 Task: Look for space in Cartagena, Spain from 1st June, 2023 to 9th June, 2023 for 5 adults in price range Rs.6000 to Rs.12000. Place can be entire place with 3 bedrooms having 3 beds and 3 bathrooms. Property type can be house, flat, guest house. Booking option can be shelf check-in. Required host language is English.
Action: Mouse moved to (294, 163)
Screenshot: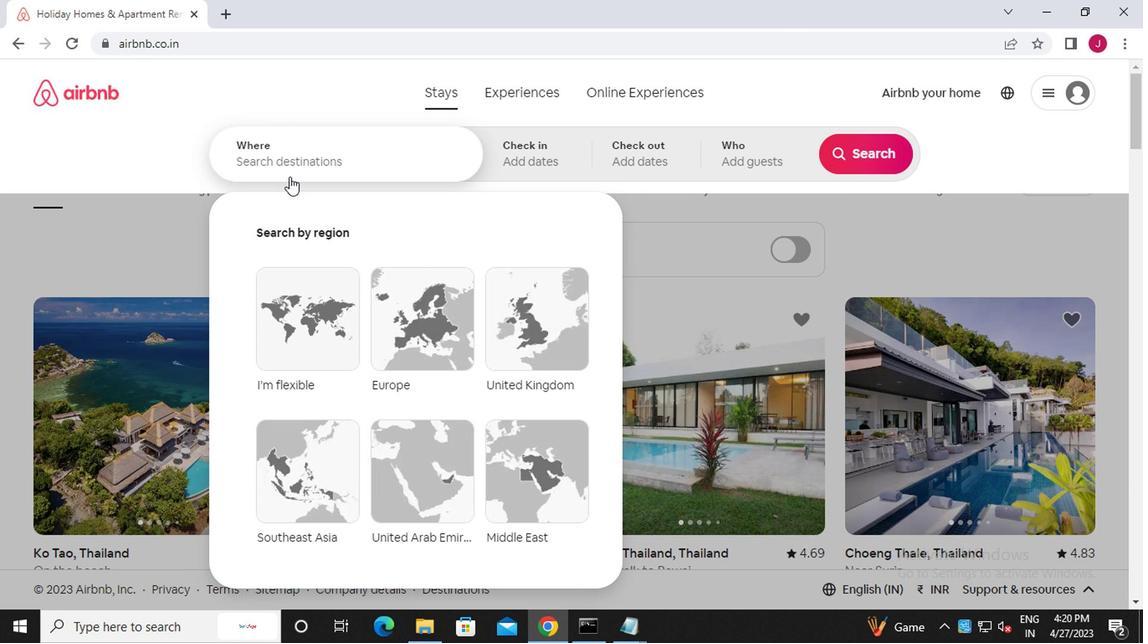 
Action: Mouse pressed left at (294, 163)
Screenshot: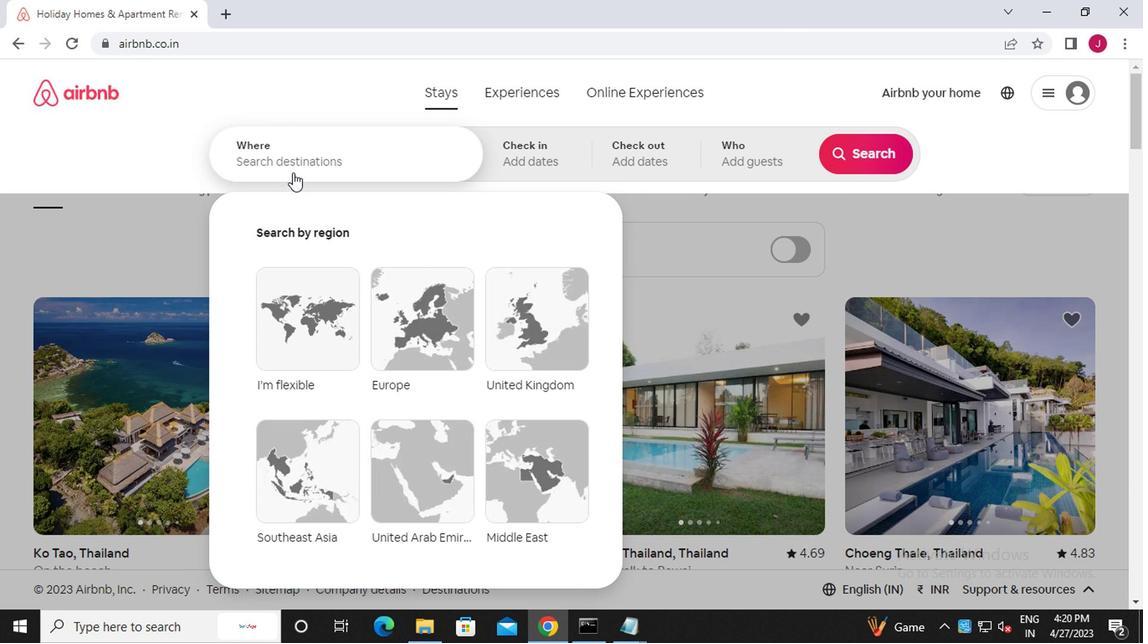 
Action: Mouse moved to (293, 163)
Screenshot: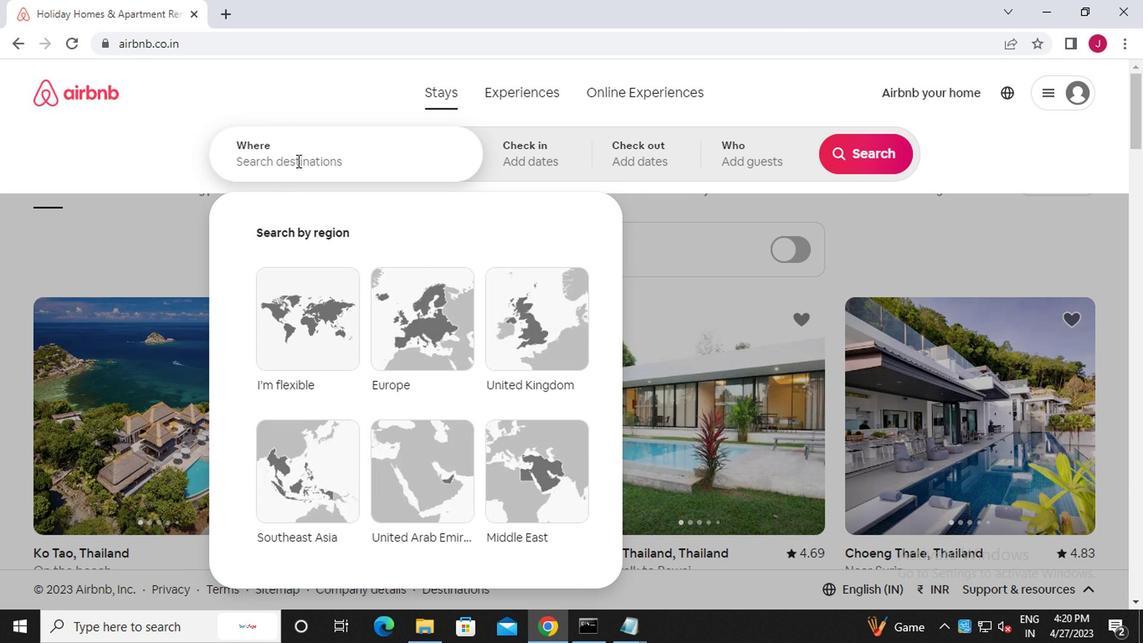 
Action: Key pressed c<Key.caps_lock>artagena
Screenshot: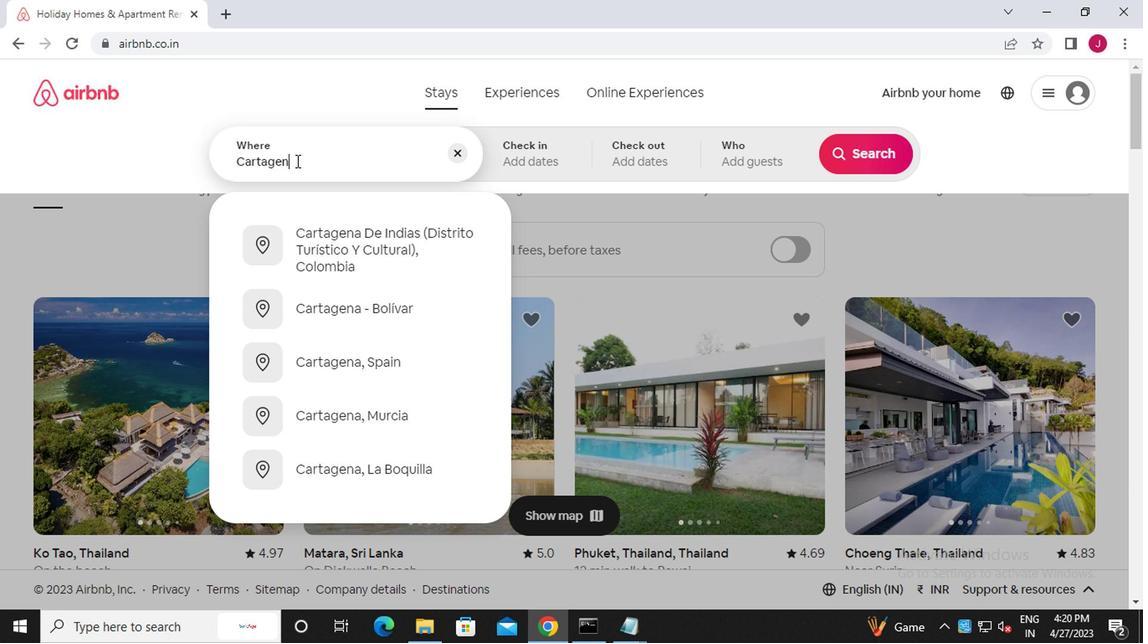 
Action: Mouse moved to (397, 358)
Screenshot: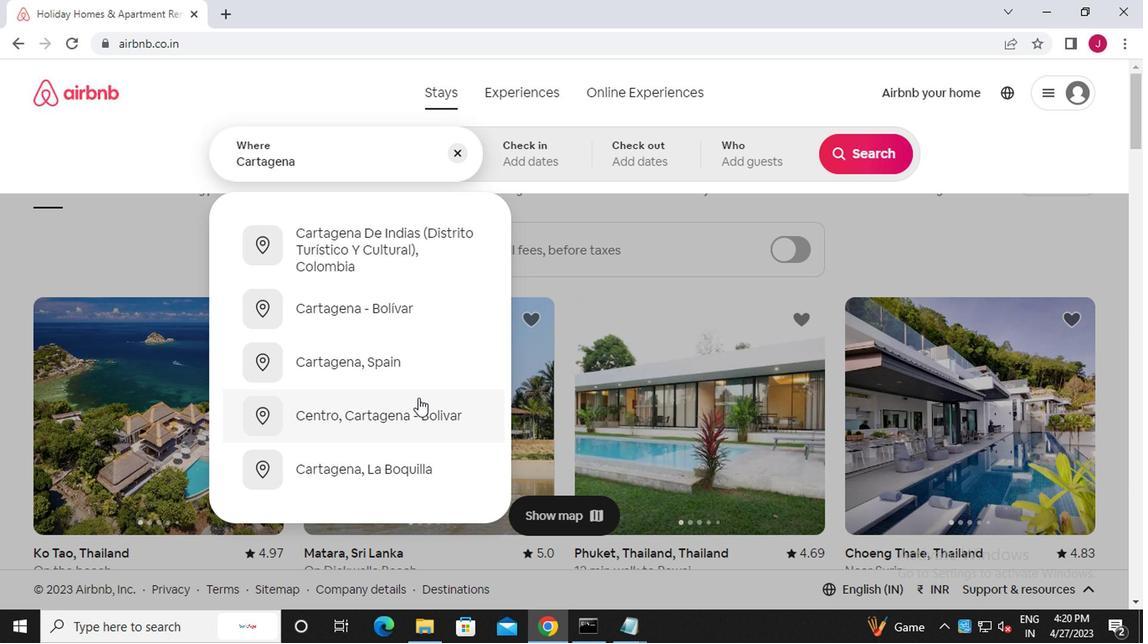 
Action: Mouse pressed left at (397, 358)
Screenshot: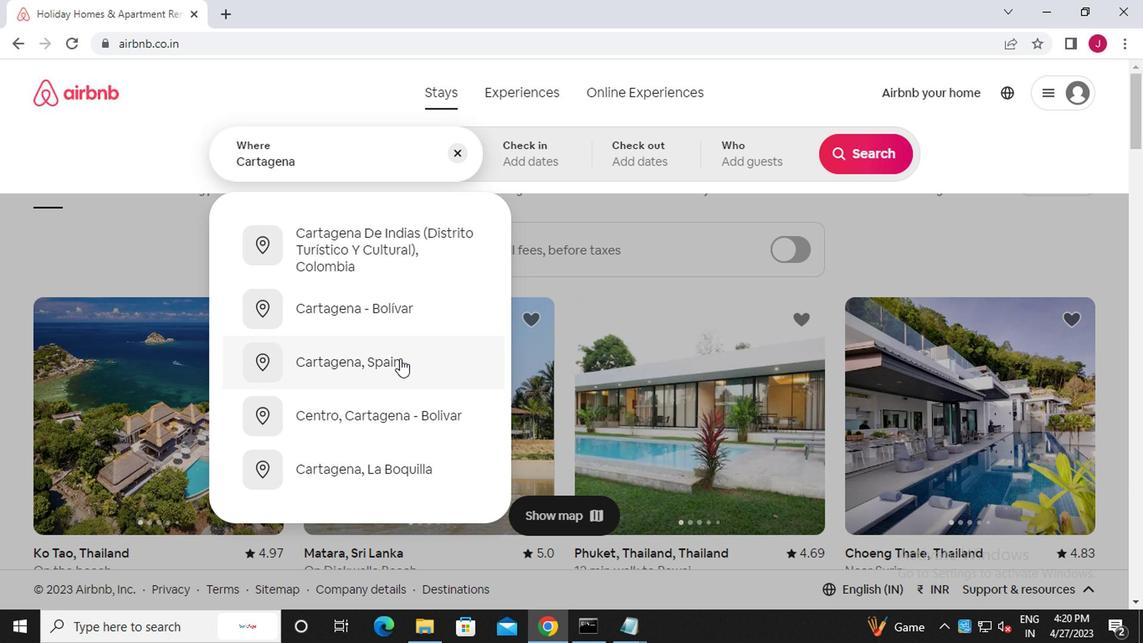 
Action: Mouse moved to (854, 292)
Screenshot: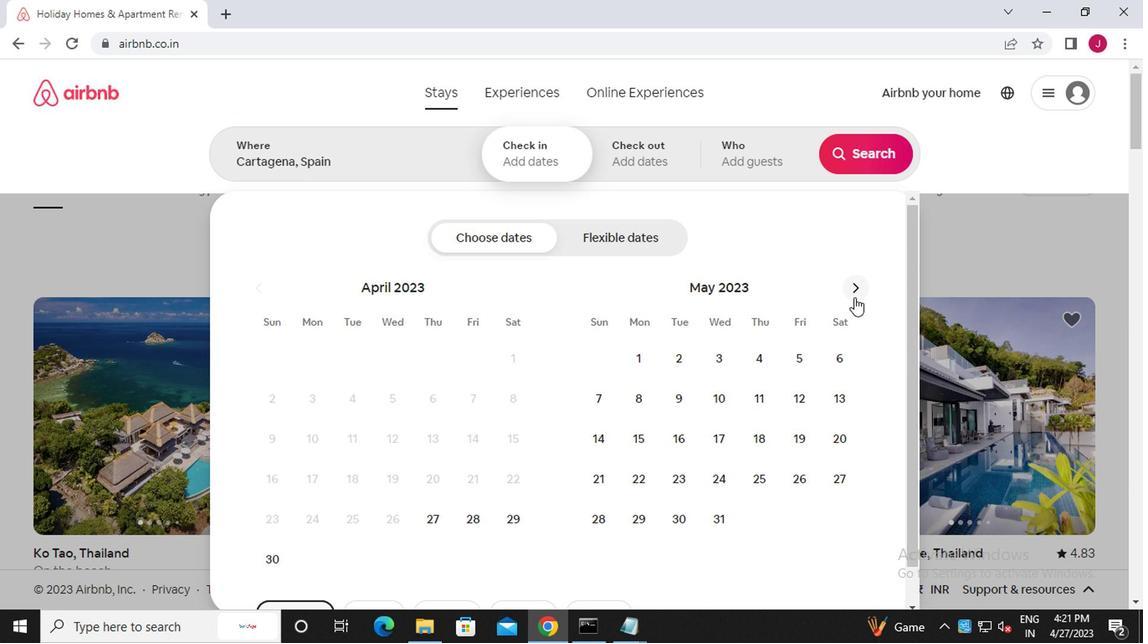 
Action: Mouse pressed left at (854, 292)
Screenshot: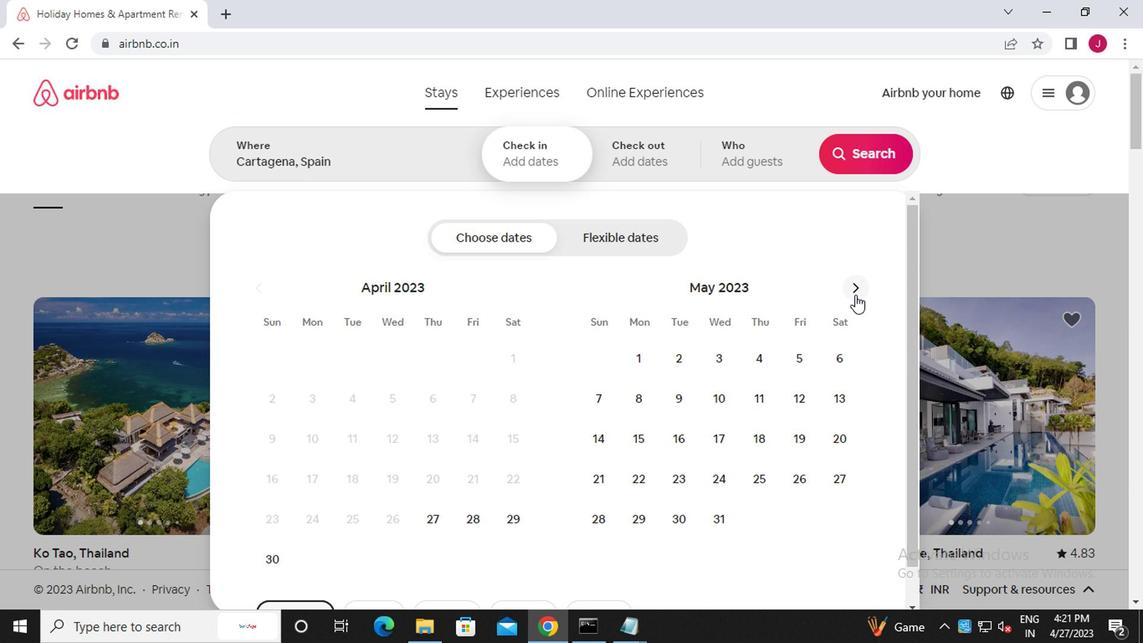 
Action: Mouse moved to (751, 358)
Screenshot: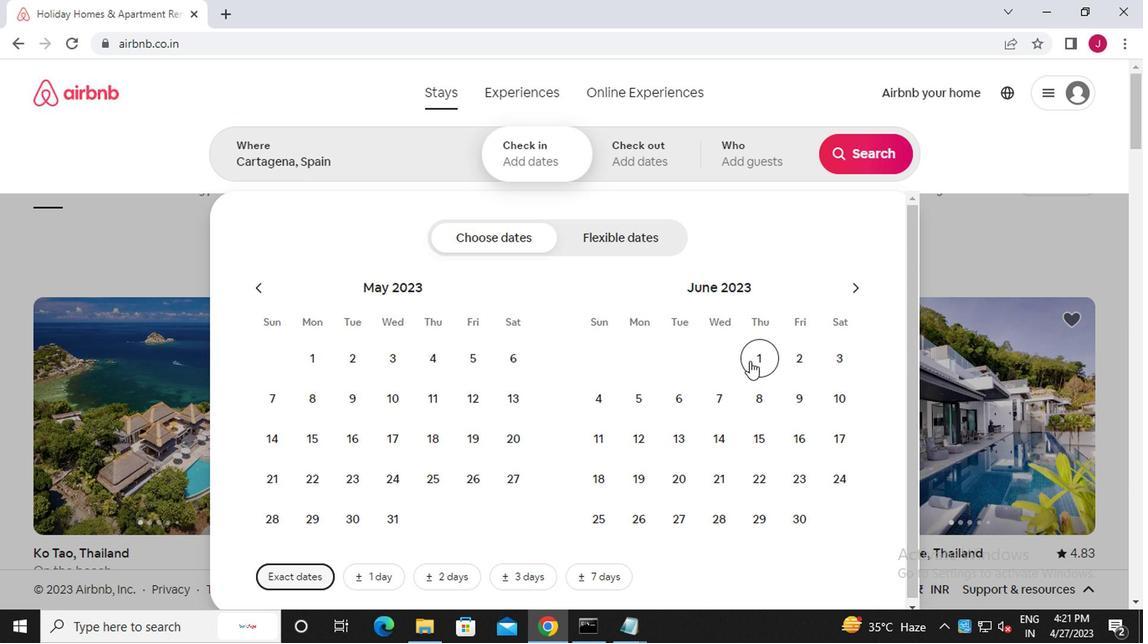 
Action: Mouse pressed left at (751, 358)
Screenshot: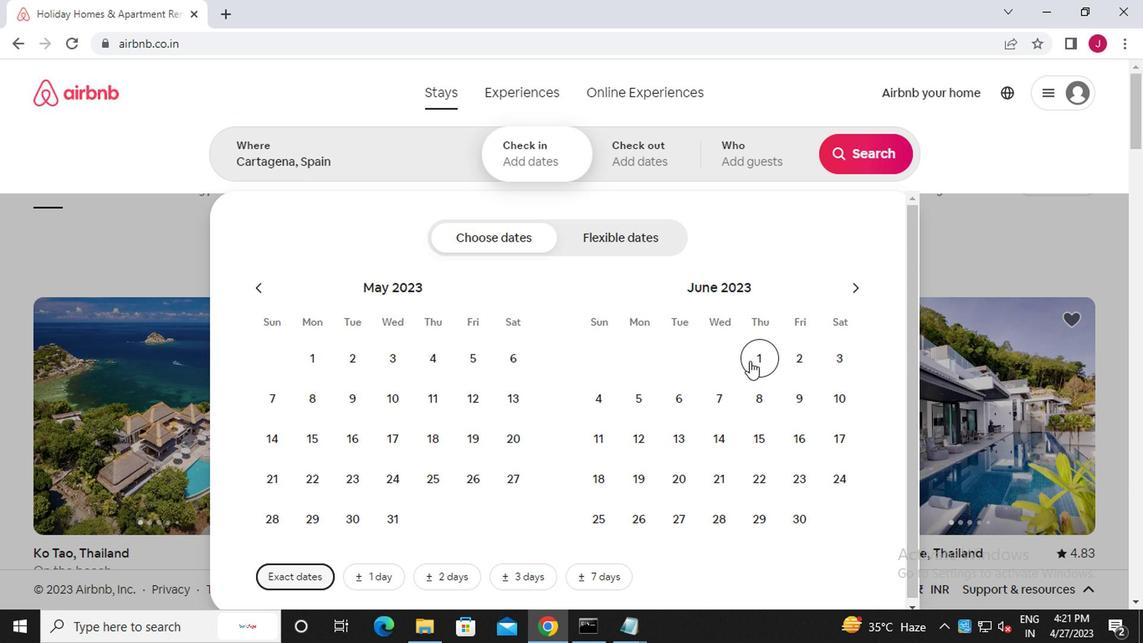 
Action: Mouse moved to (792, 399)
Screenshot: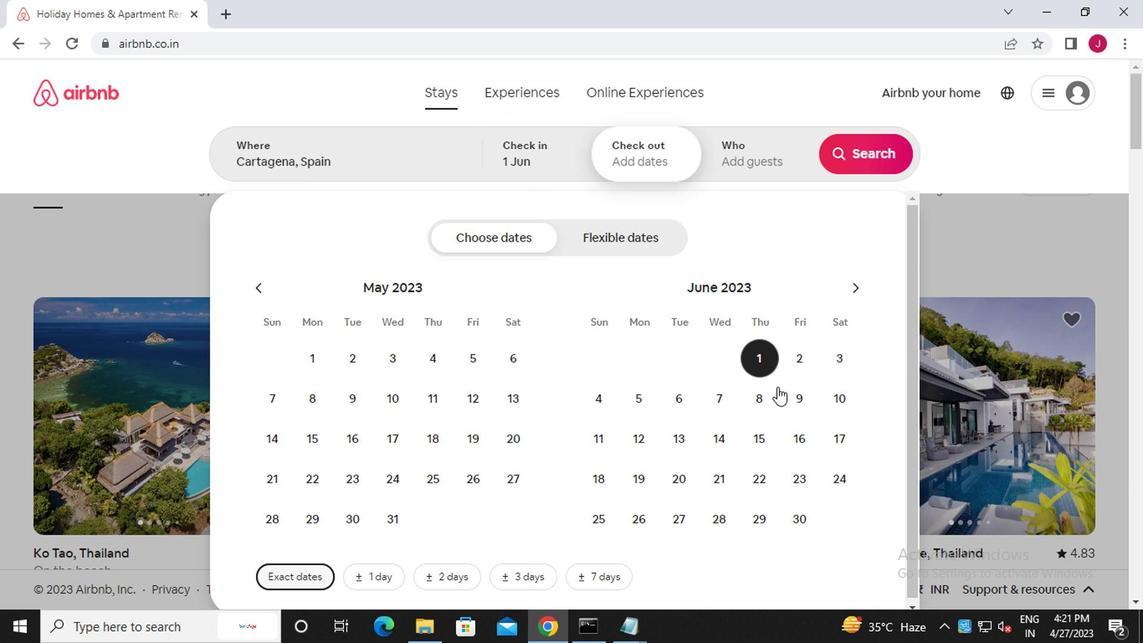 
Action: Mouse pressed left at (792, 399)
Screenshot: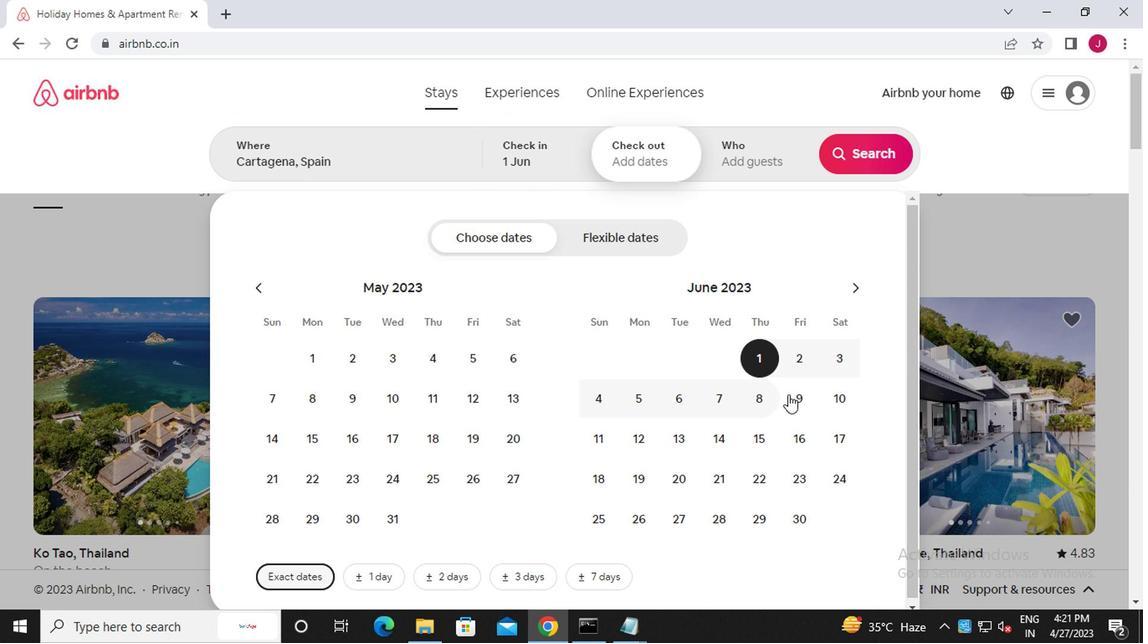 
Action: Mouse moved to (767, 162)
Screenshot: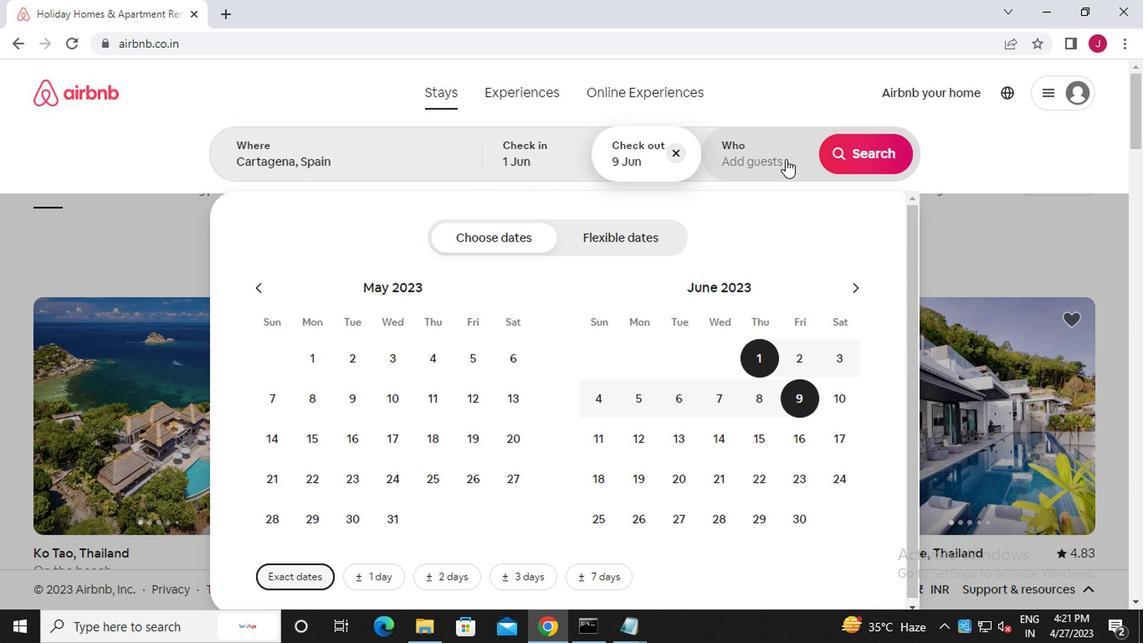 
Action: Mouse pressed left at (767, 162)
Screenshot: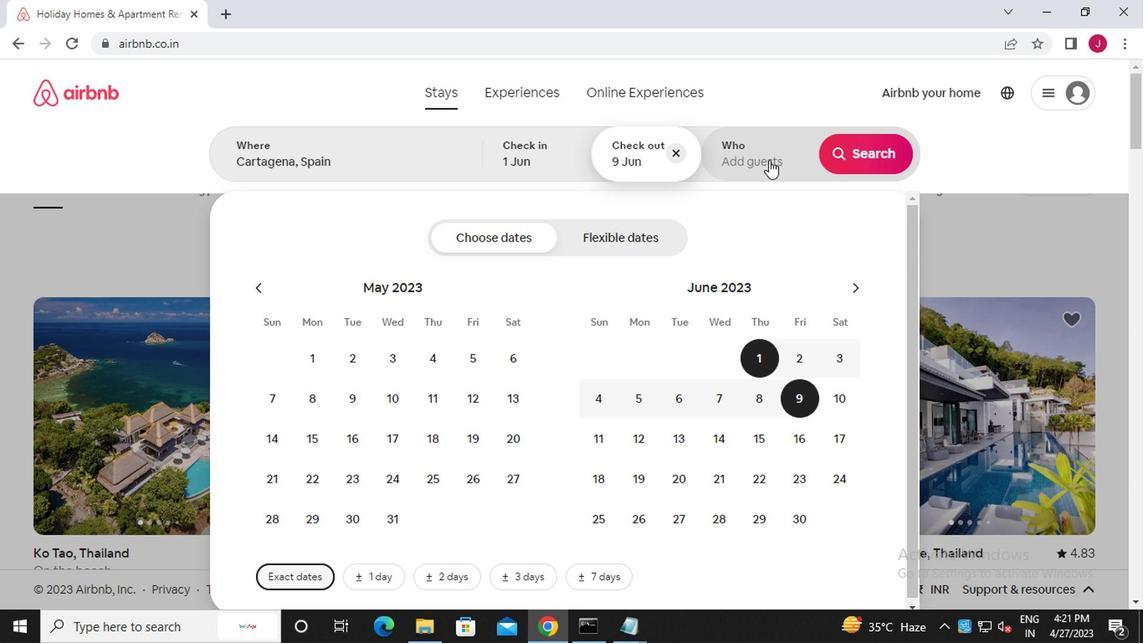 
Action: Mouse moved to (874, 249)
Screenshot: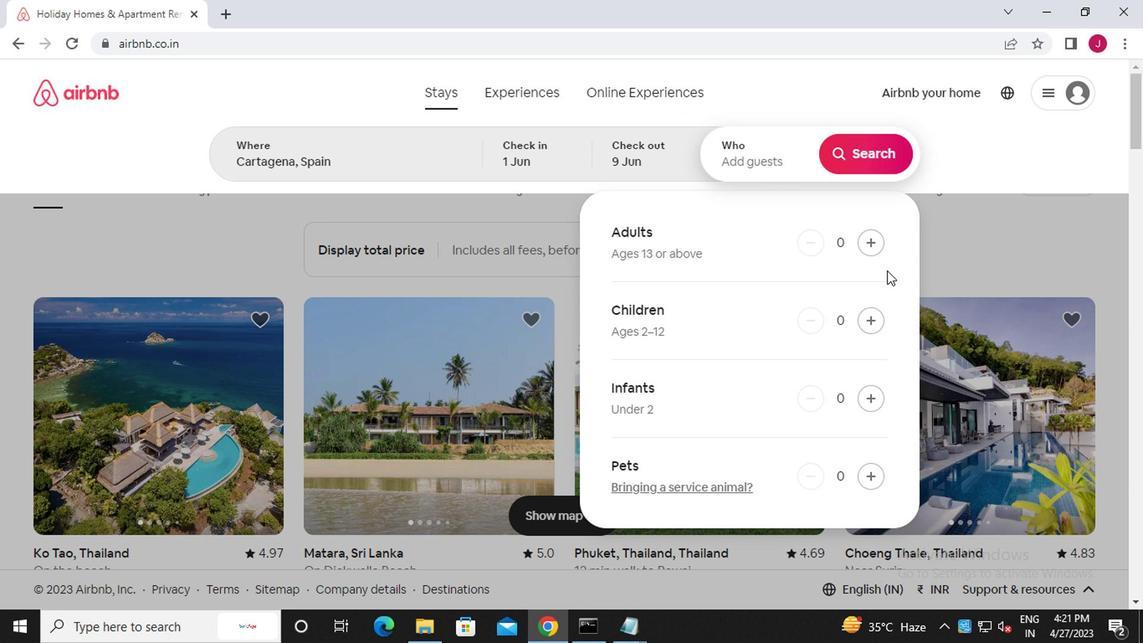 
Action: Mouse pressed left at (874, 249)
Screenshot: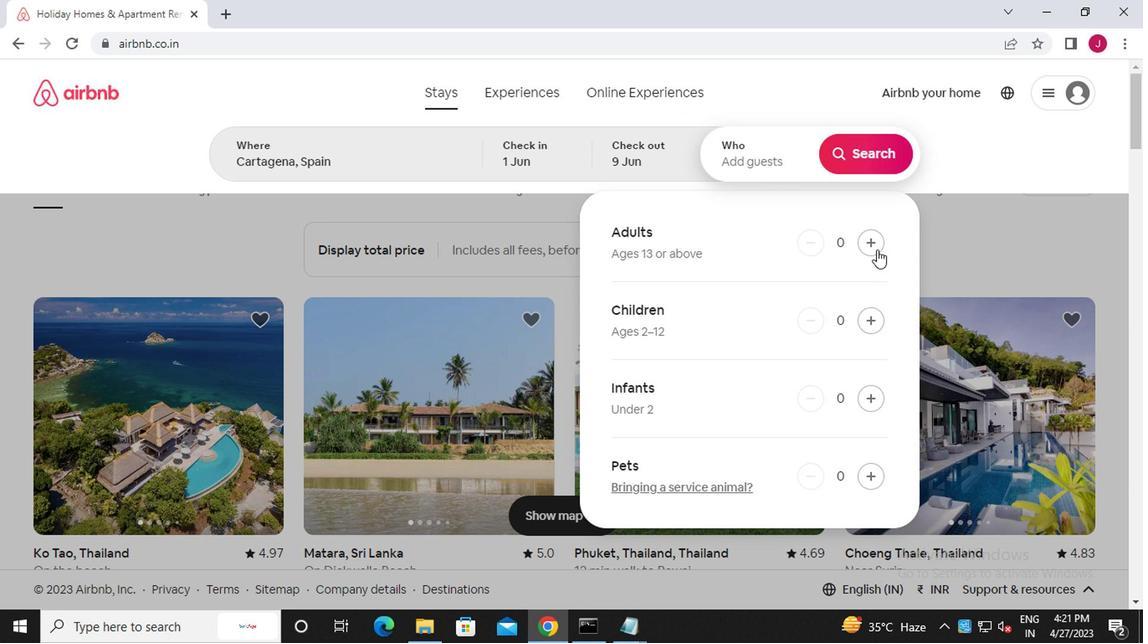 
Action: Mouse pressed left at (874, 249)
Screenshot: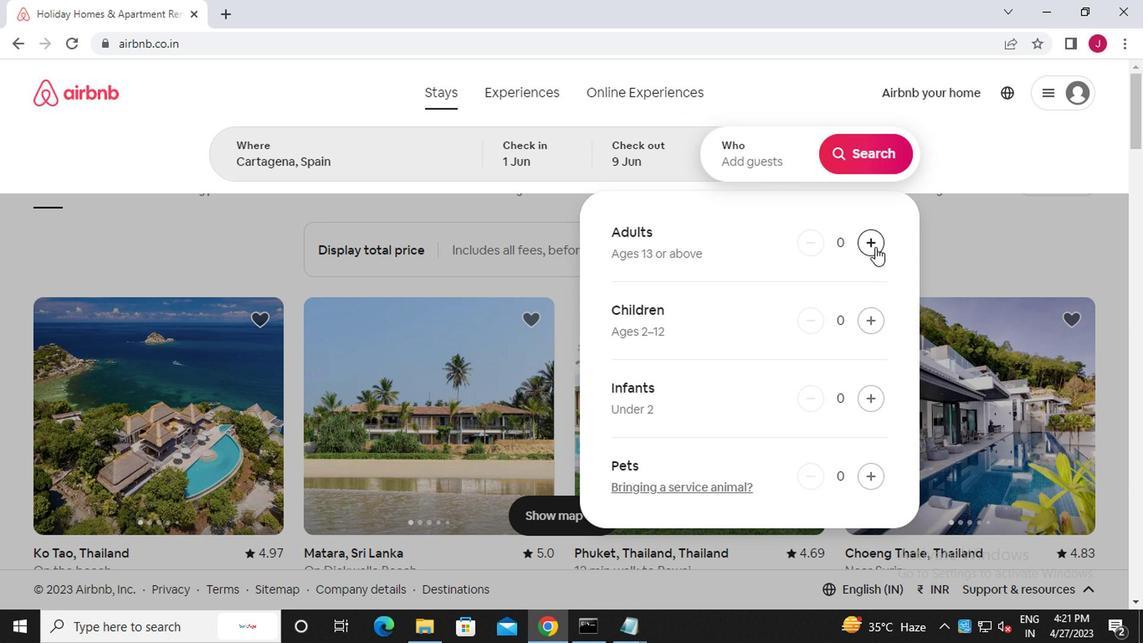 
Action: Mouse moved to (874, 249)
Screenshot: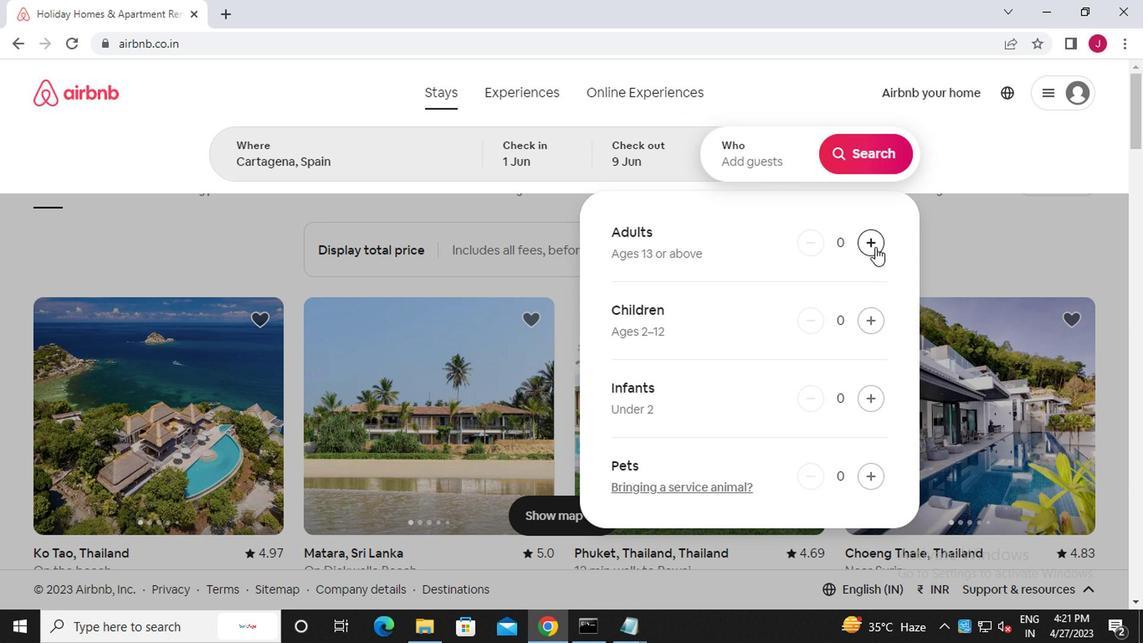 
Action: Mouse pressed left at (874, 249)
Screenshot: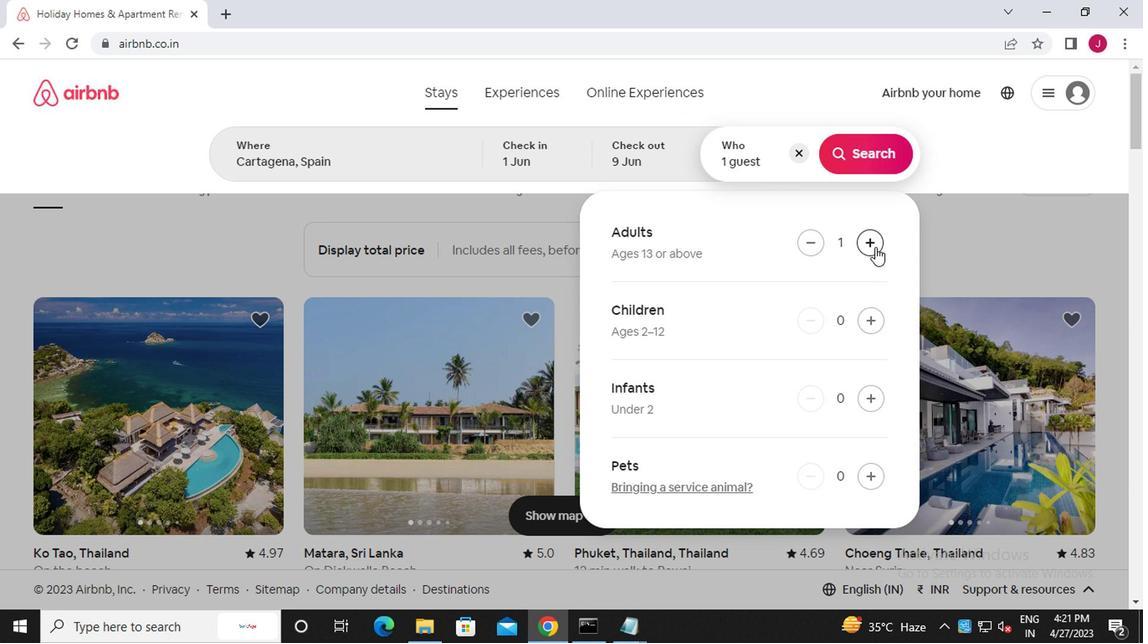 
Action: Mouse pressed left at (874, 249)
Screenshot: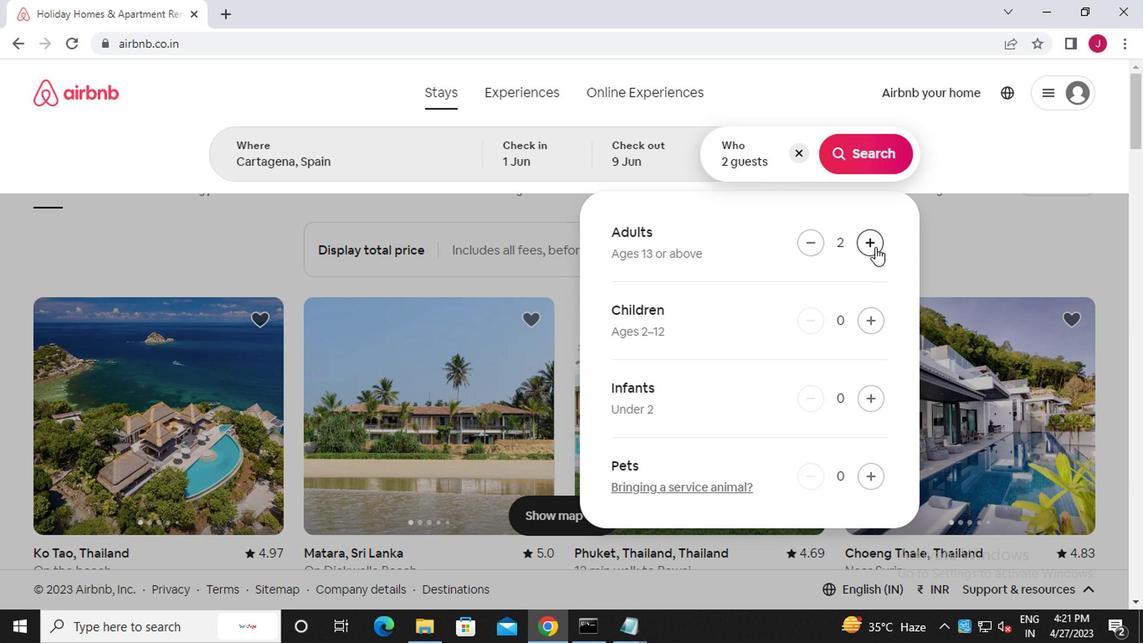 
Action: Mouse pressed left at (874, 249)
Screenshot: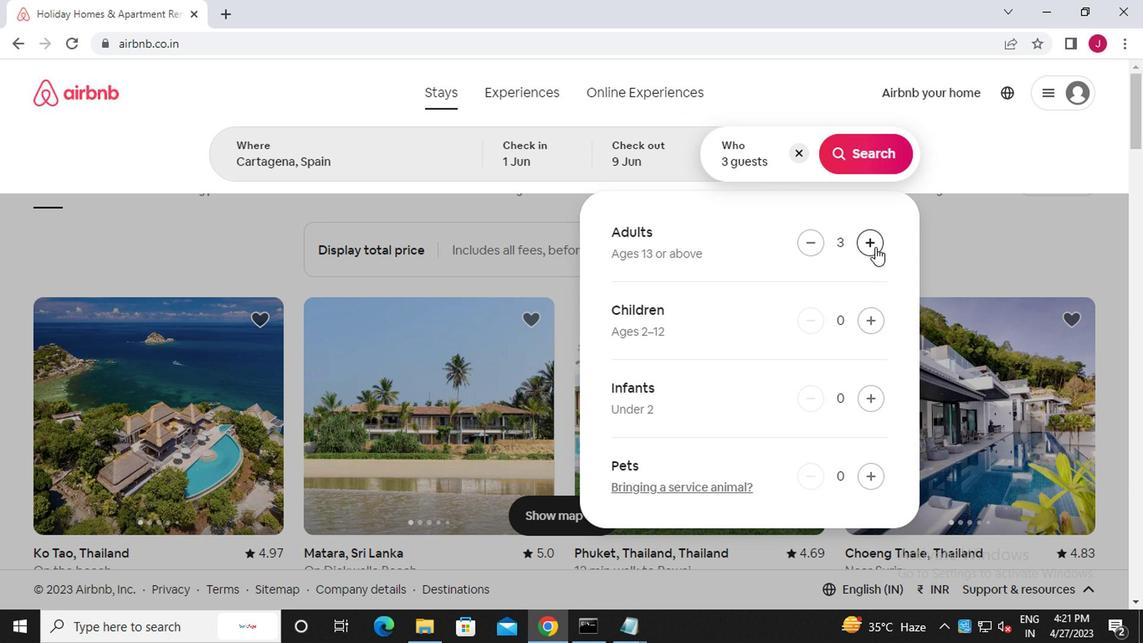 
Action: Mouse moved to (872, 160)
Screenshot: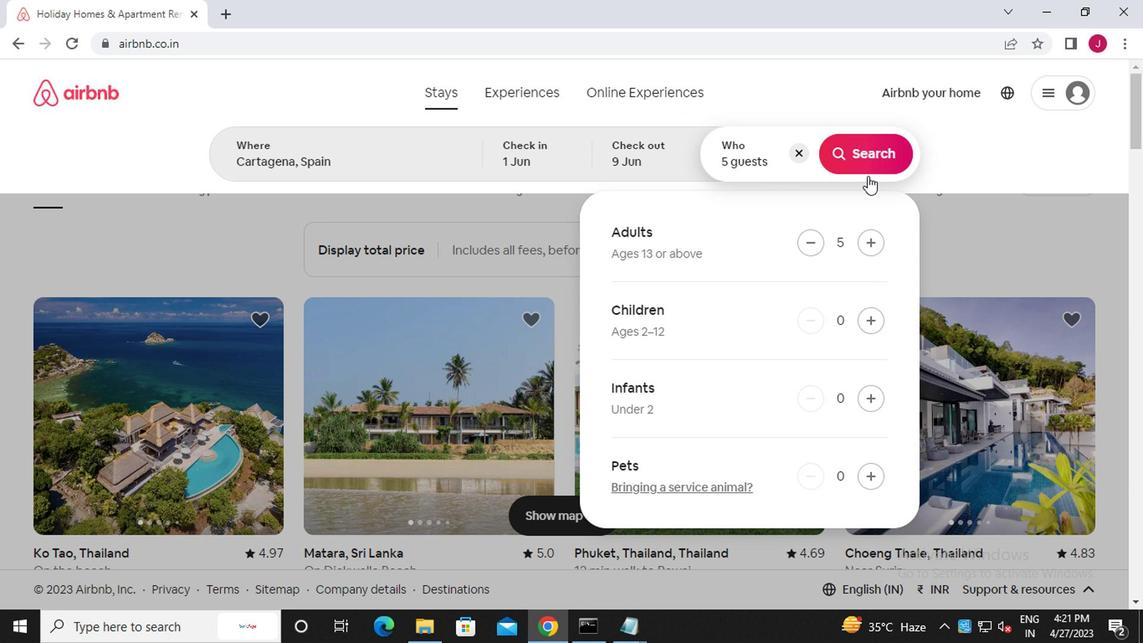 
Action: Mouse pressed left at (872, 160)
Screenshot: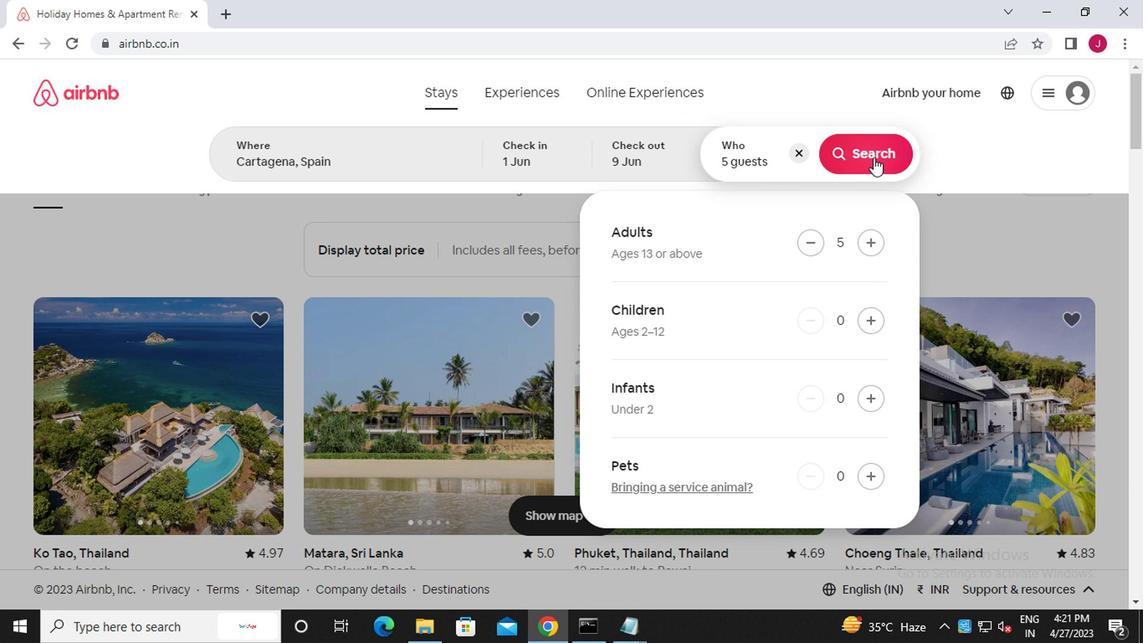 
Action: Mouse moved to (1070, 168)
Screenshot: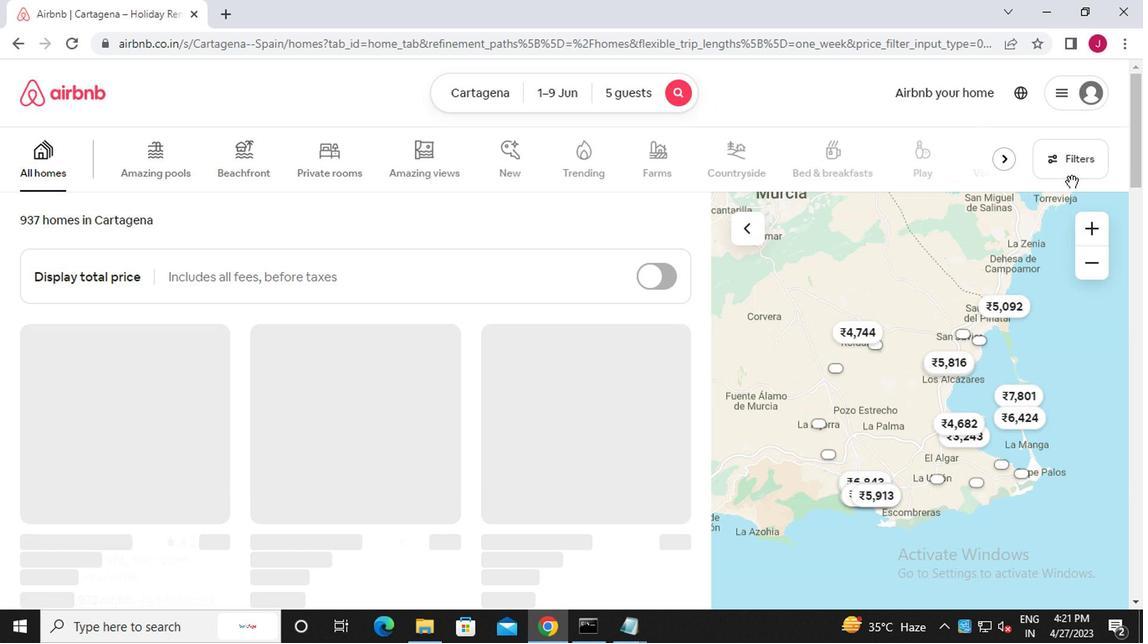 
Action: Mouse pressed left at (1070, 168)
Screenshot: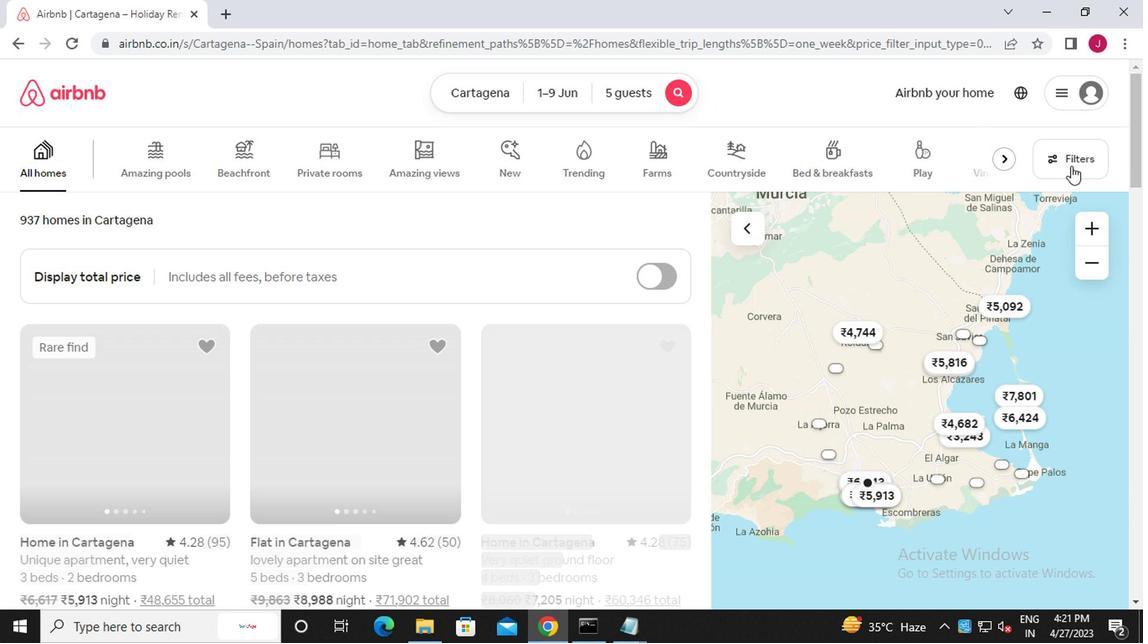 
Action: Mouse moved to (372, 372)
Screenshot: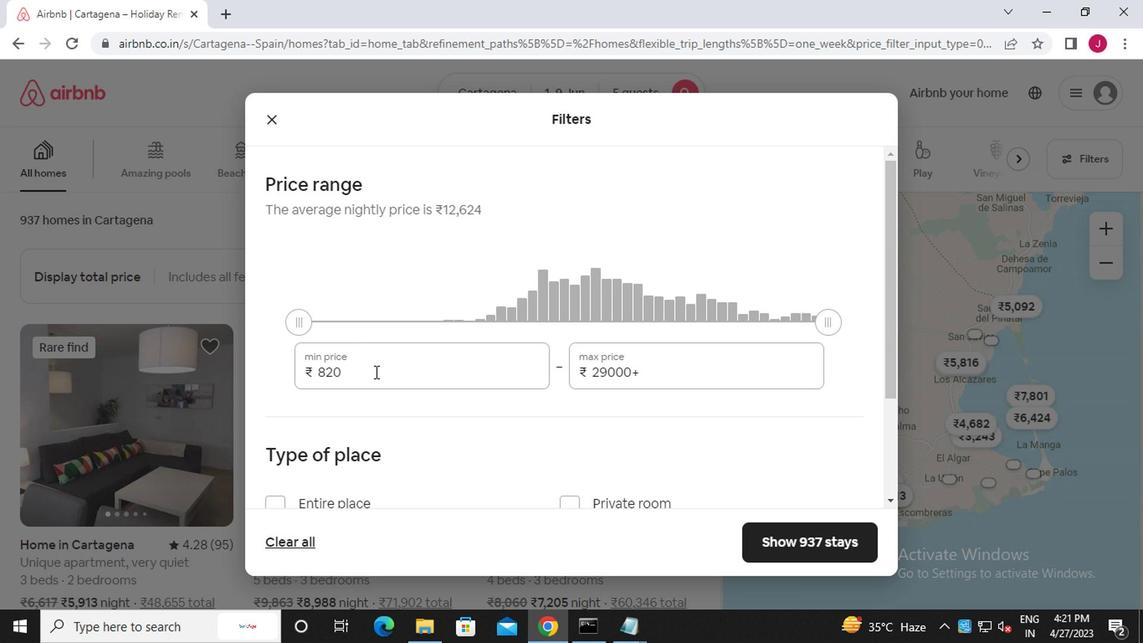 
Action: Mouse pressed left at (372, 372)
Screenshot: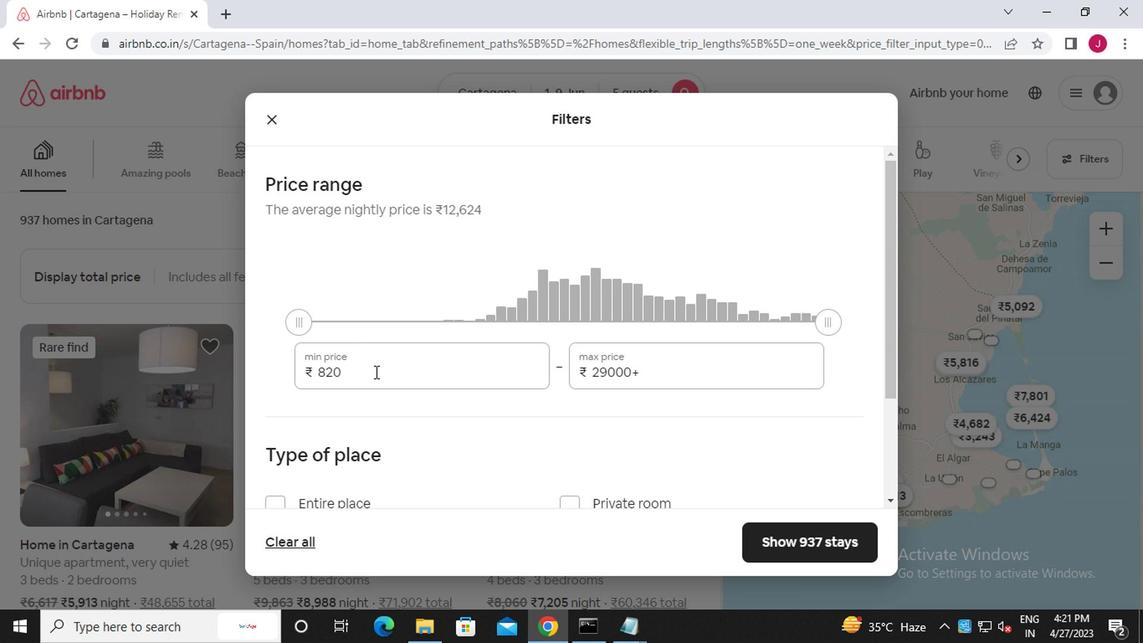 
Action: Mouse moved to (368, 366)
Screenshot: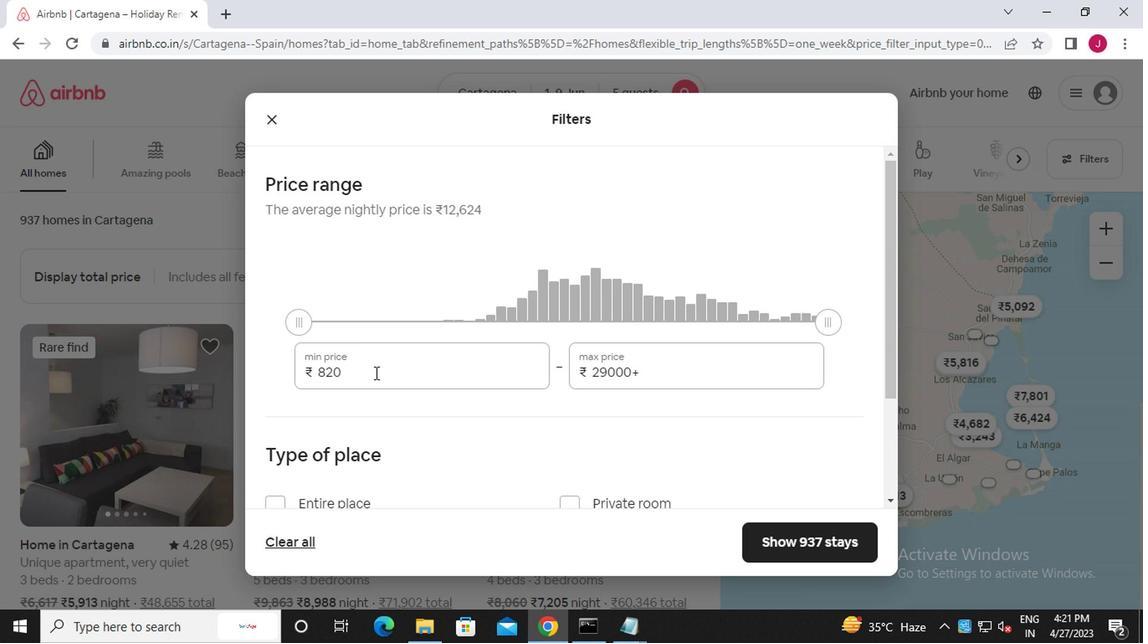 
Action: Key pressed <Key.backspace><Key.backspace><Key.backspace><<102>><<96>><<96>><<96>>
Screenshot: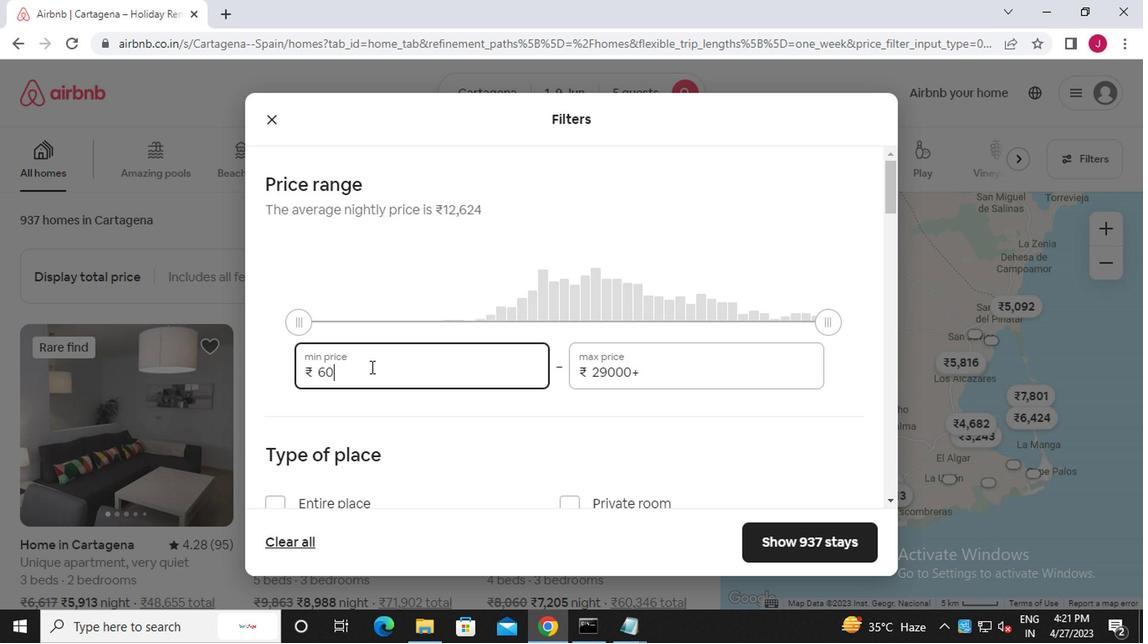 
Action: Mouse moved to (688, 369)
Screenshot: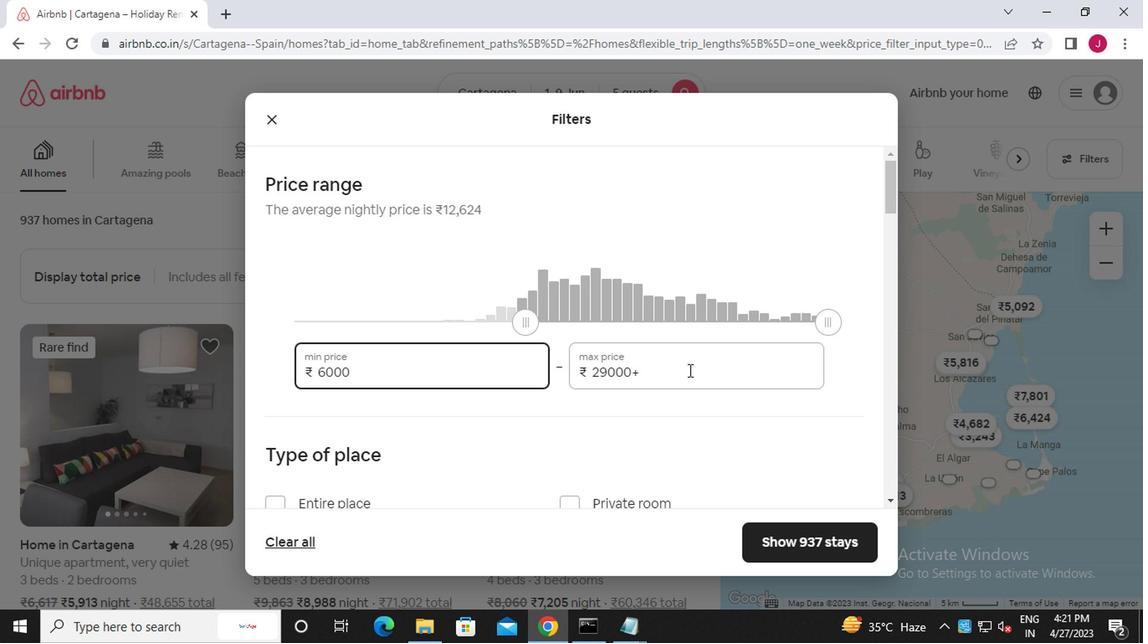 
Action: Mouse pressed left at (688, 369)
Screenshot: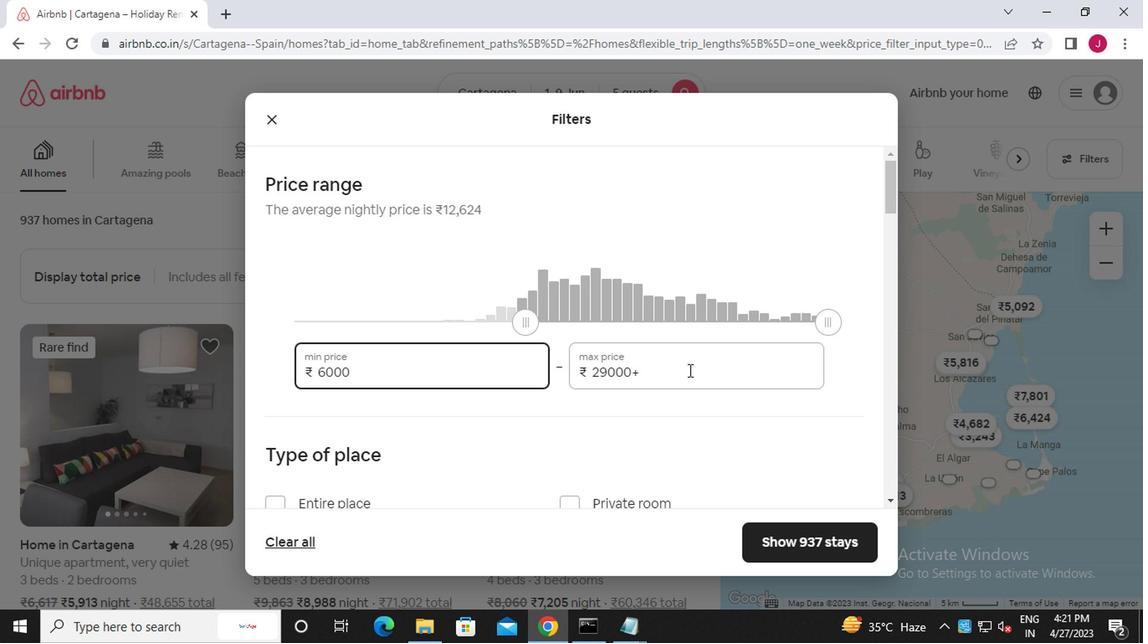 
Action: Mouse moved to (686, 367)
Screenshot: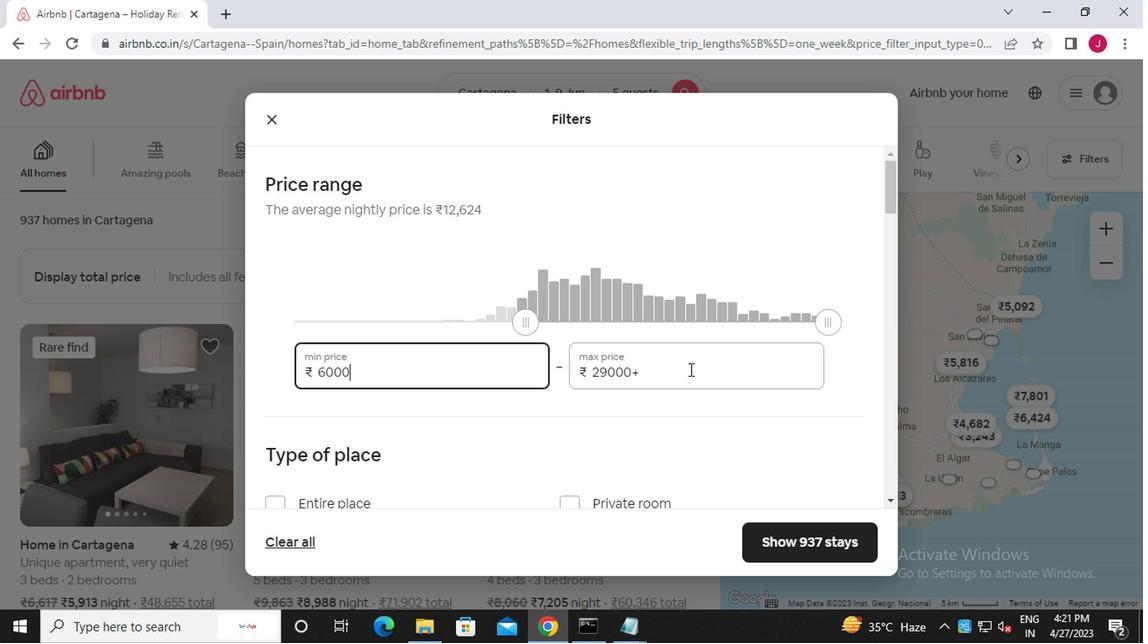 
Action: Key pressed <Key.backspace><Key.backspace><Key.backspace><Key.backspace><Key.backspace><Key.backspace><Key.backspace><Key.backspace><Key.backspace><Key.backspace><<97>><<98>><<96>><<96>><<96>>
Screenshot: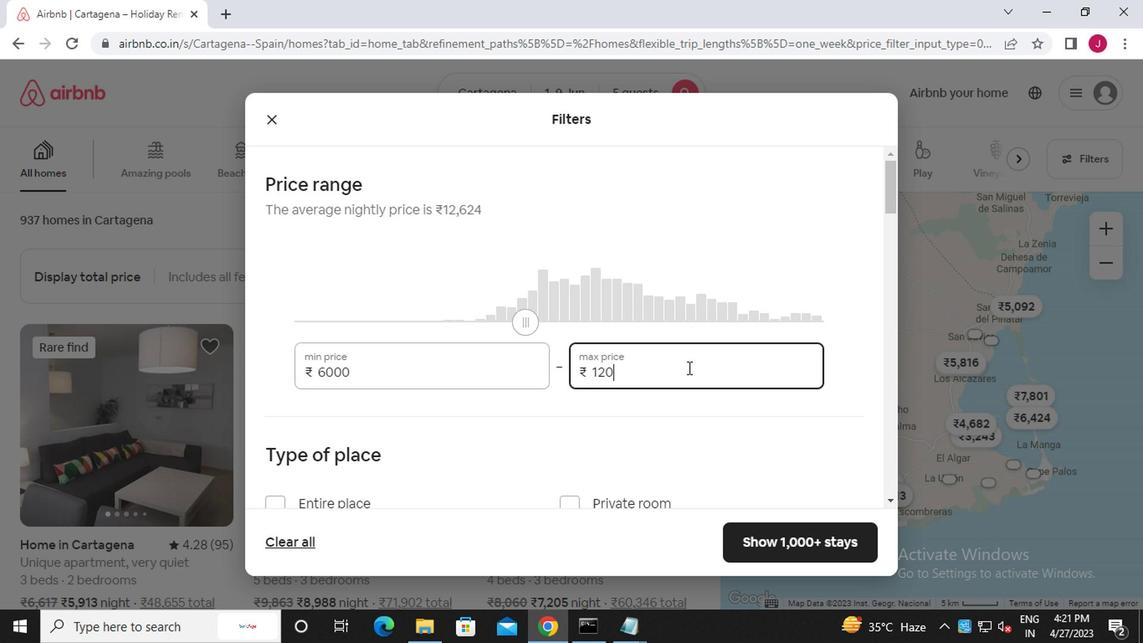 
Action: Mouse scrolled (686, 366) with delta (0, 0)
Screenshot: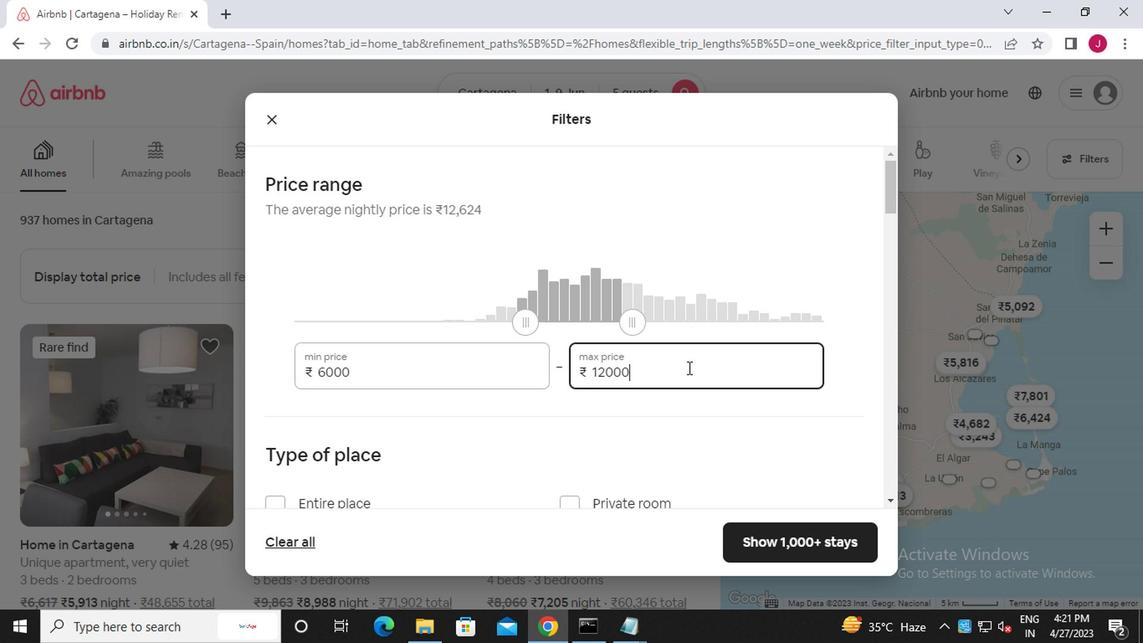 
Action: Mouse scrolled (686, 366) with delta (0, 0)
Screenshot: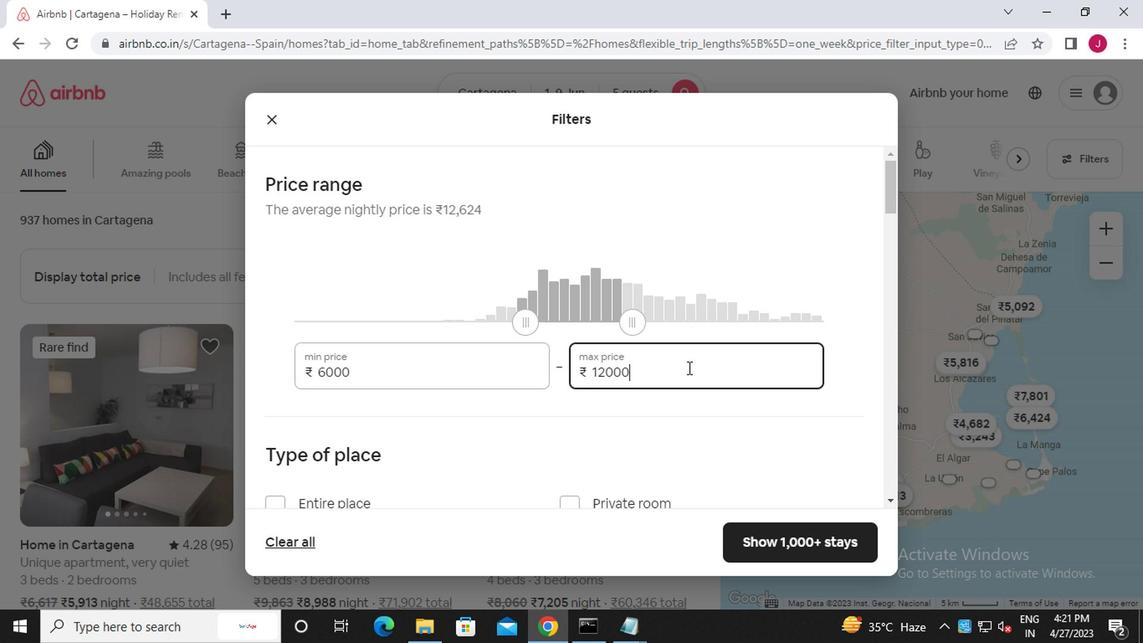 
Action: Mouse moved to (274, 343)
Screenshot: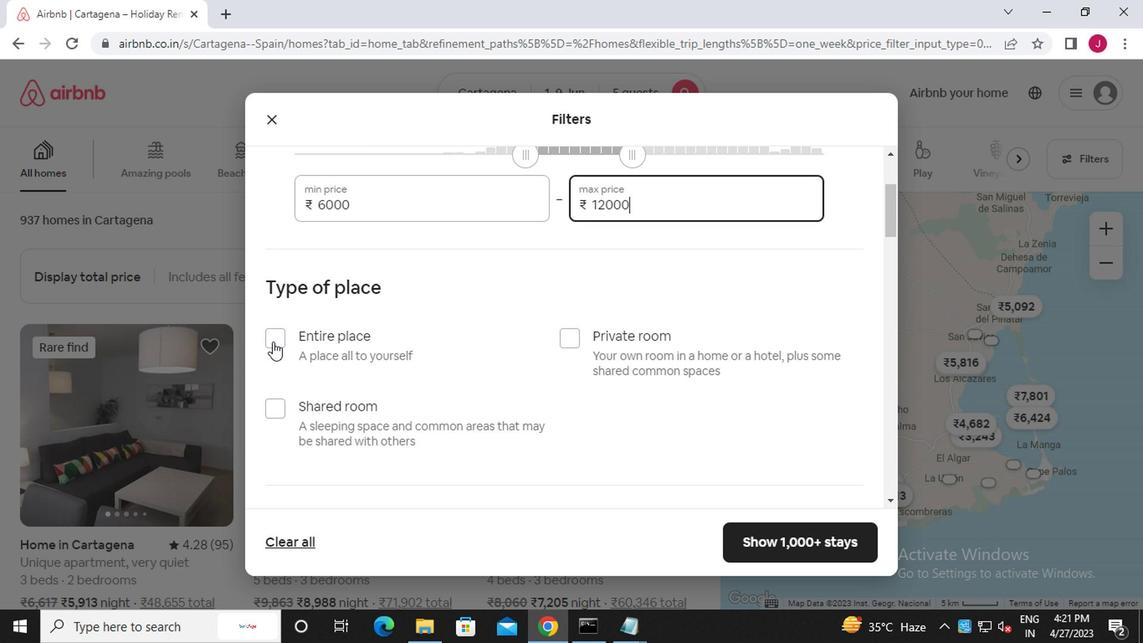
Action: Mouse pressed left at (274, 343)
Screenshot: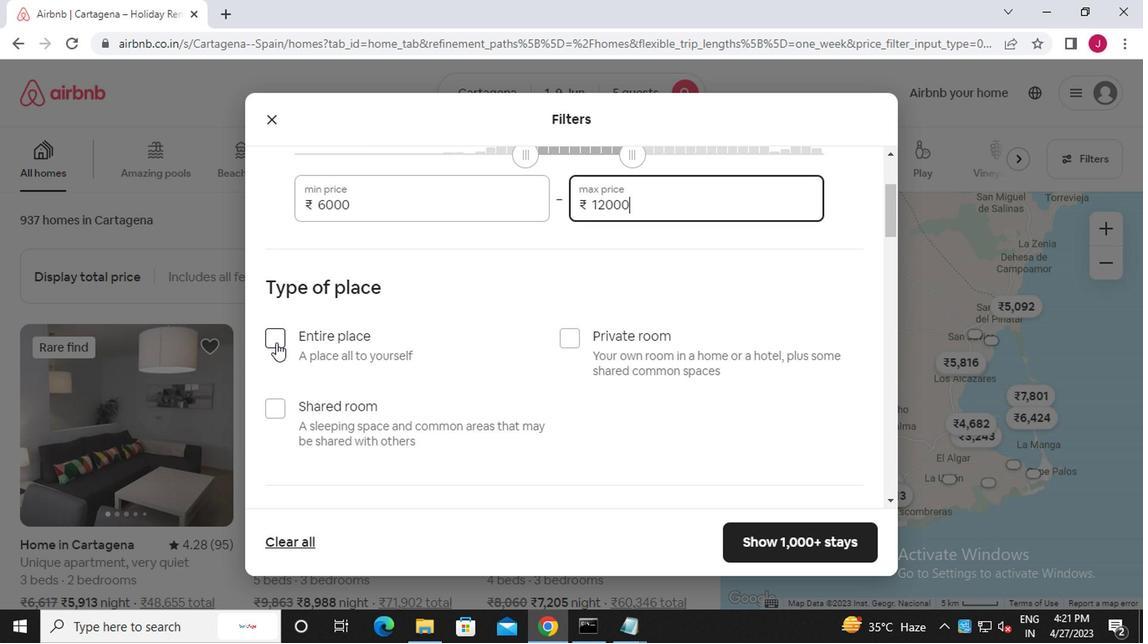 
Action: Mouse moved to (344, 361)
Screenshot: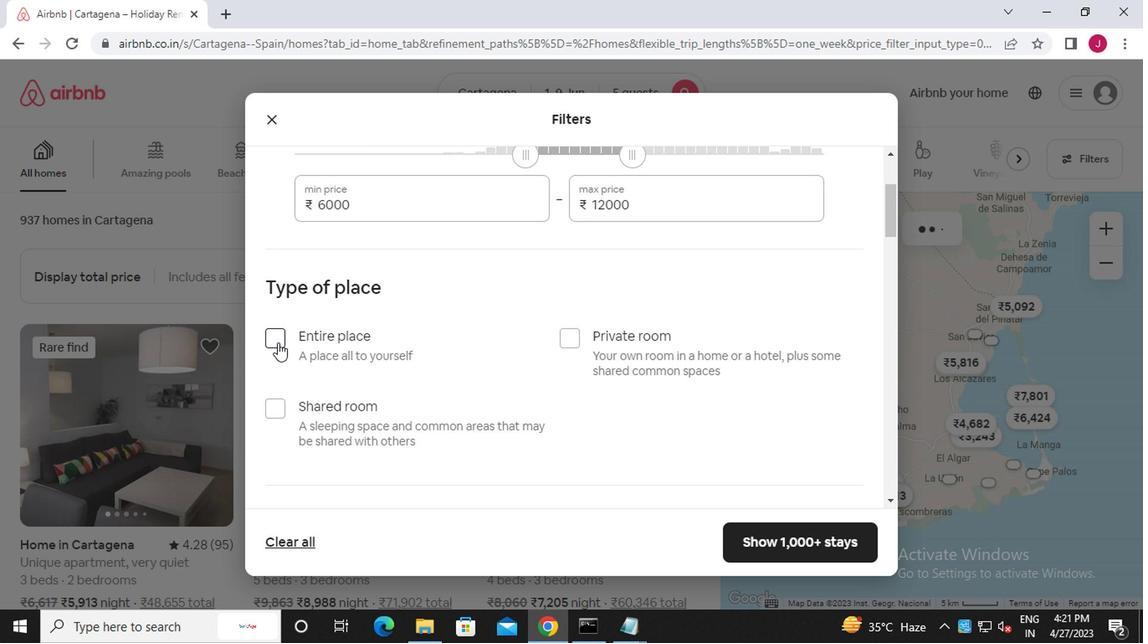 
Action: Mouse scrolled (344, 360) with delta (0, 0)
Screenshot: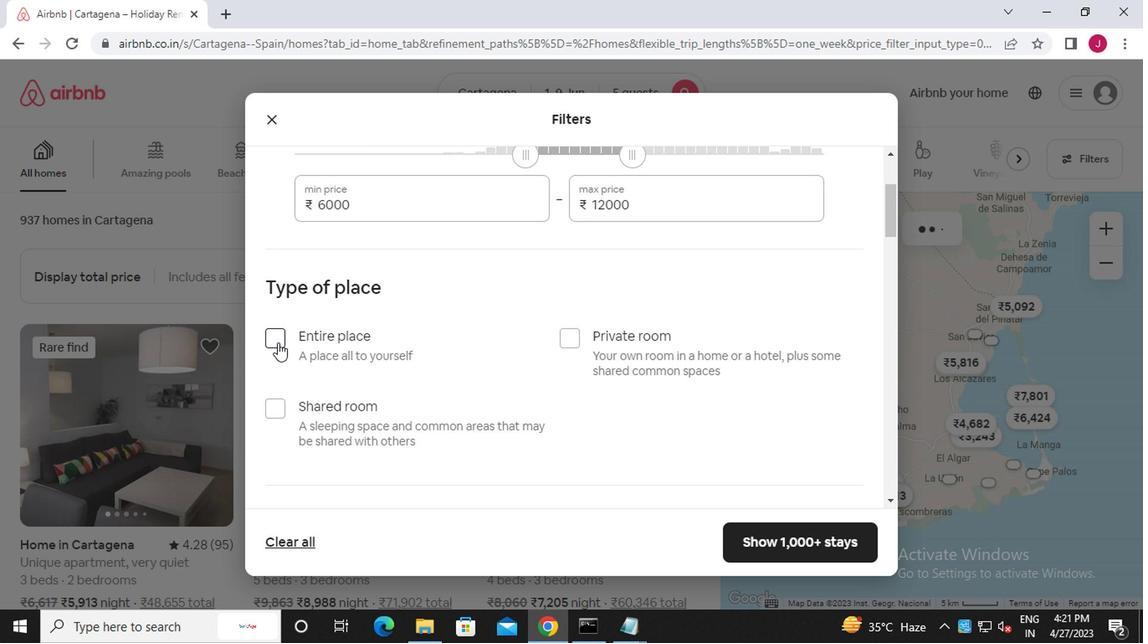 
Action: Mouse moved to (347, 362)
Screenshot: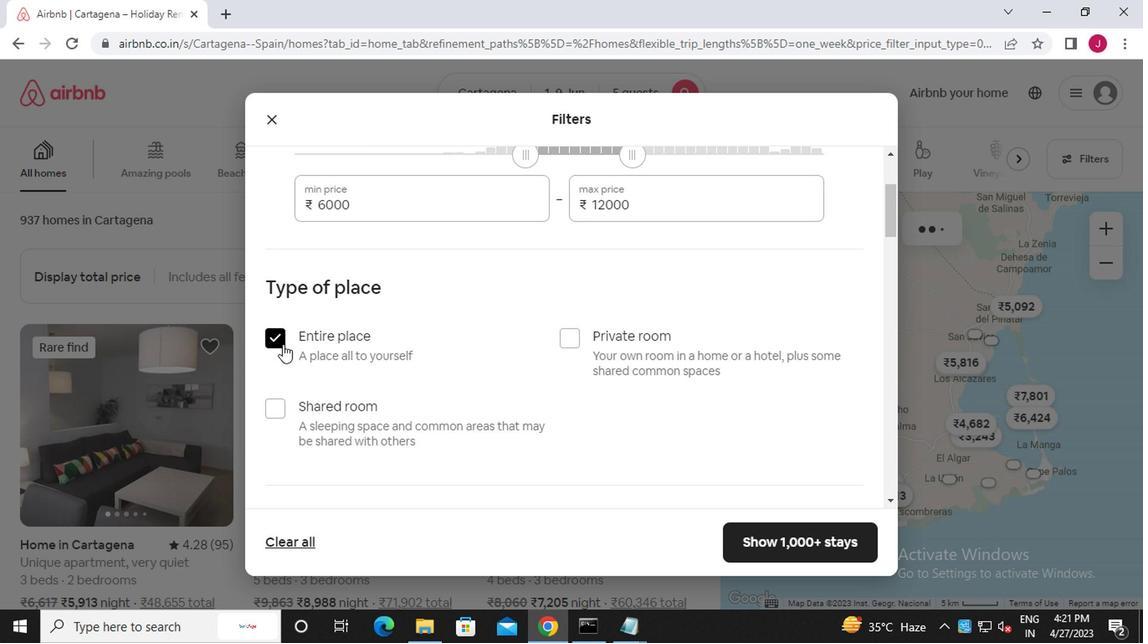 
Action: Mouse scrolled (347, 361) with delta (0, -1)
Screenshot: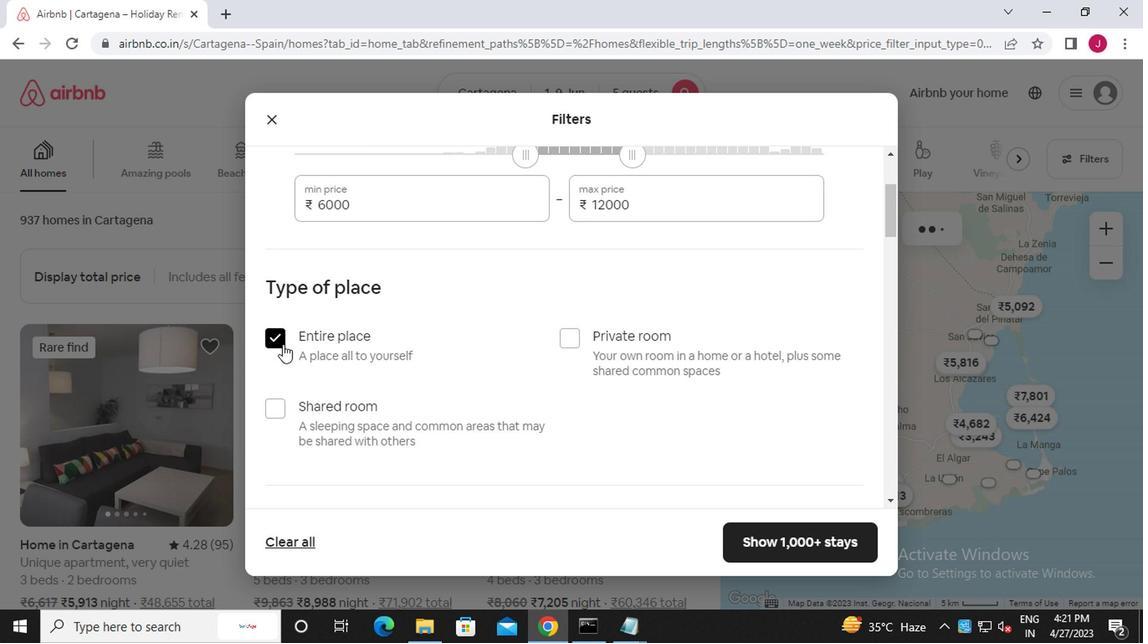 
Action: Mouse scrolled (347, 361) with delta (0, -1)
Screenshot: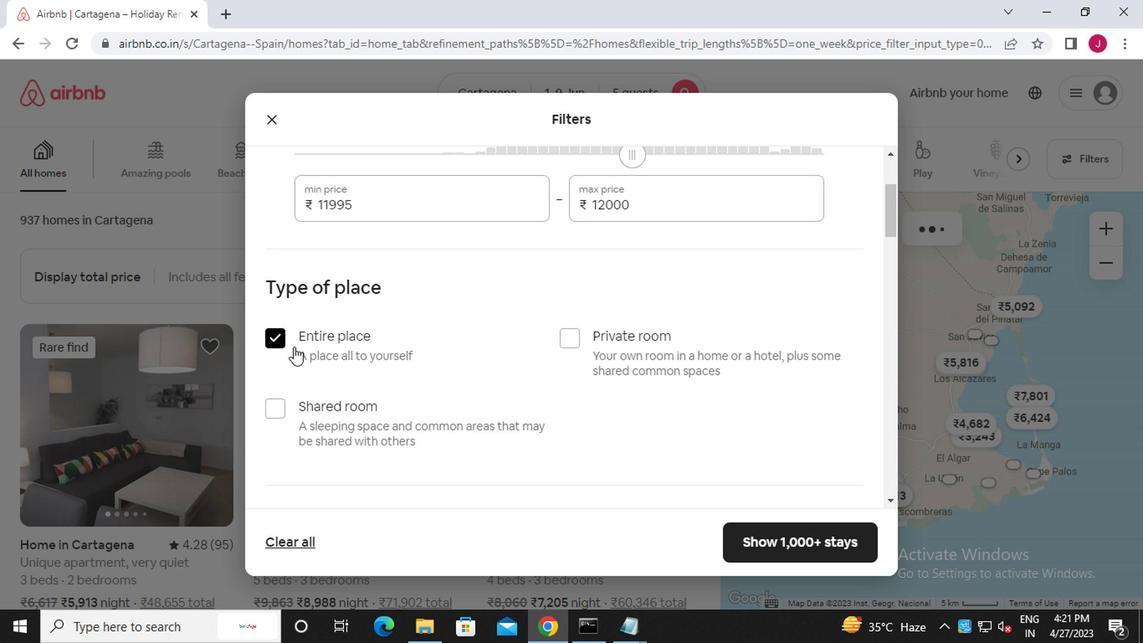 
Action: Mouse moved to (481, 367)
Screenshot: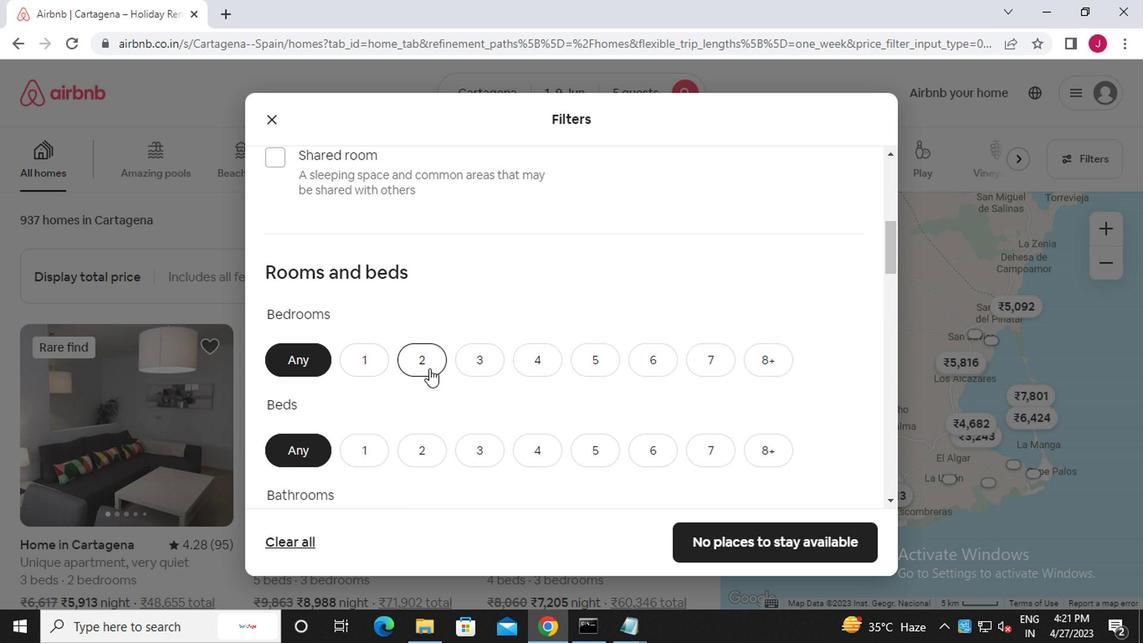 
Action: Mouse scrolled (481, 366) with delta (0, 0)
Screenshot: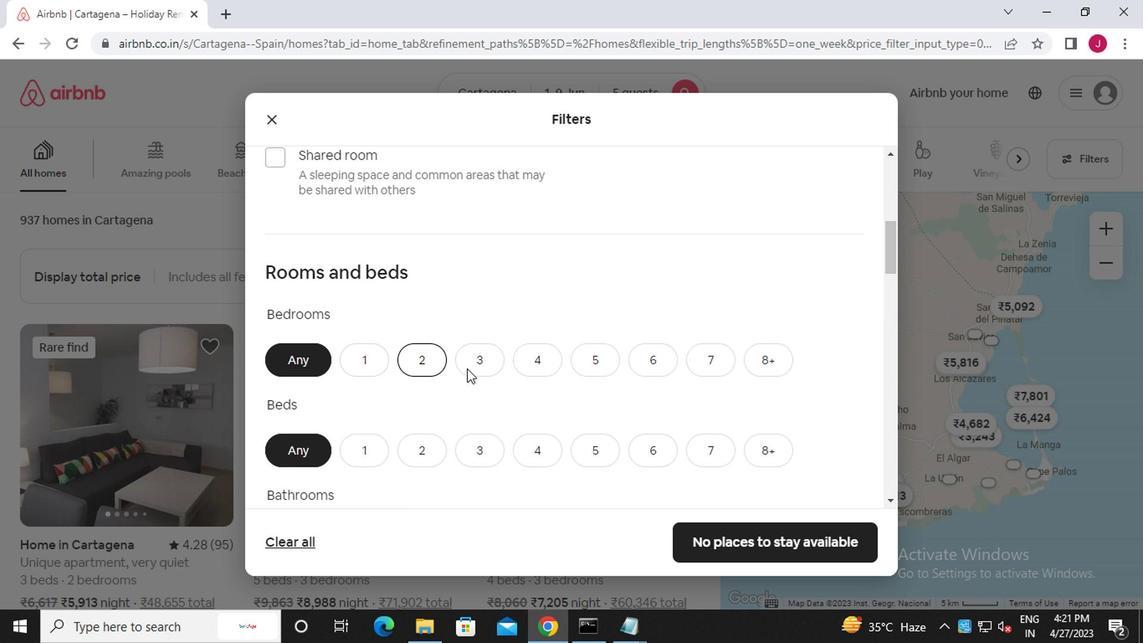 
Action: Mouse scrolled (481, 366) with delta (0, 0)
Screenshot: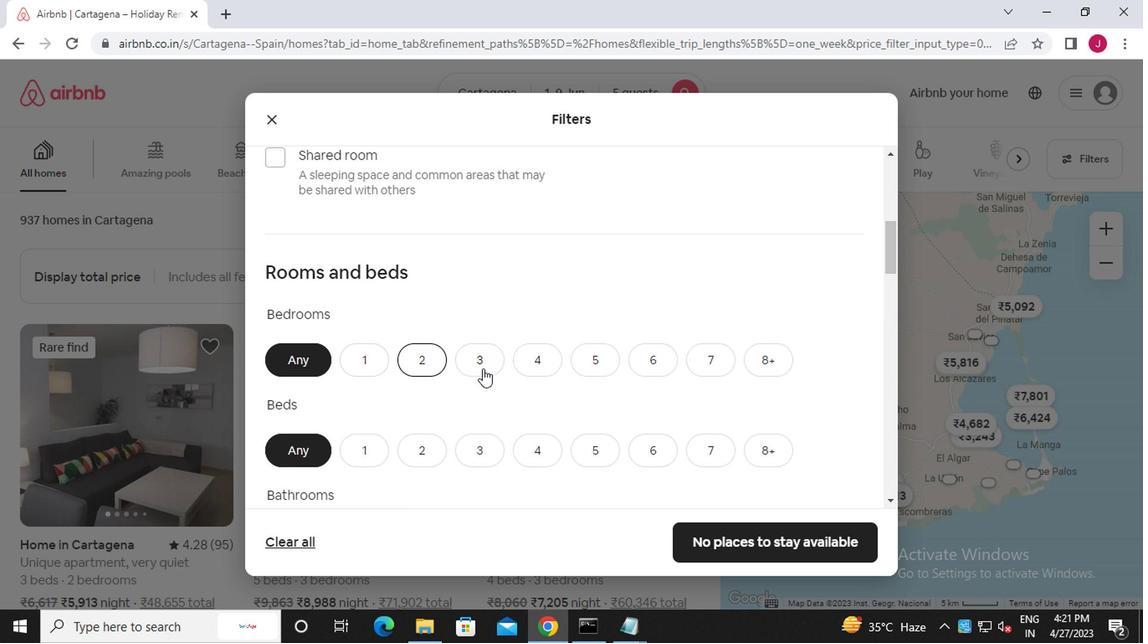 
Action: Mouse moved to (475, 187)
Screenshot: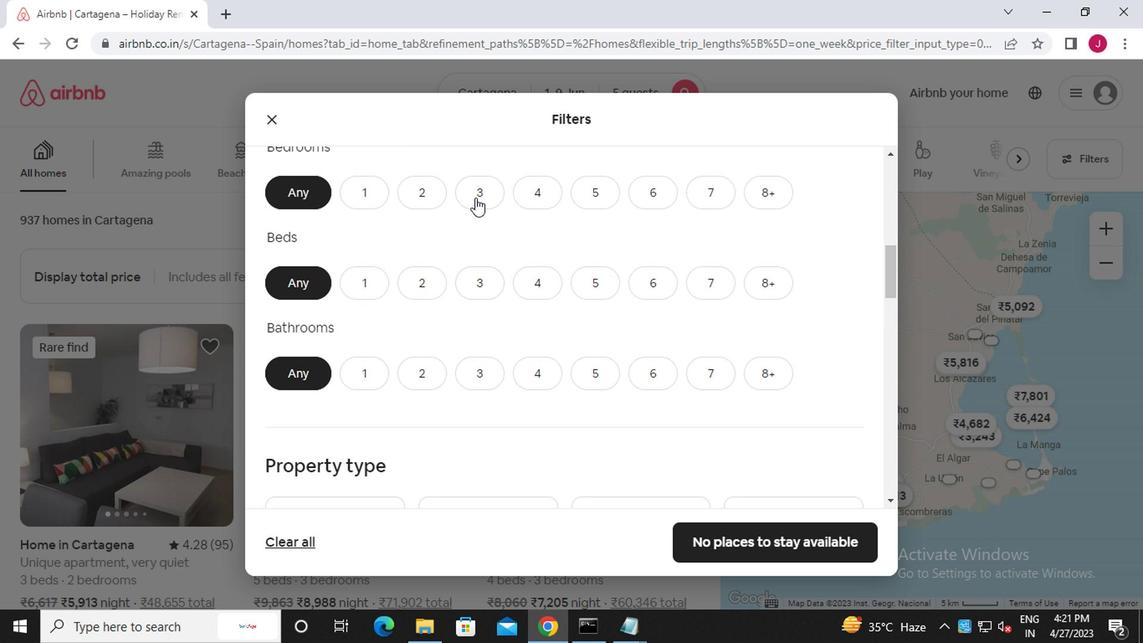 
Action: Mouse pressed left at (475, 187)
Screenshot: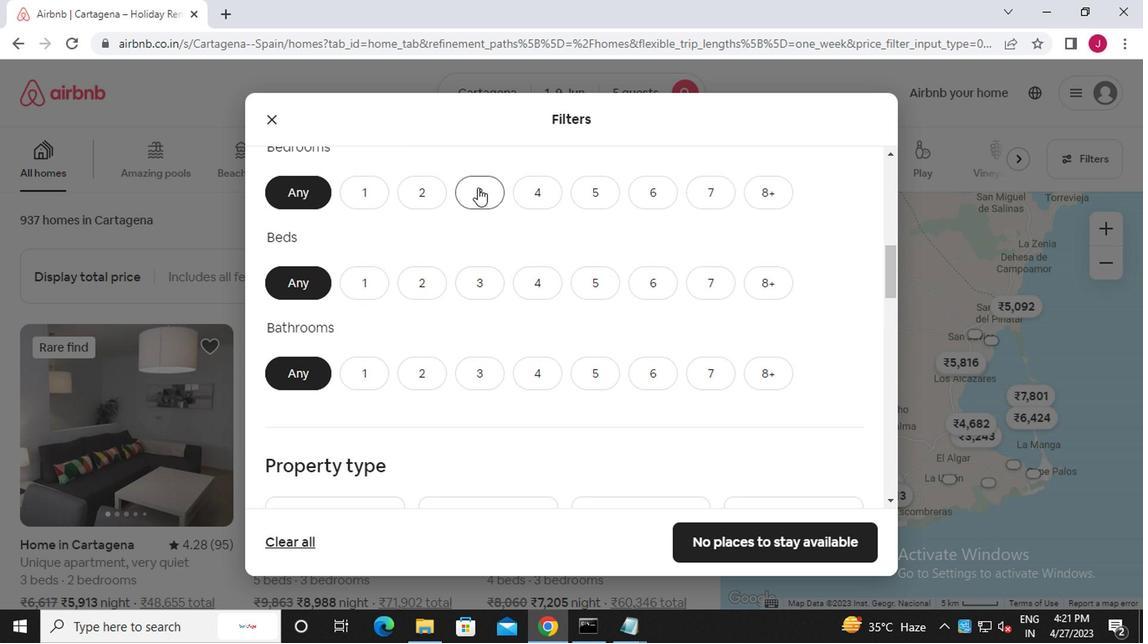 
Action: Mouse moved to (481, 288)
Screenshot: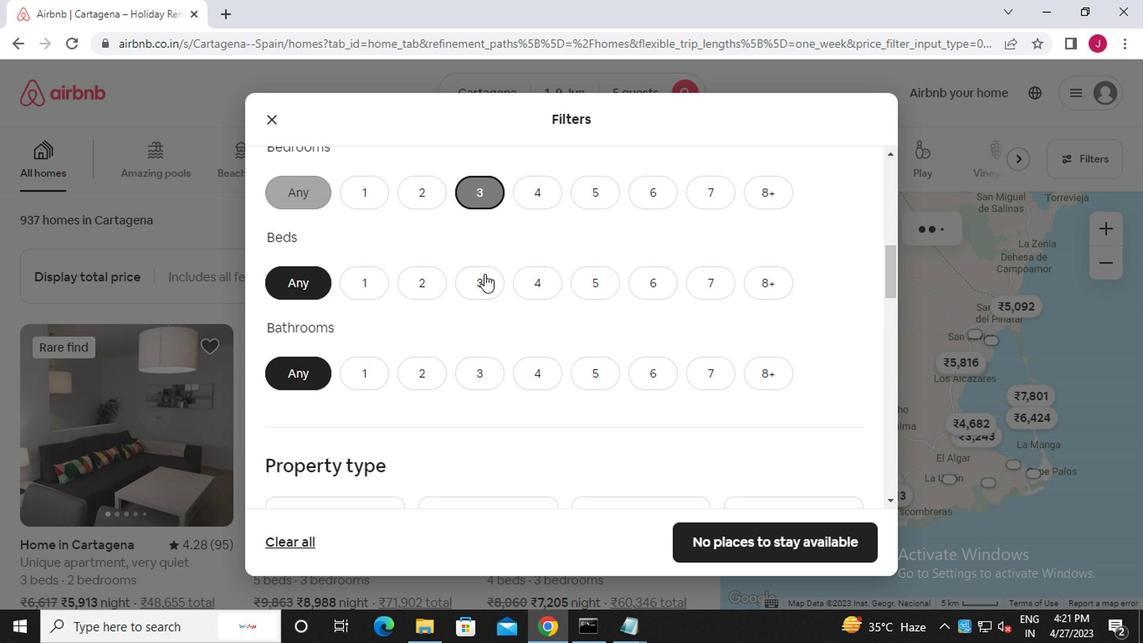 
Action: Mouse pressed left at (481, 288)
Screenshot: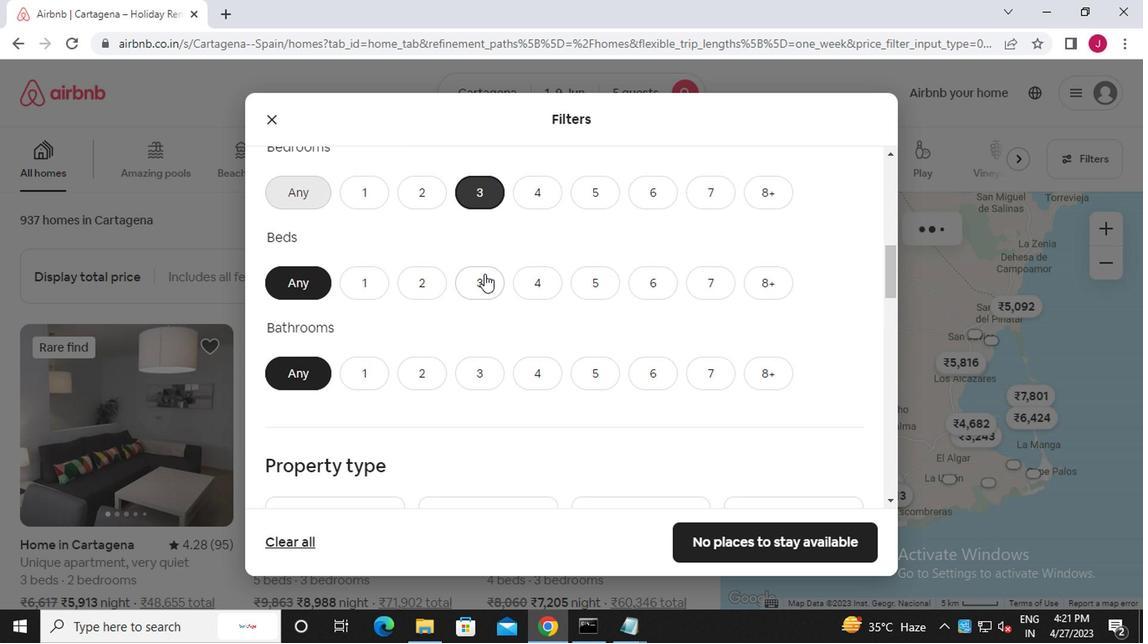 
Action: Mouse moved to (473, 372)
Screenshot: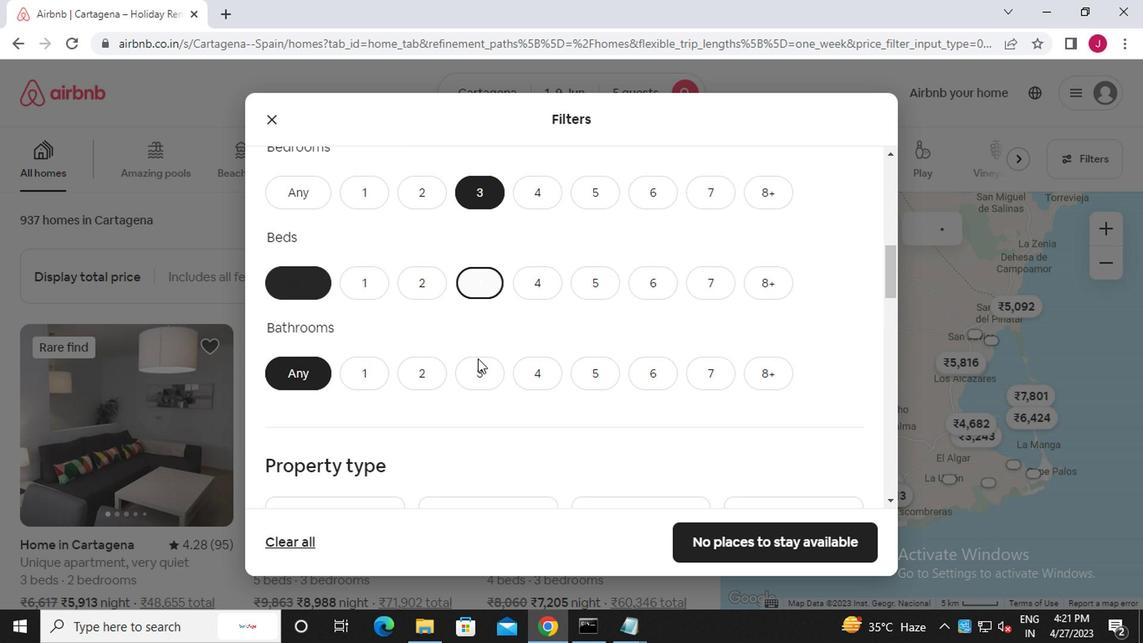 
Action: Mouse pressed left at (473, 372)
Screenshot: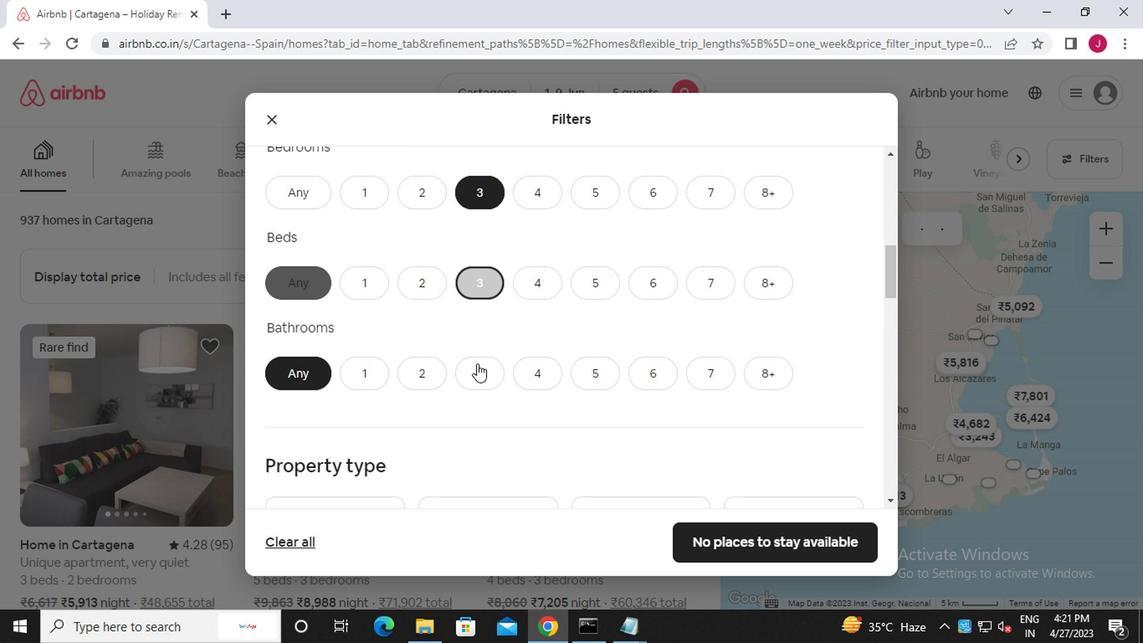 
Action: Mouse scrolled (473, 371) with delta (0, 0)
Screenshot: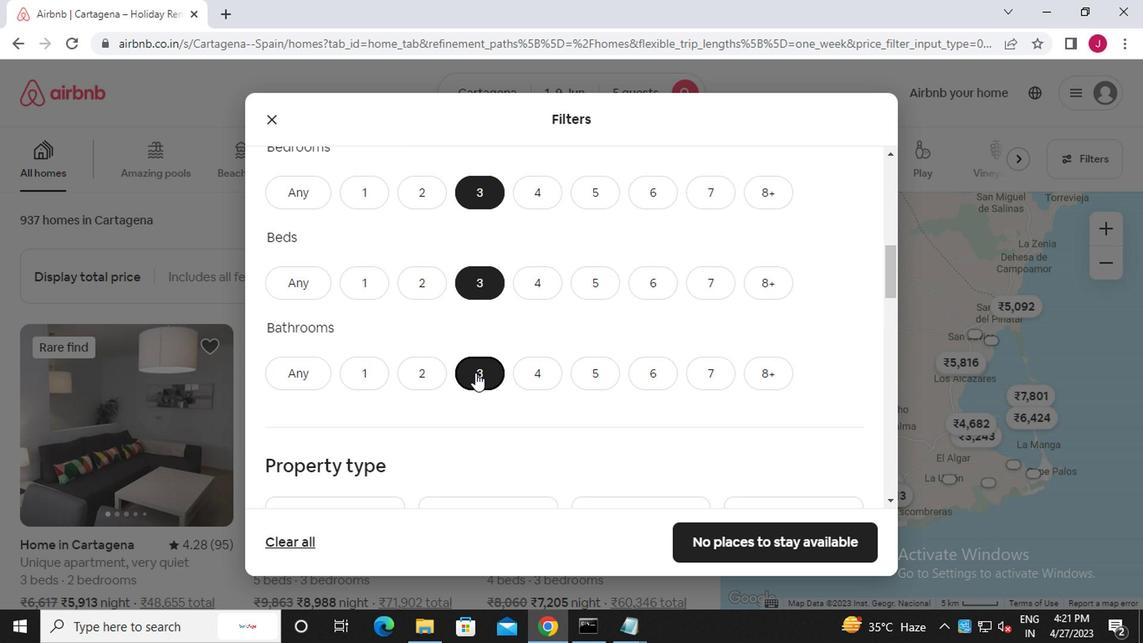 
Action: Mouse scrolled (473, 371) with delta (0, 0)
Screenshot: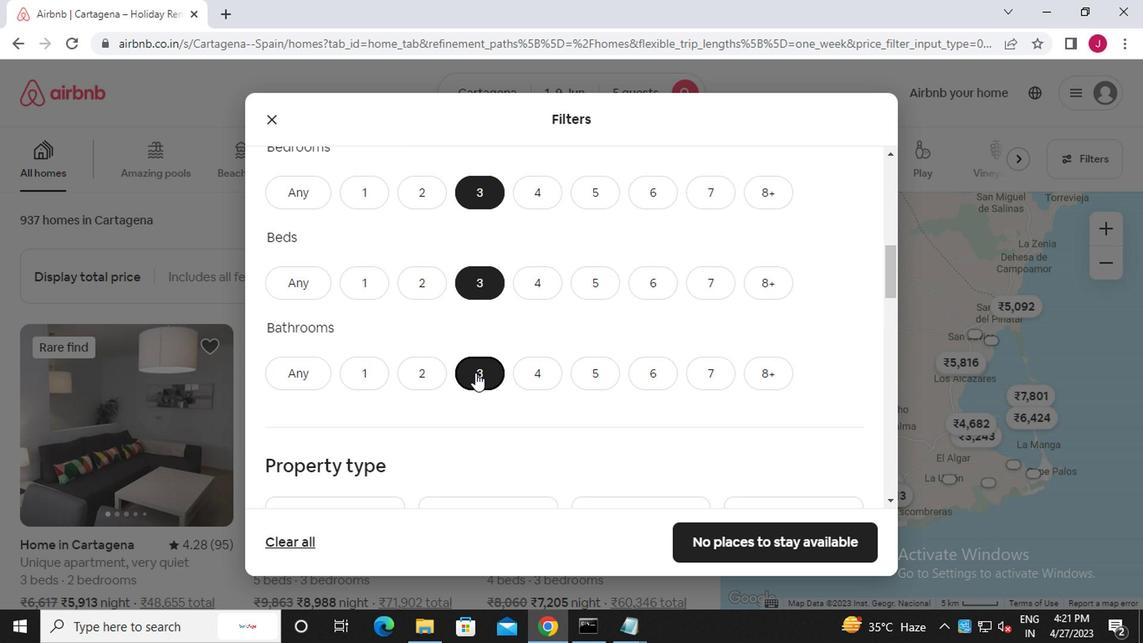 
Action: Mouse moved to (473, 374)
Screenshot: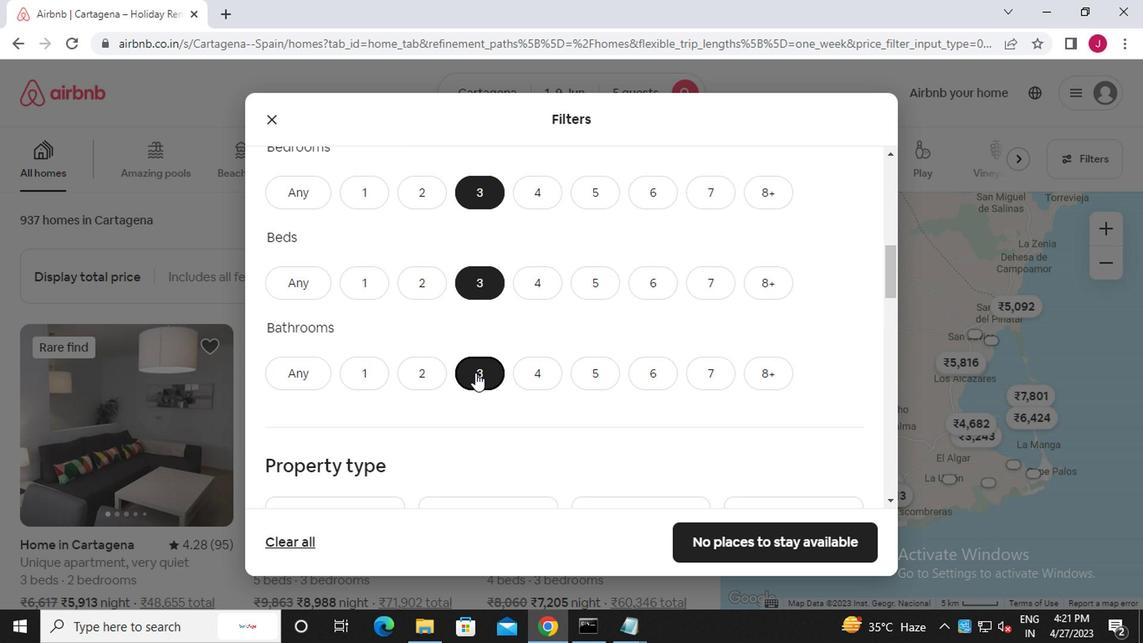
Action: Mouse scrolled (473, 373) with delta (0, 0)
Screenshot: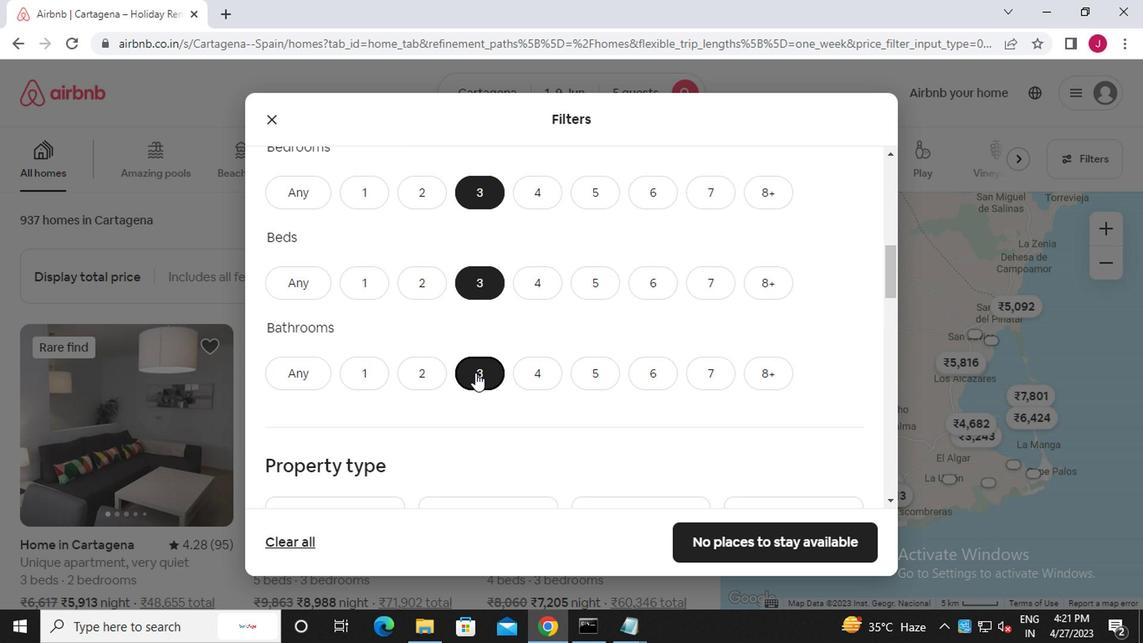 
Action: Mouse moved to (339, 318)
Screenshot: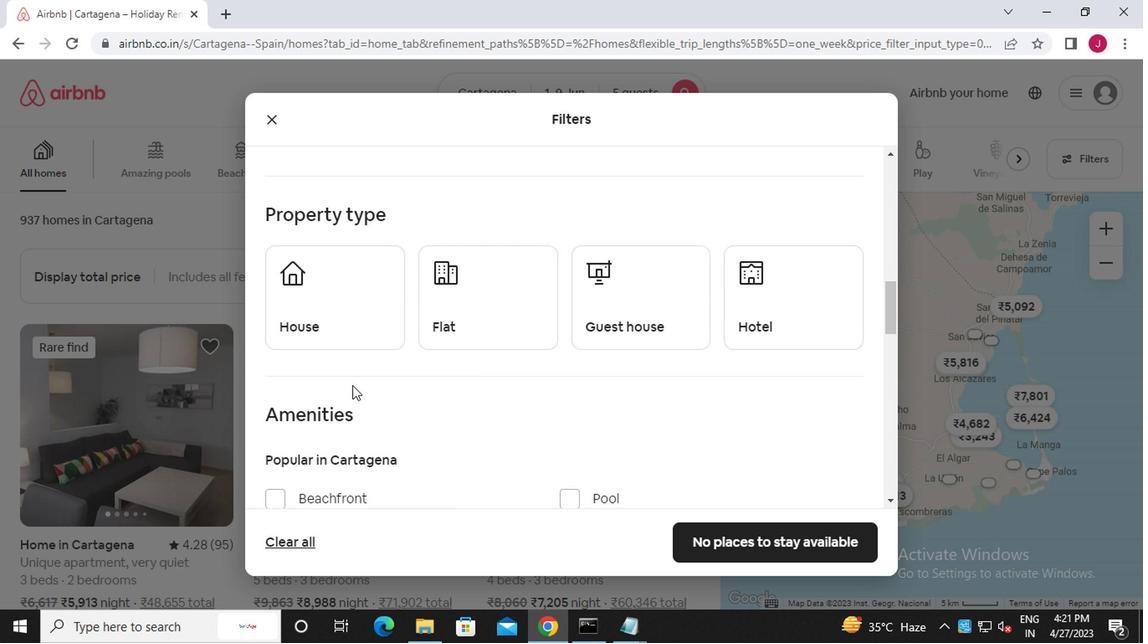 
Action: Mouse pressed left at (339, 318)
Screenshot: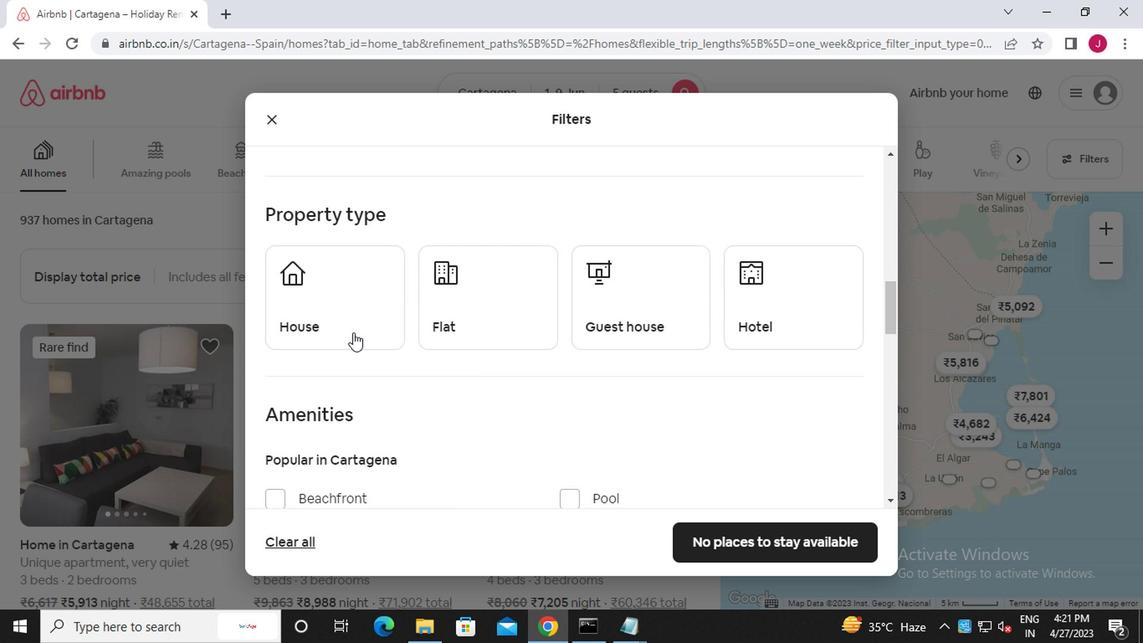 
Action: Mouse moved to (425, 316)
Screenshot: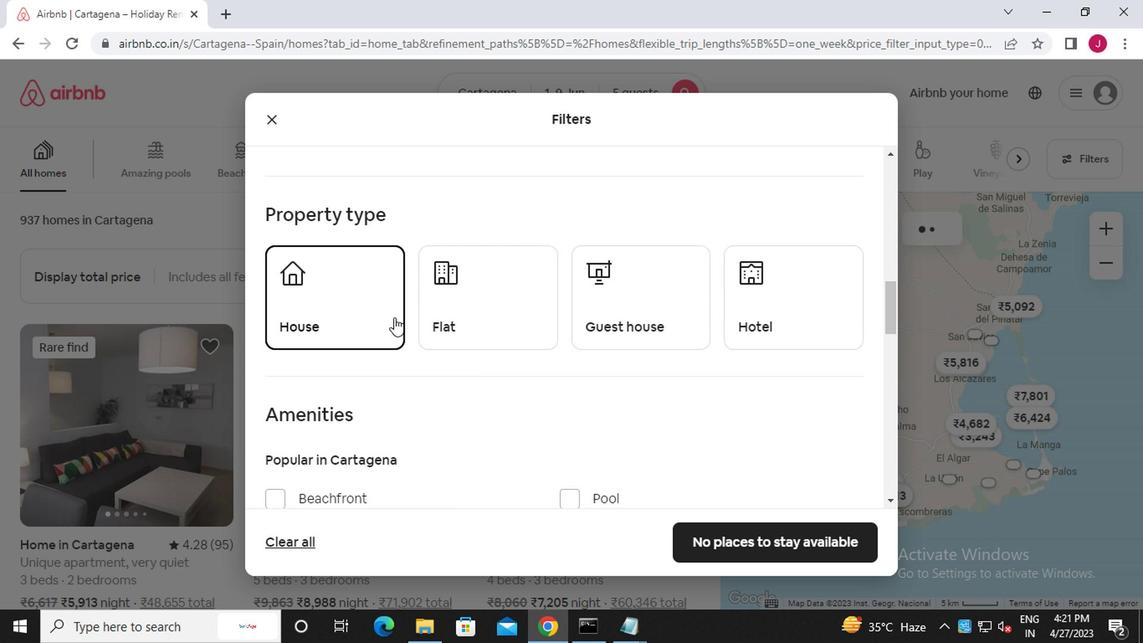 
Action: Mouse pressed left at (425, 316)
Screenshot: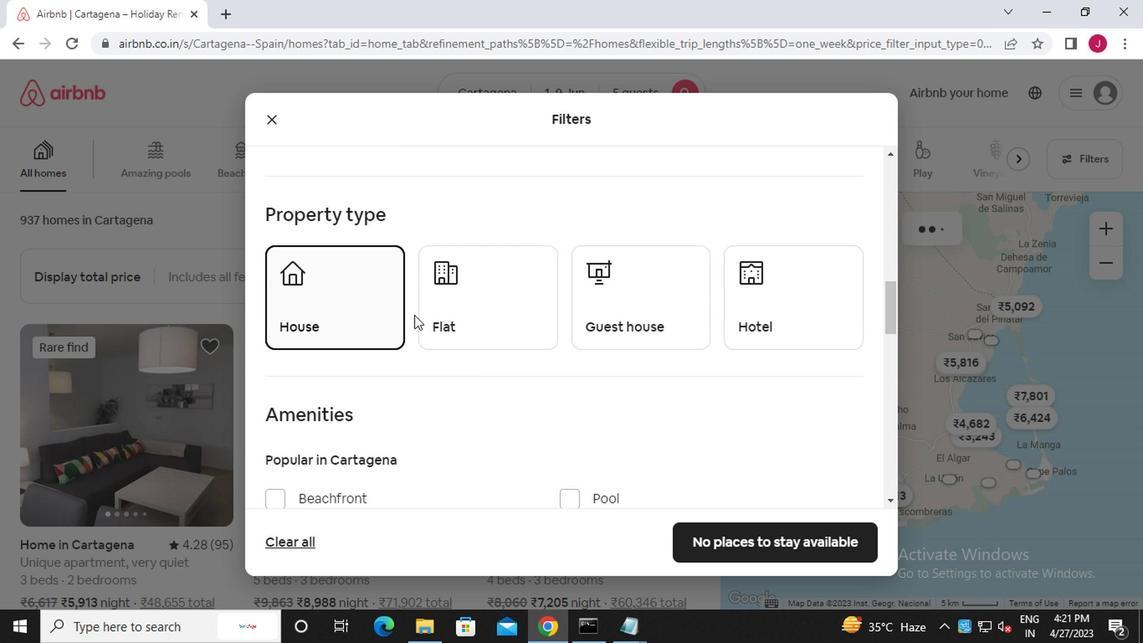 
Action: Mouse moved to (644, 329)
Screenshot: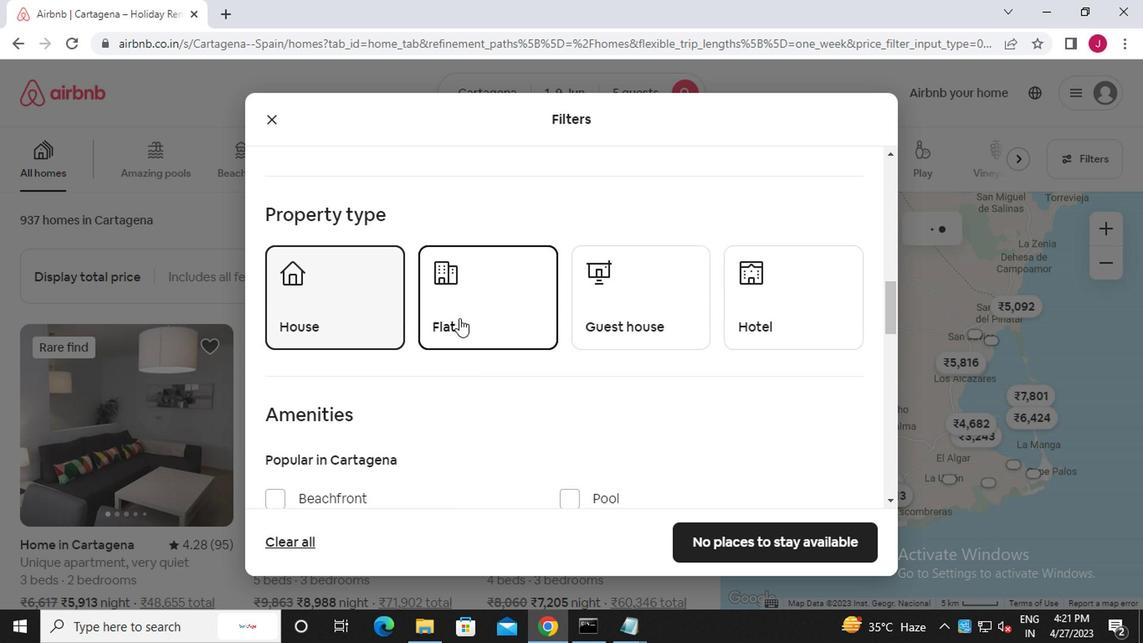 
Action: Mouse pressed left at (644, 329)
Screenshot: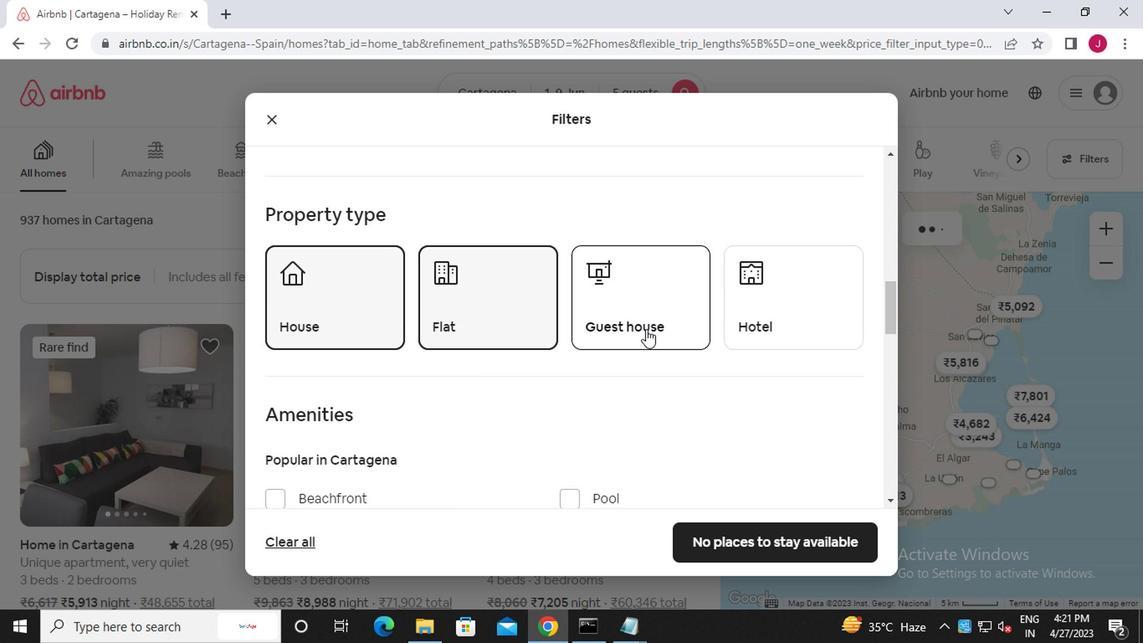 
Action: Mouse moved to (643, 324)
Screenshot: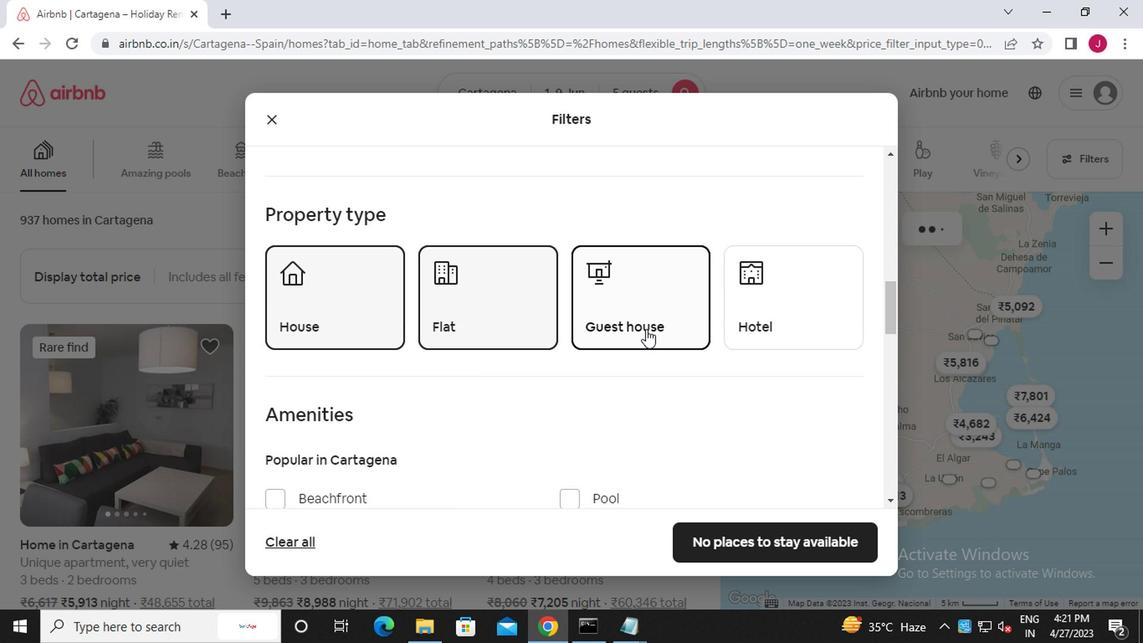 
Action: Mouse scrolled (643, 324) with delta (0, 0)
Screenshot: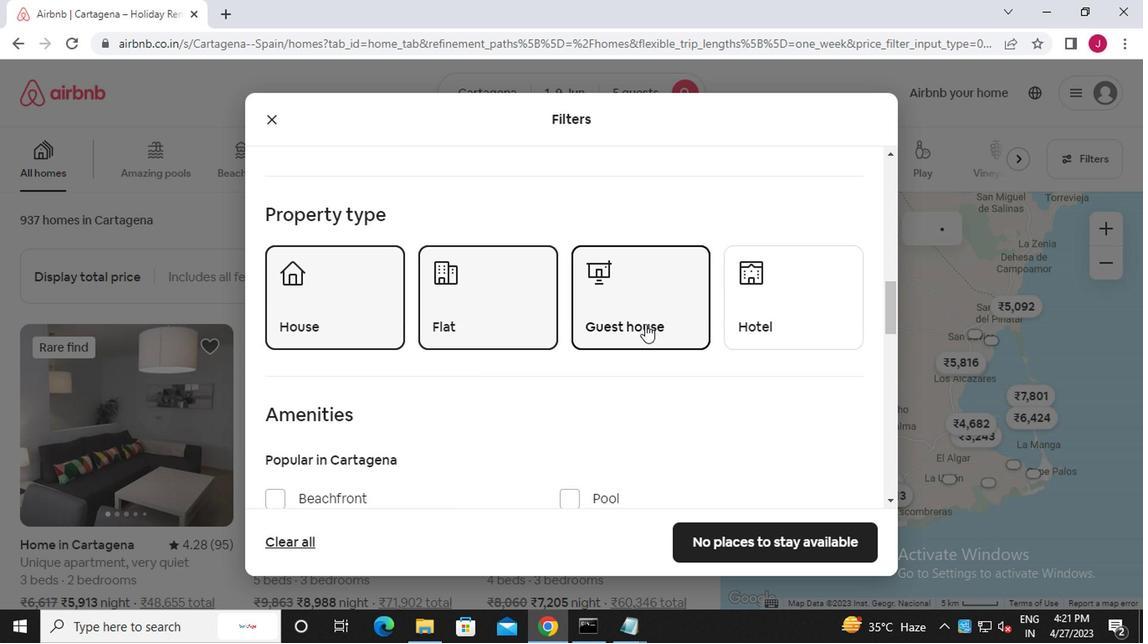 
Action: Mouse scrolled (643, 324) with delta (0, 0)
Screenshot: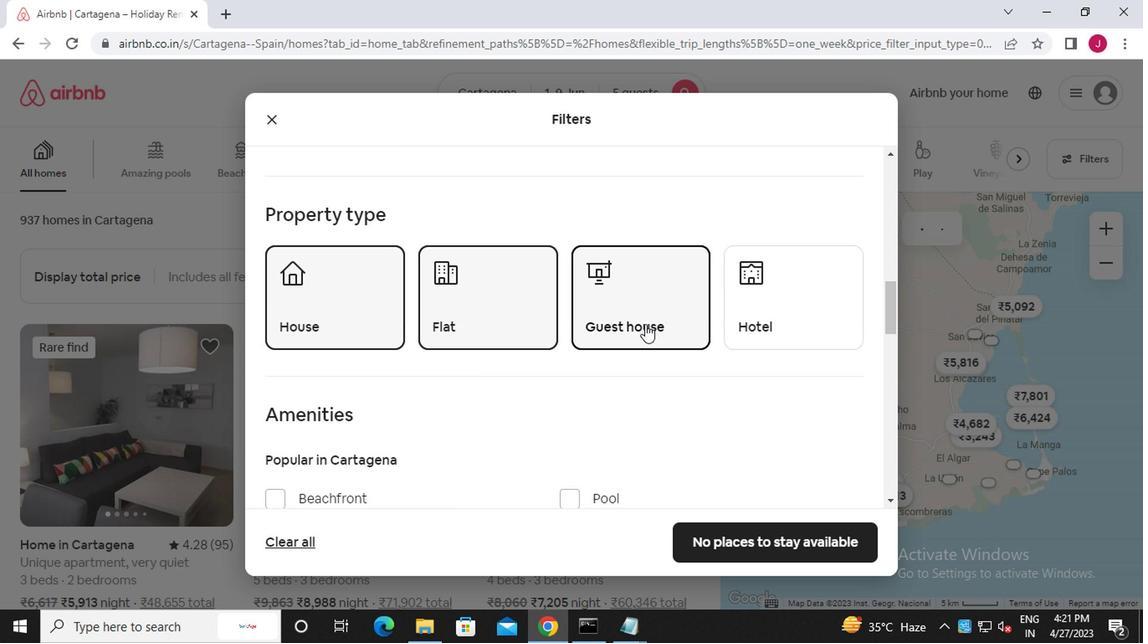 
Action: Mouse scrolled (643, 324) with delta (0, 0)
Screenshot: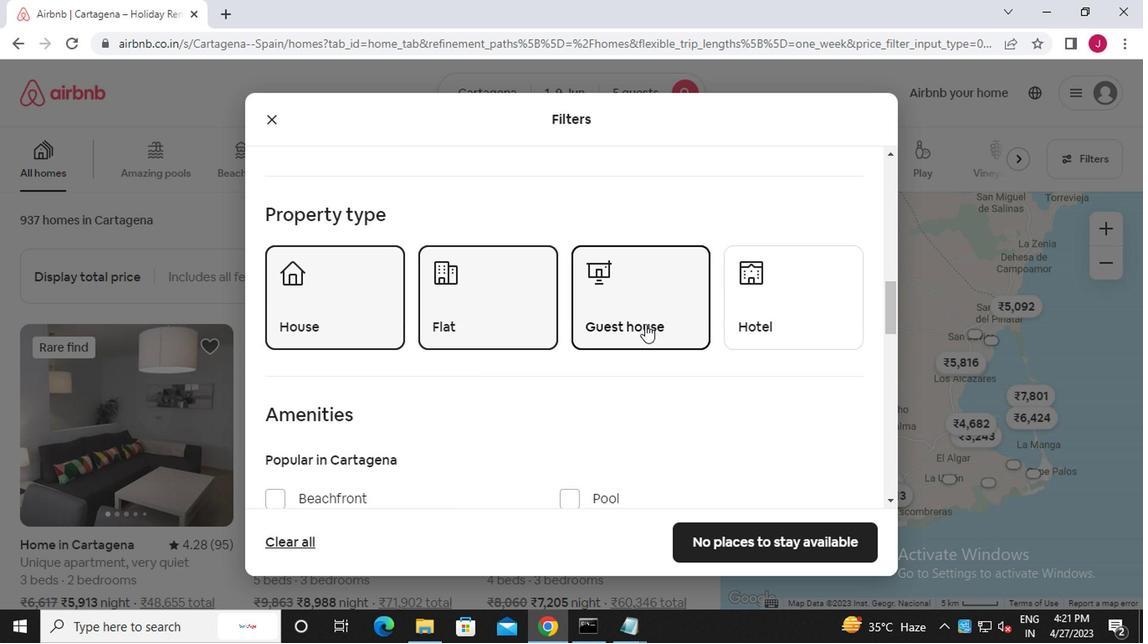 
Action: Mouse scrolled (643, 324) with delta (0, 0)
Screenshot: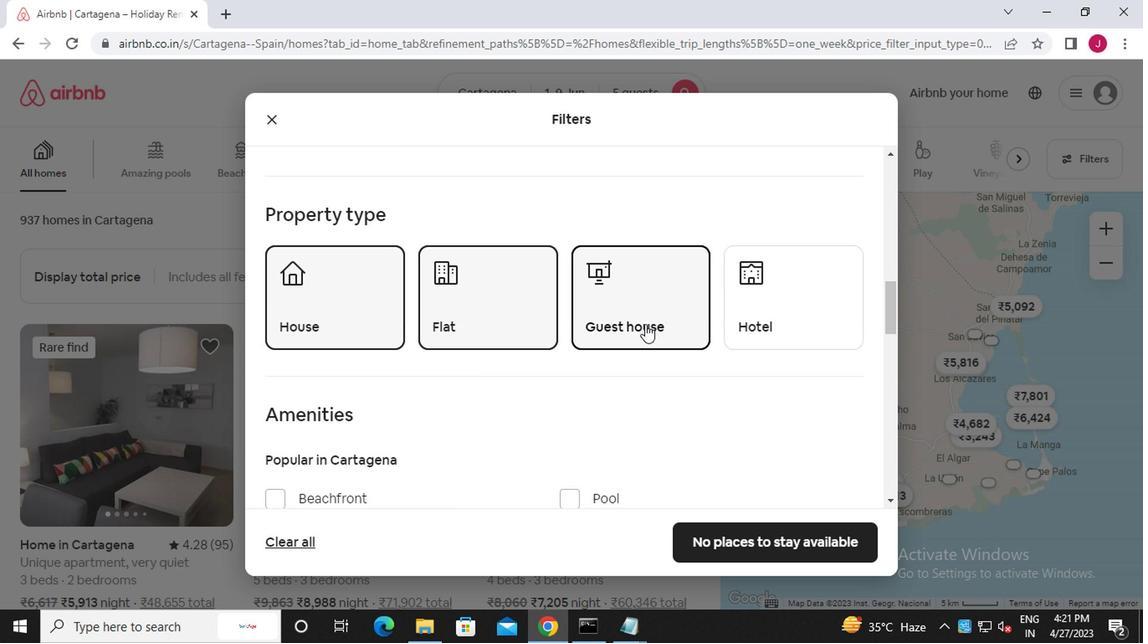 
Action: Mouse moved to (824, 464)
Screenshot: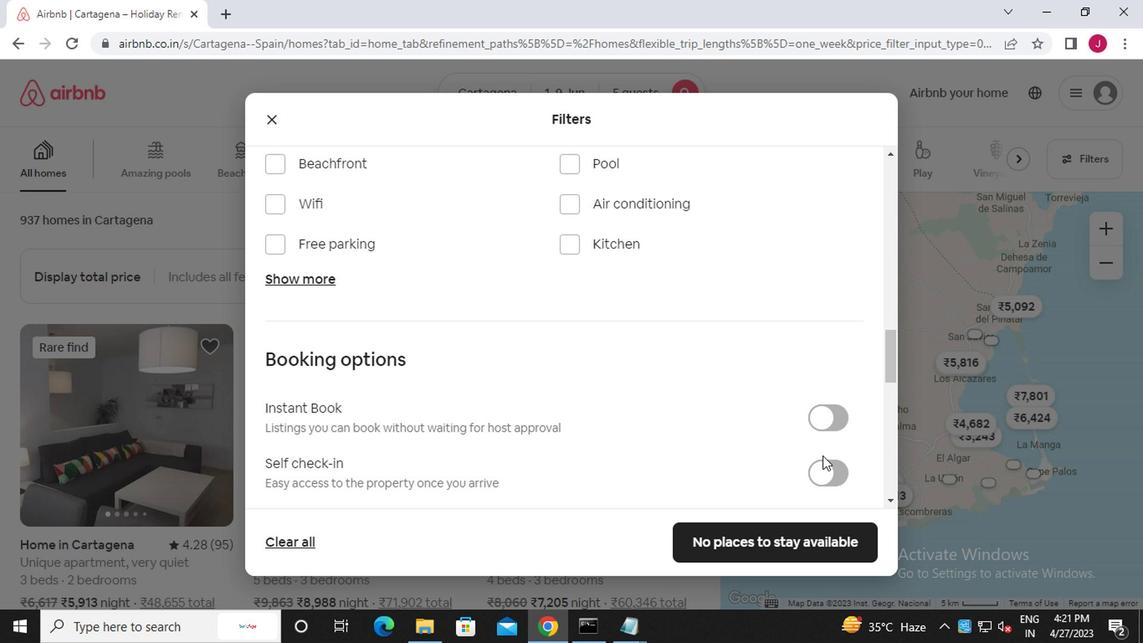 
Action: Mouse pressed left at (824, 464)
Screenshot: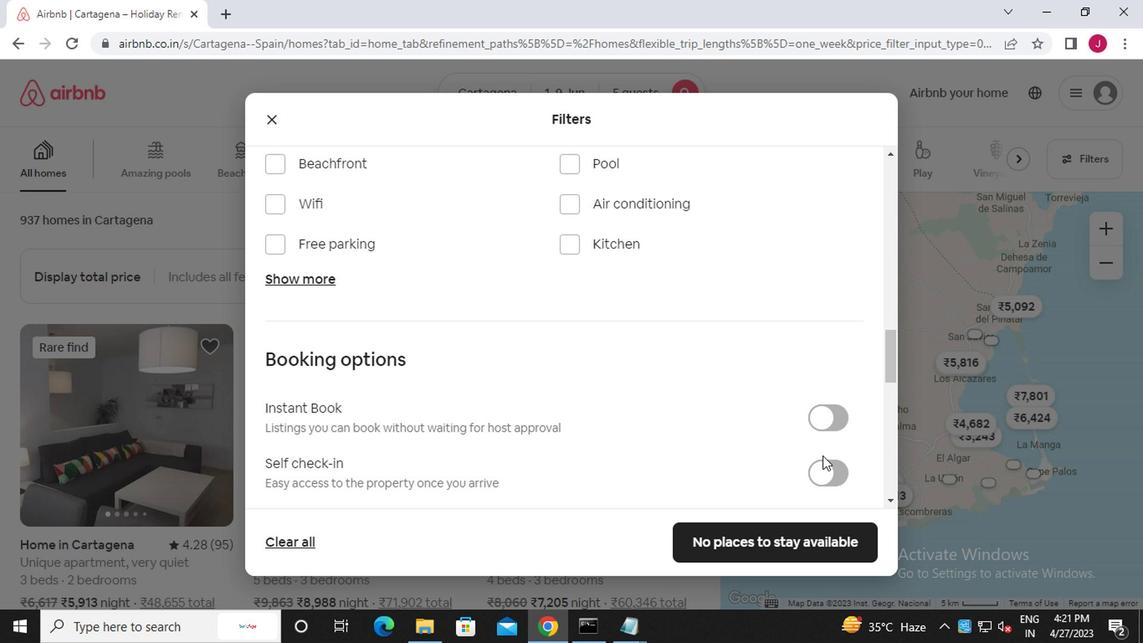 
Action: Mouse moved to (502, 412)
Screenshot: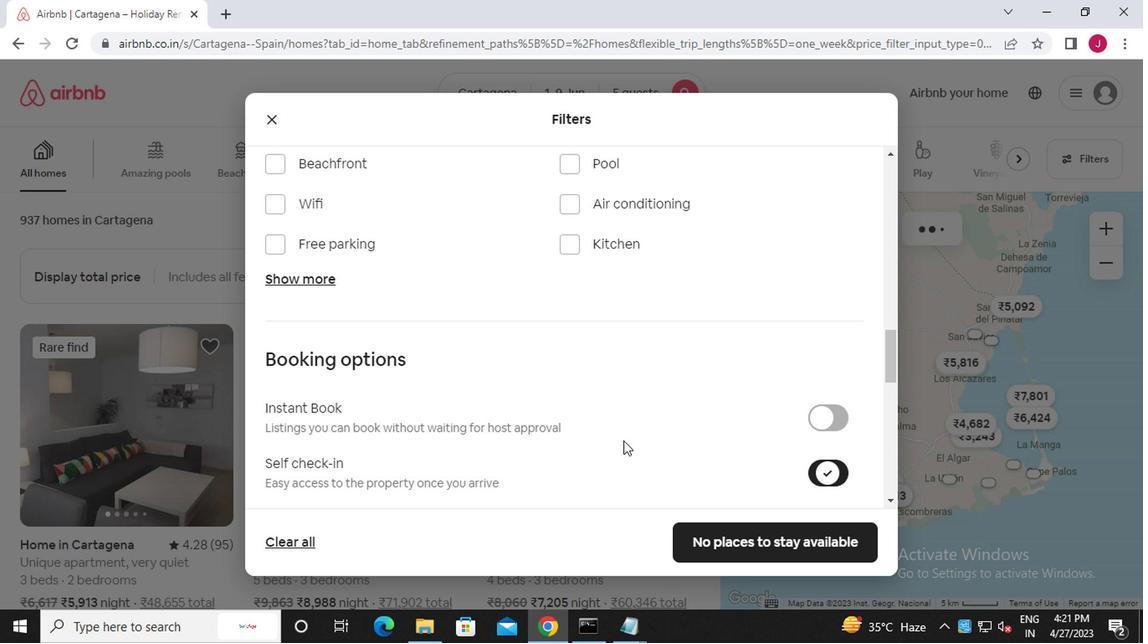 
Action: Mouse scrolled (502, 412) with delta (0, 0)
Screenshot: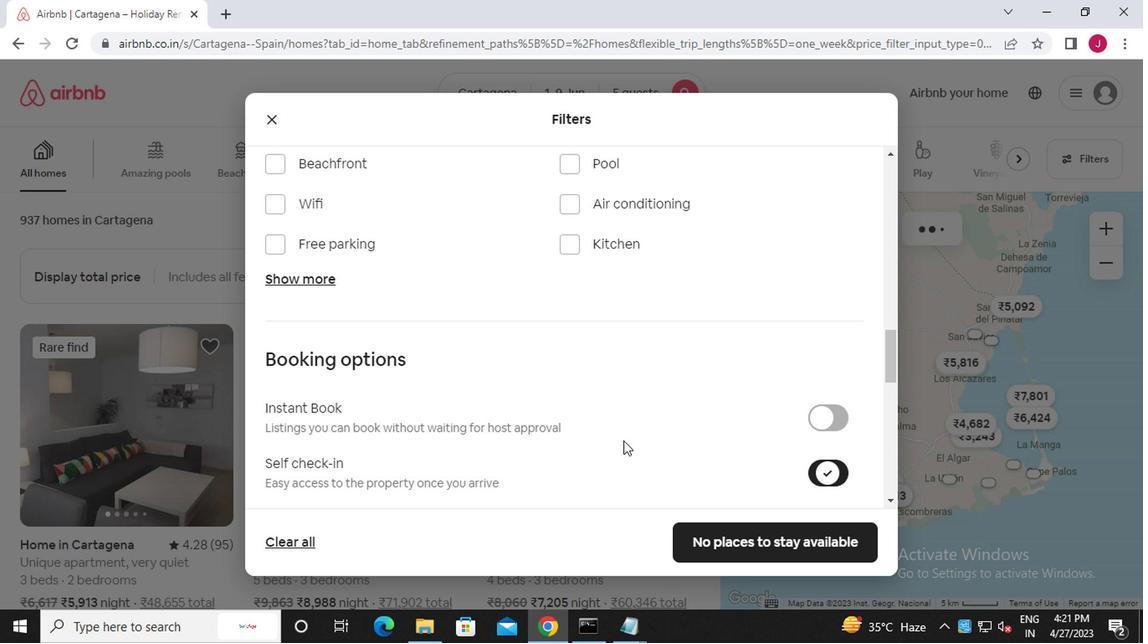 
Action: Mouse scrolled (502, 412) with delta (0, 0)
Screenshot: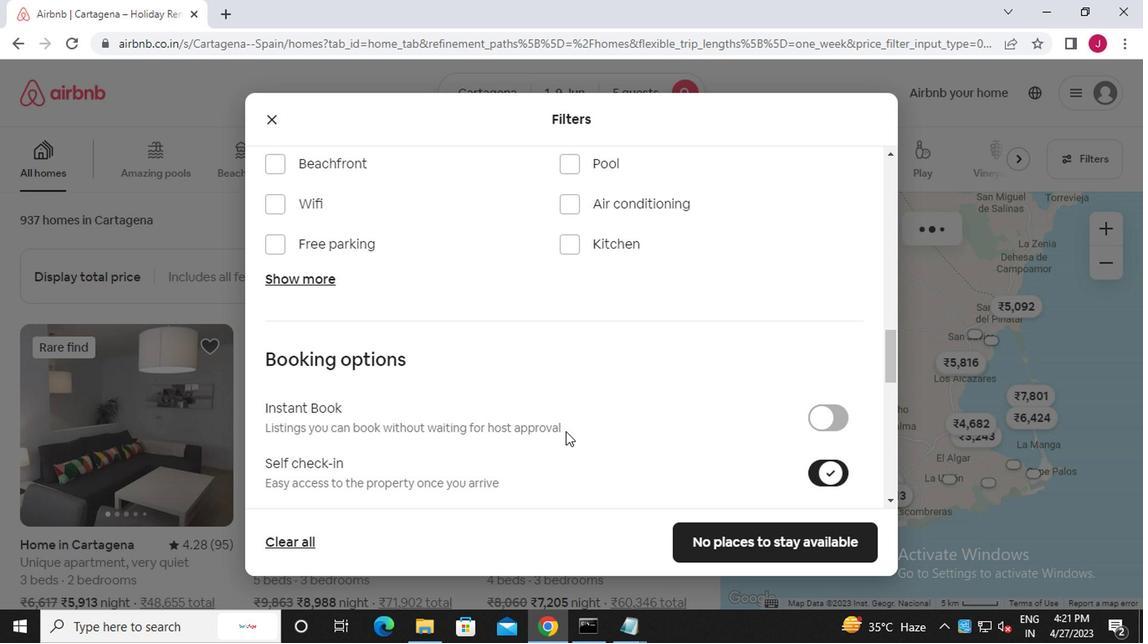 
Action: Mouse scrolled (502, 412) with delta (0, 0)
Screenshot: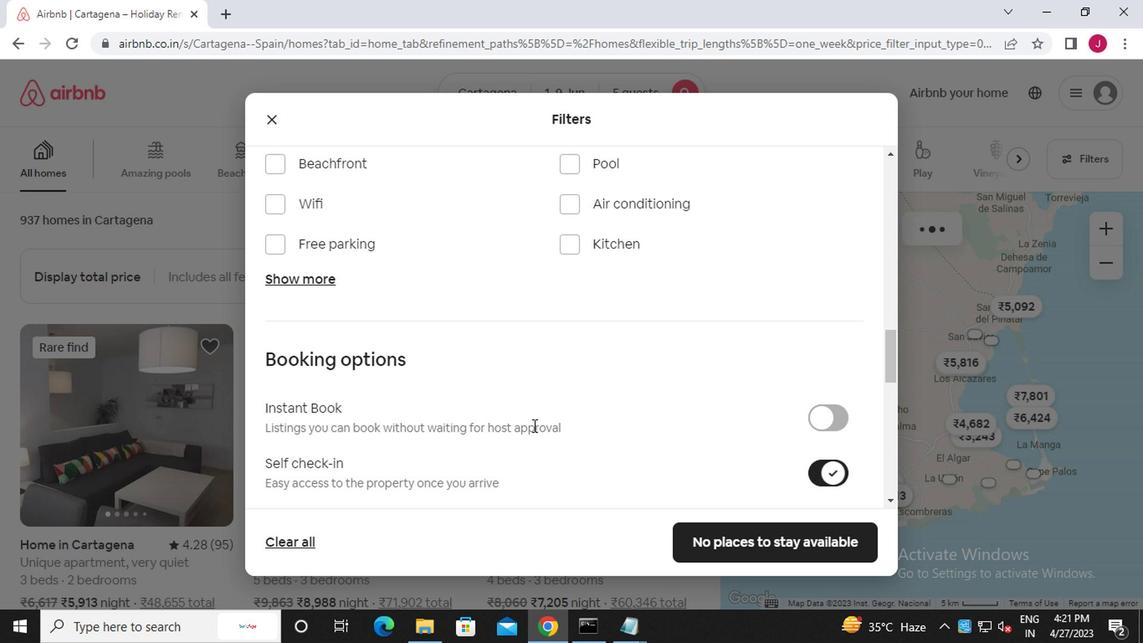 
Action: Mouse scrolled (502, 412) with delta (0, 0)
Screenshot: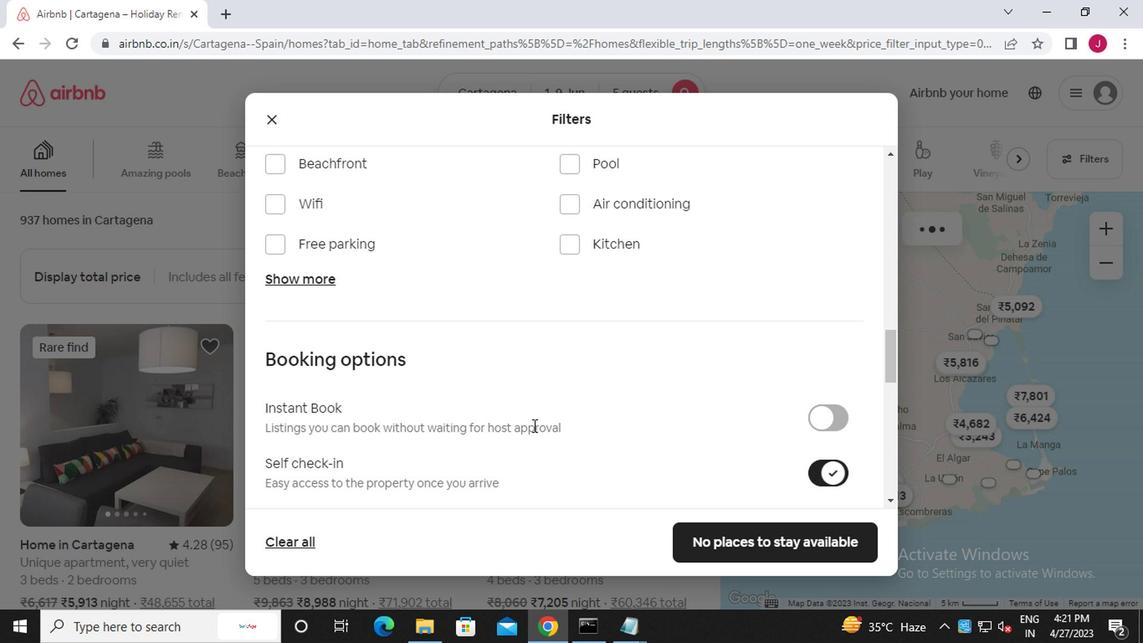 
Action: Mouse scrolled (502, 412) with delta (0, 0)
Screenshot: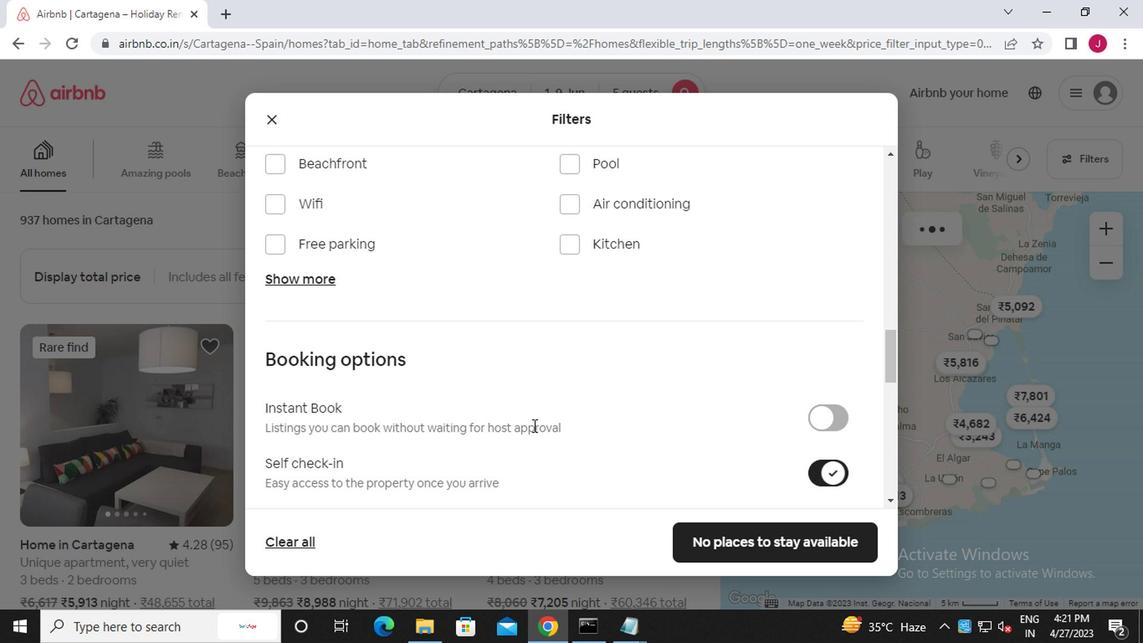 
Action: Mouse moved to (501, 412)
Screenshot: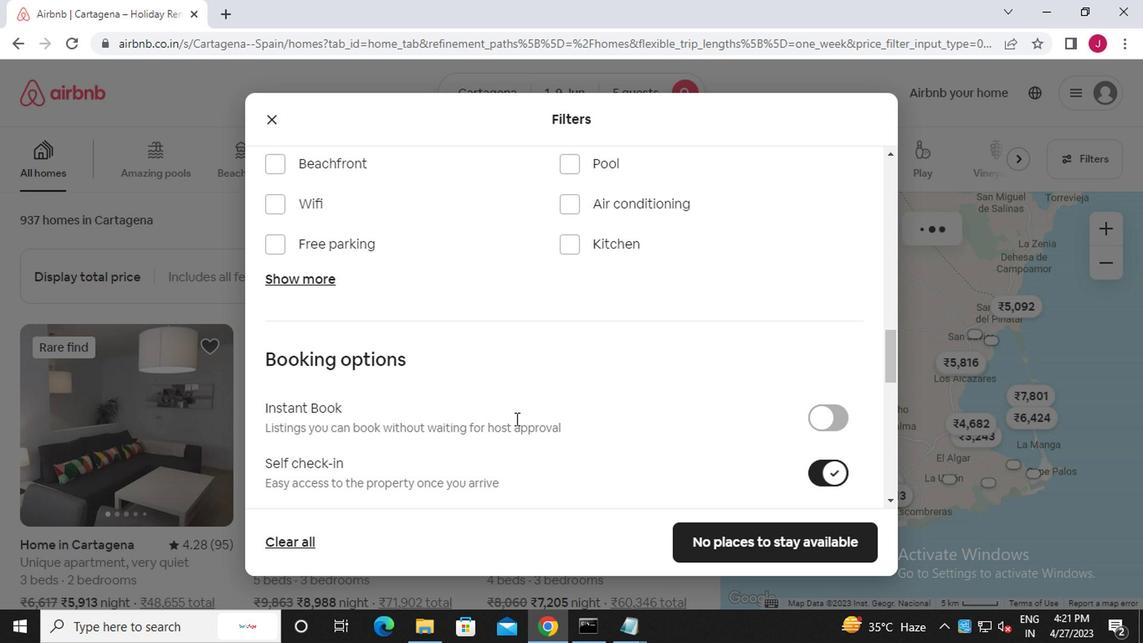 
Action: Mouse scrolled (501, 412) with delta (0, 0)
Screenshot: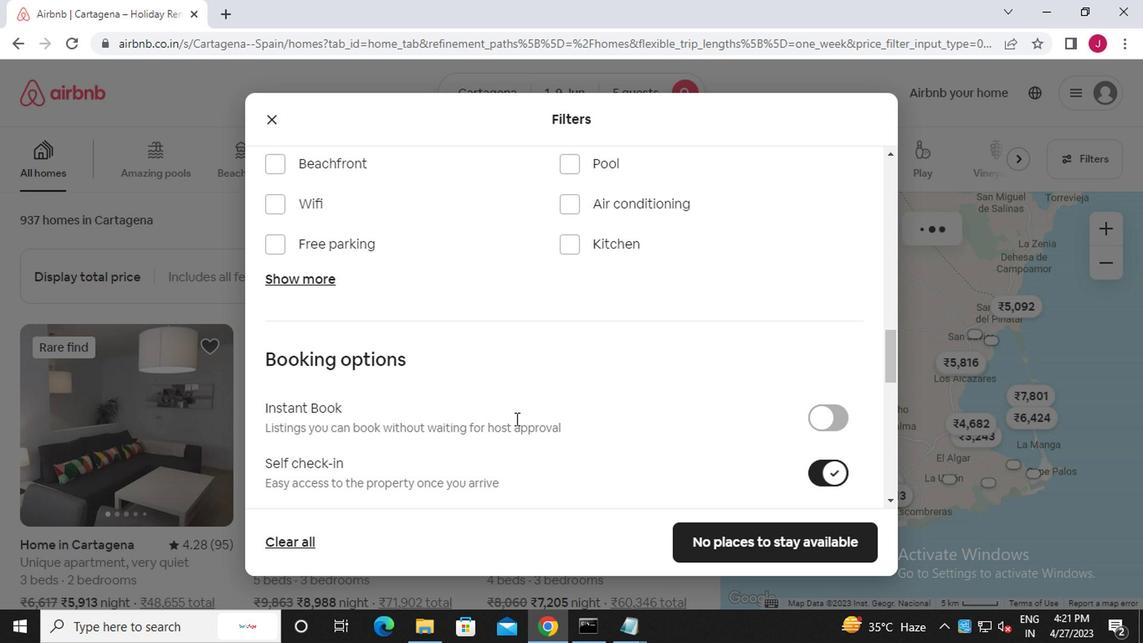 
Action: Mouse moved to (501, 411)
Screenshot: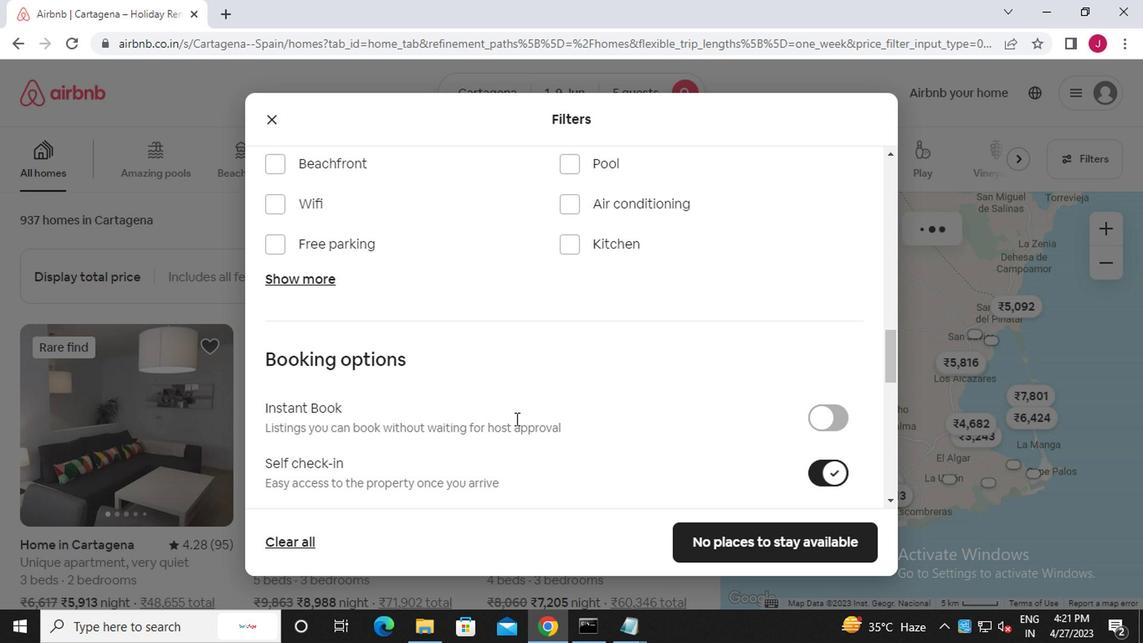 
Action: Mouse scrolled (501, 410) with delta (0, -1)
Screenshot: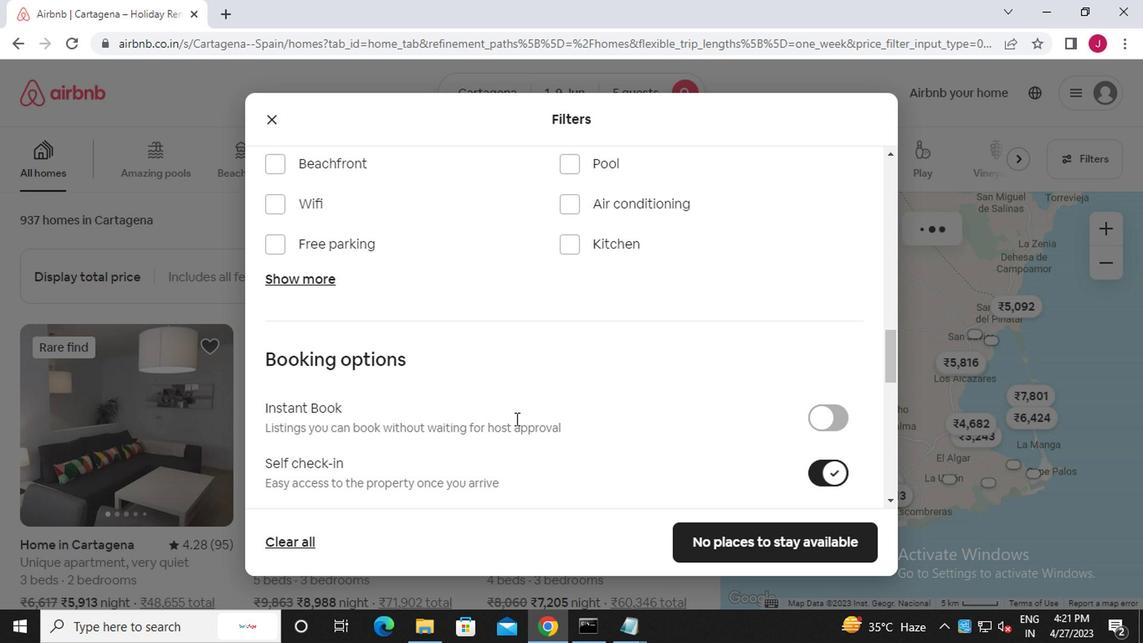 
Action: Mouse moved to (500, 410)
Screenshot: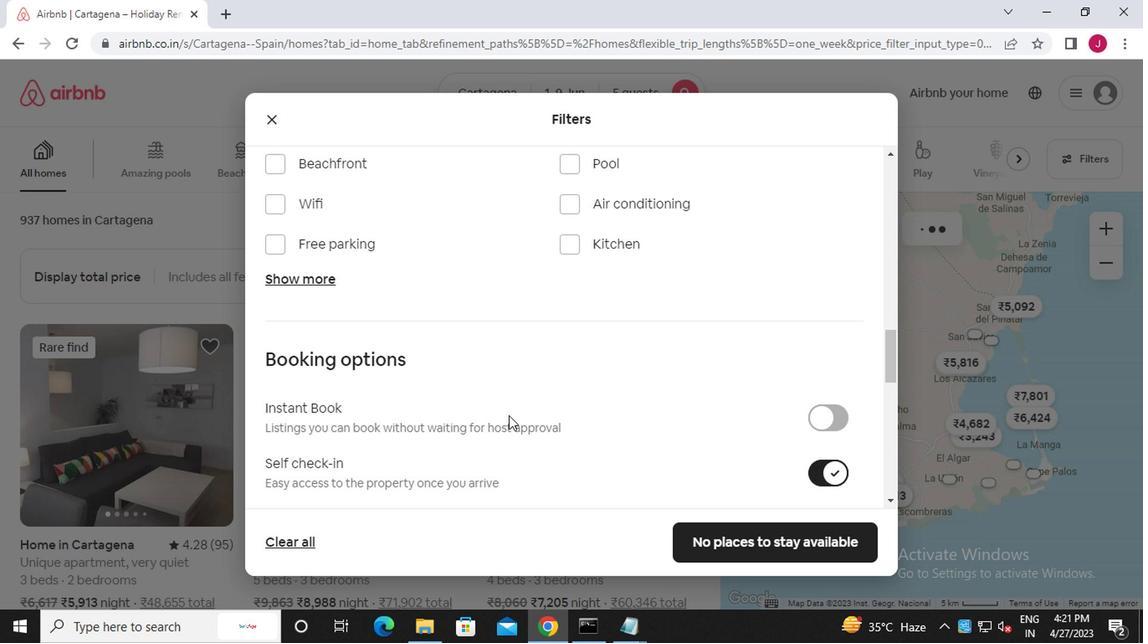 
Action: Mouse scrolled (500, 409) with delta (0, 0)
Screenshot: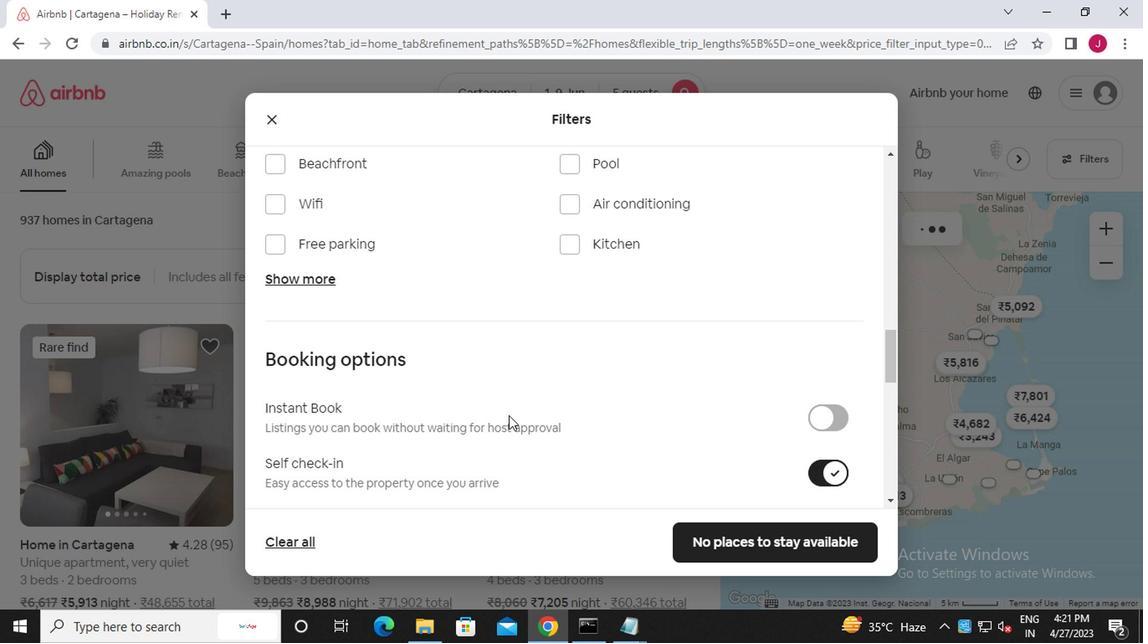 
Action: Mouse moved to (499, 407)
Screenshot: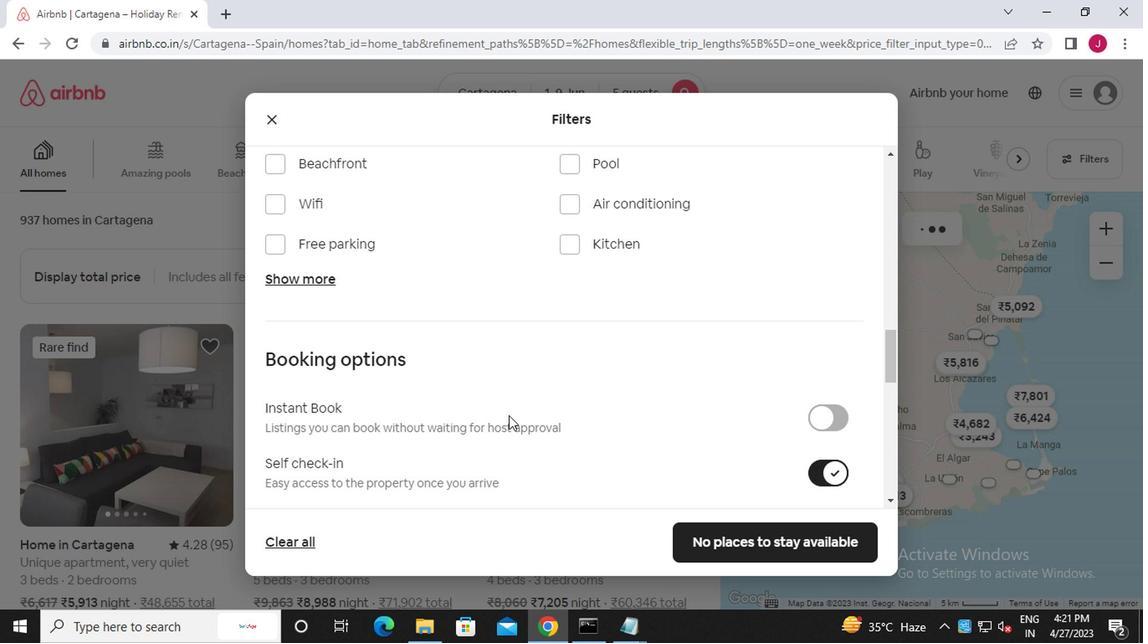 
Action: Mouse scrolled (499, 406) with delta (0, -1)
Screenshot: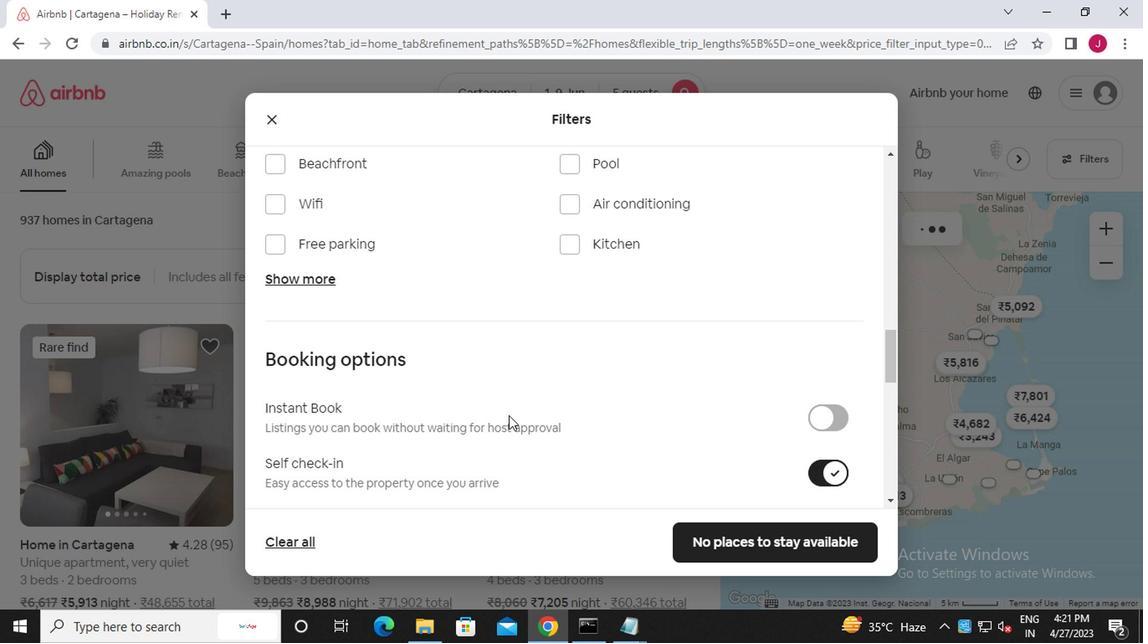 
Action: Mouse moved to (476, 403)
Screenshot: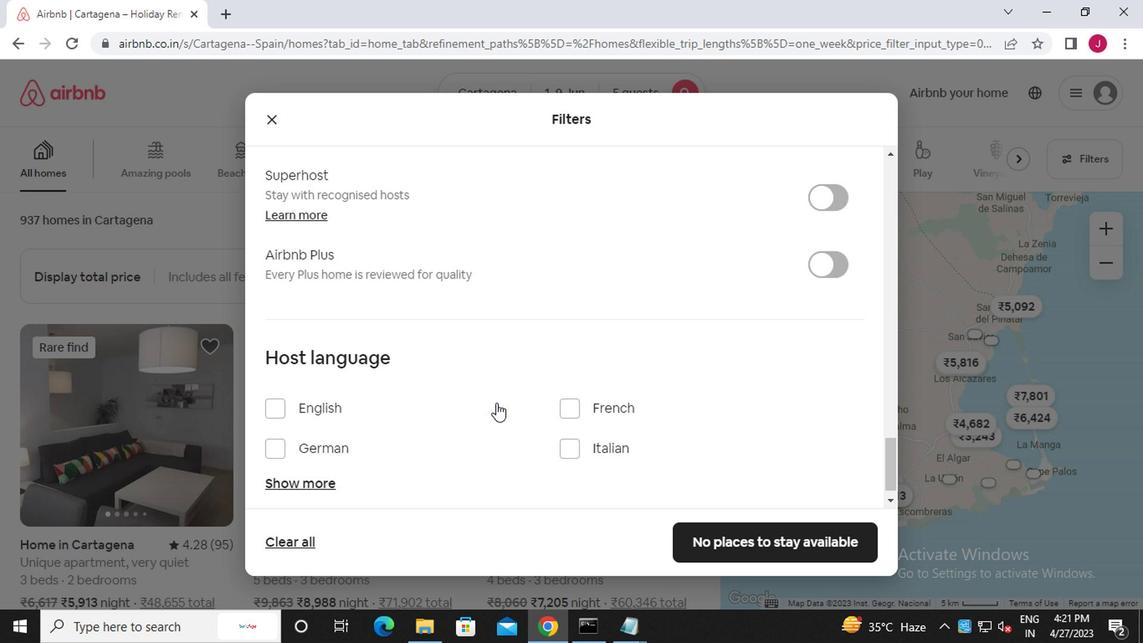 
Action: Mouse scrolled (476, 403) with delta (0, 0)
Screenshot: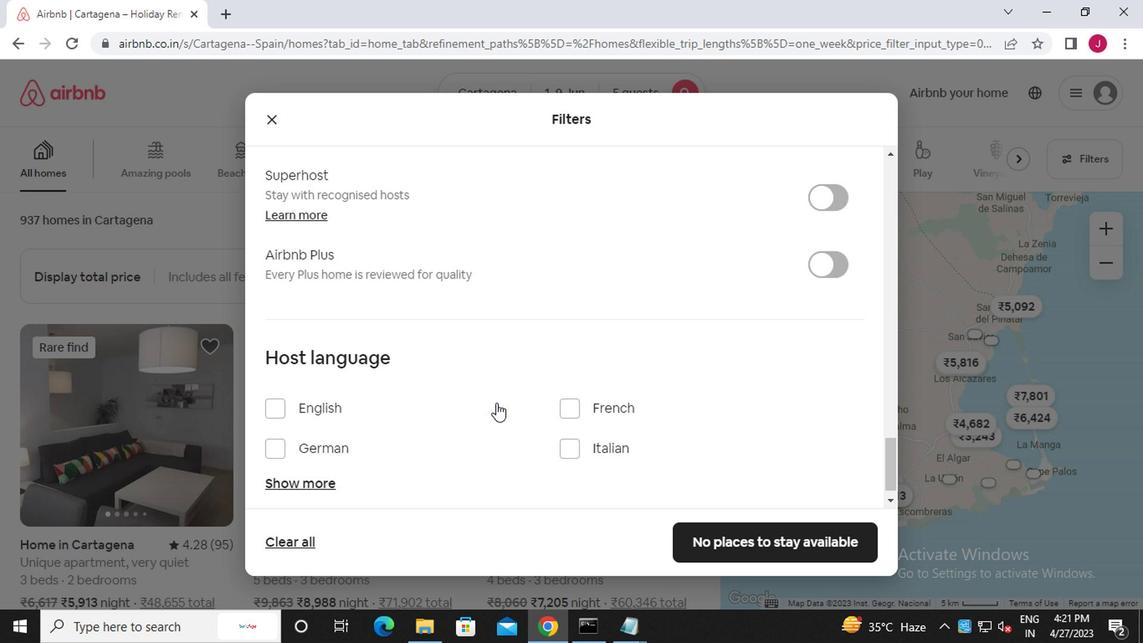 
Action: Mouse moved to (475, 403)
Screenshot: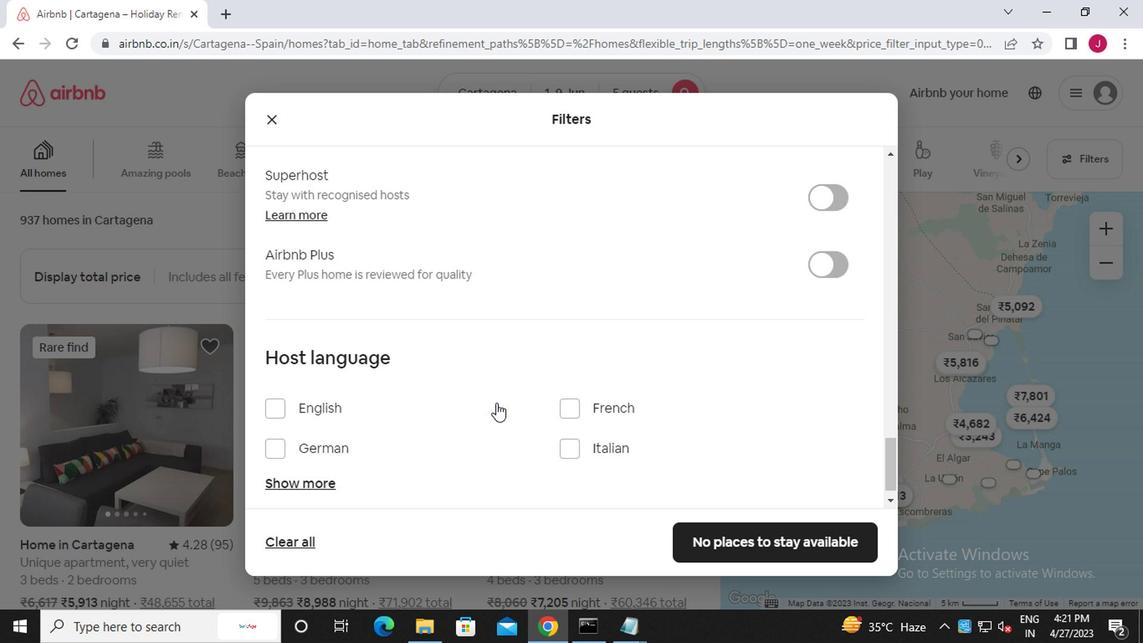 
Action: Mouse scrolled (475, 403) with delta (0, 0)
Screenshot: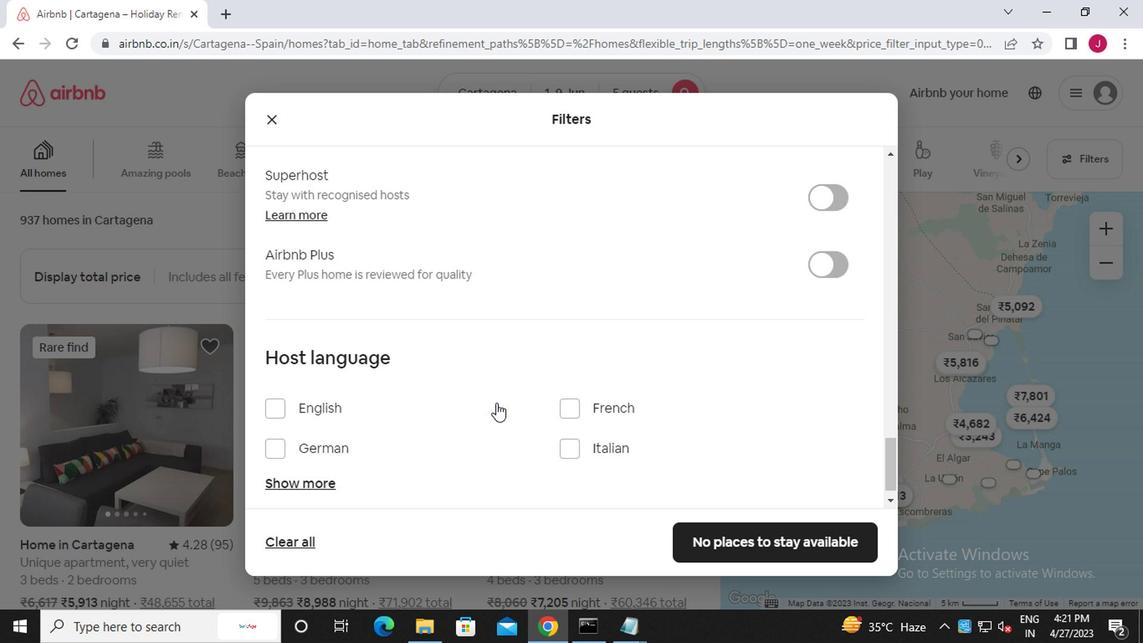 
Action: Mouse scrolled (475, 403) with delta (0, 0)
Screenshot: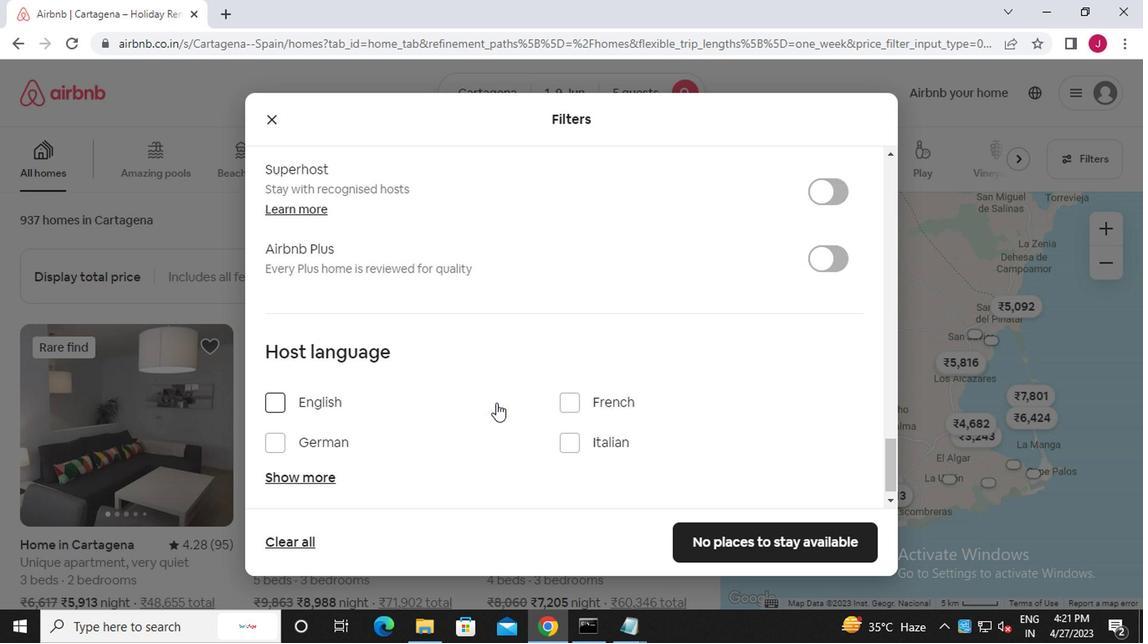 
Action: Mouse moved to (474, 403)
Screenshot: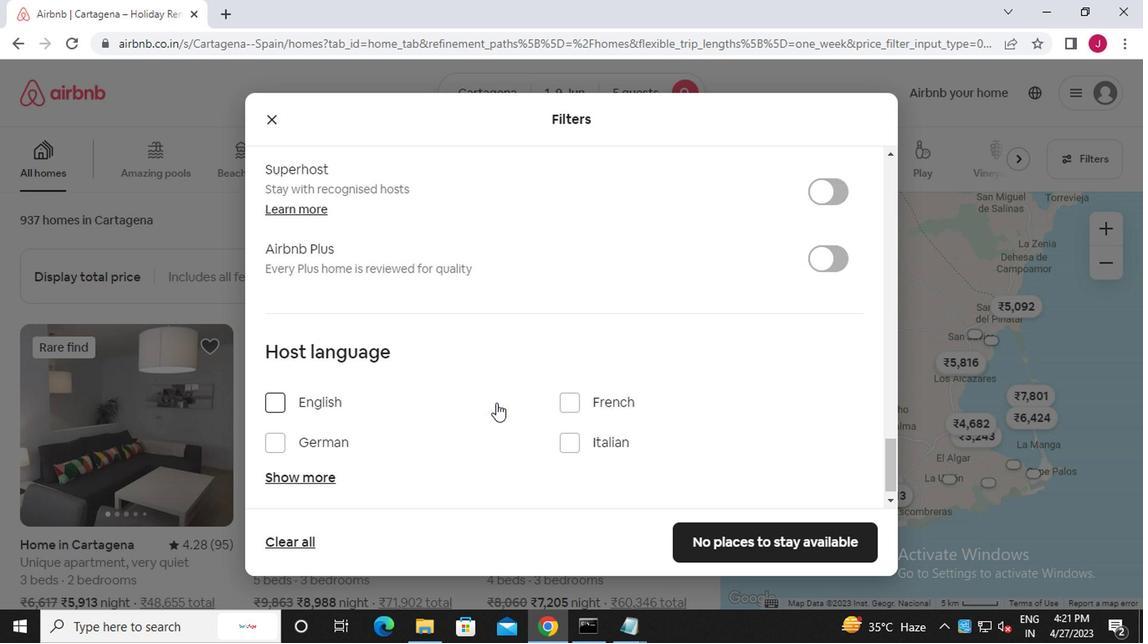 
Action: Mouse scrolled (474, 403) with delta (0, 0)
Screenshot: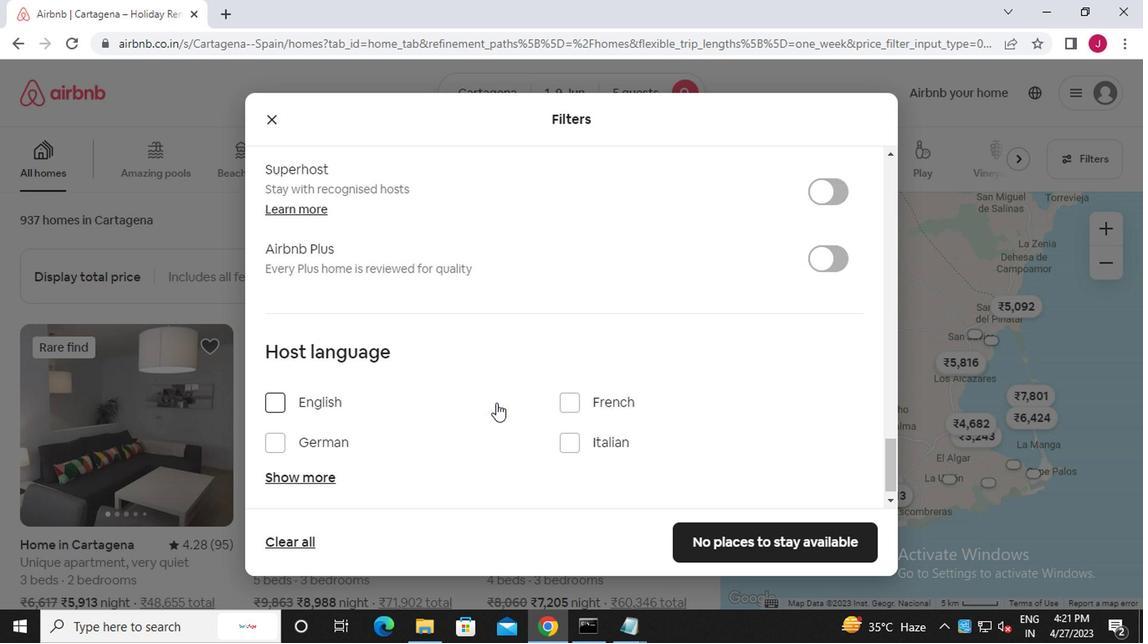 
Action: Mouse moved to (471, 403)
Screenshot: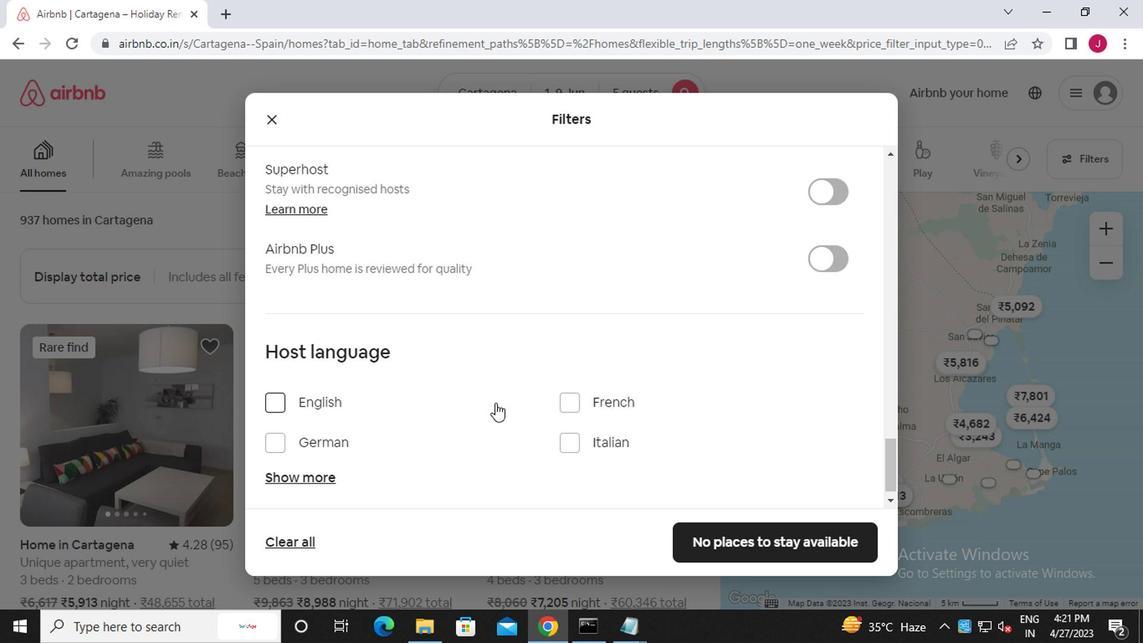 
Action: Mouse scrolled (471, 403) with delta (0, 0)
Screenshot: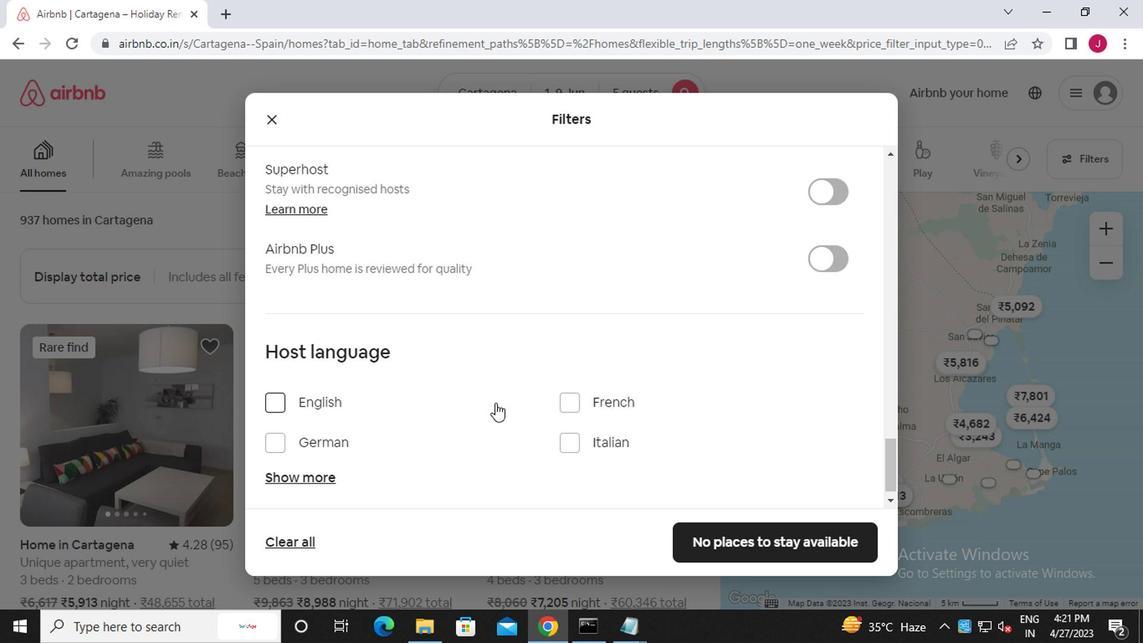 
Action: Mouse moved to (269, 390)
Screenshot: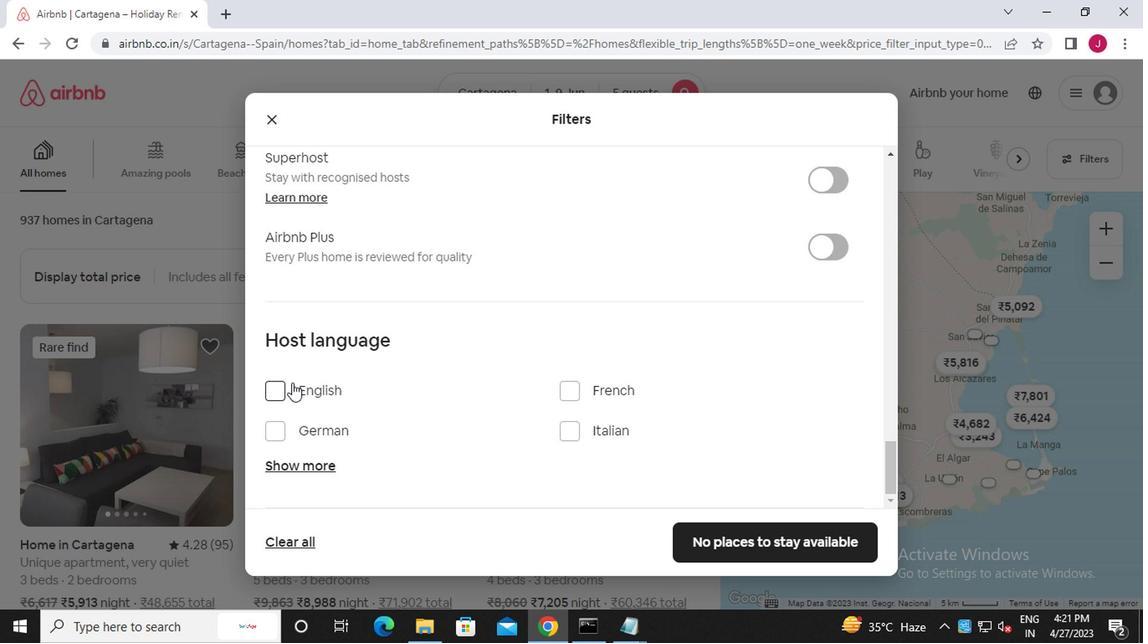 
Action: Mouse pressed left at (269, 390)
Screenshot: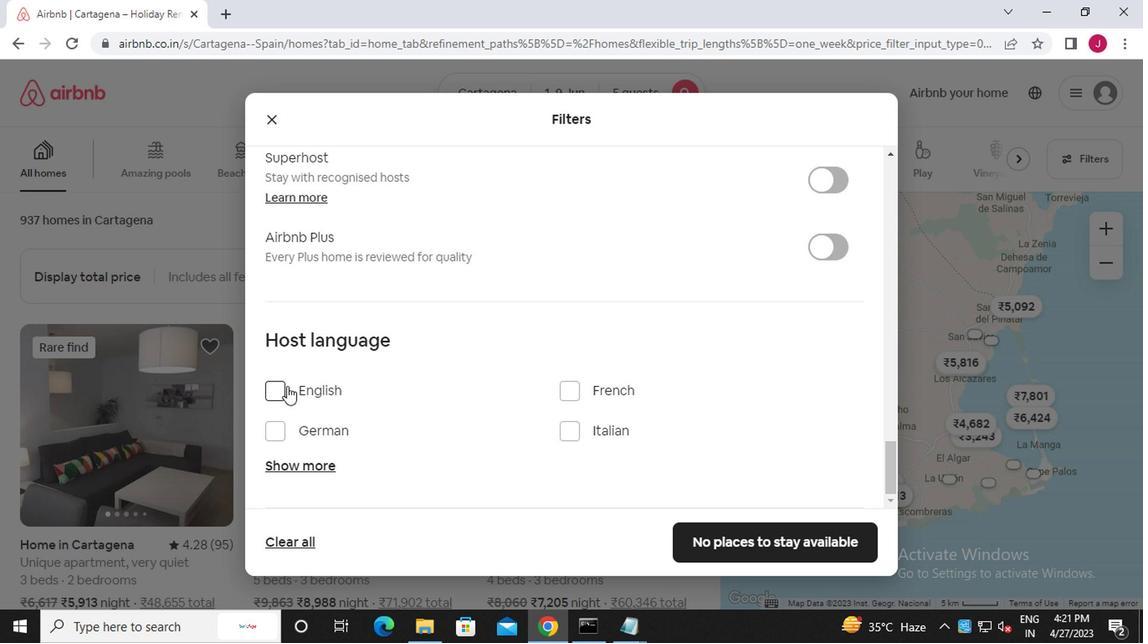 
Action: Mouse moved to (813, 540)
Screenshot: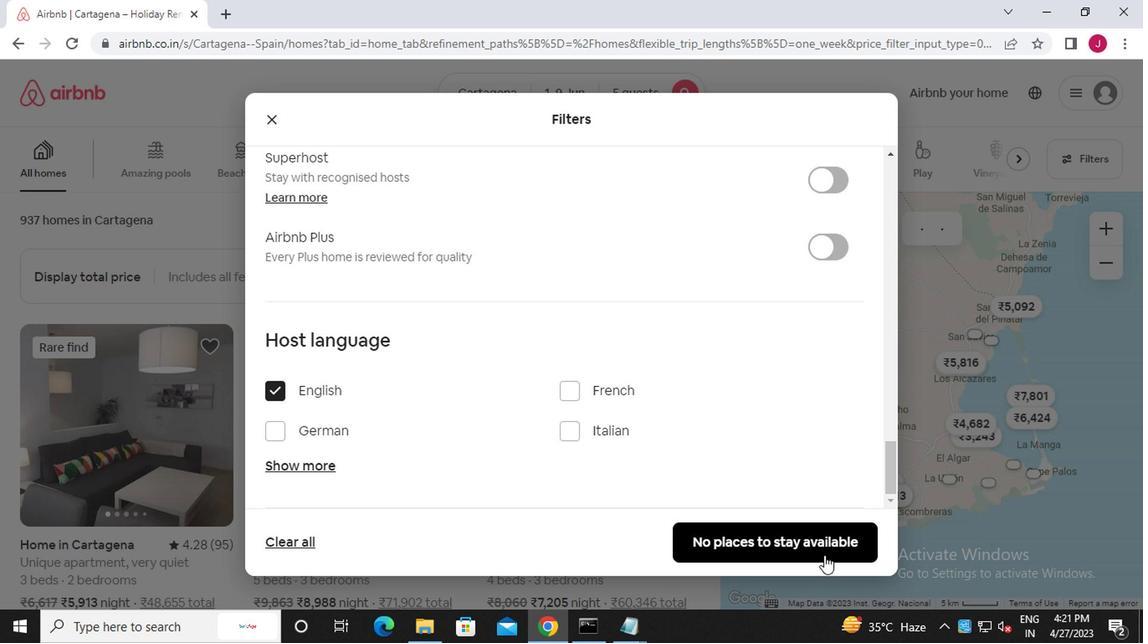 
Action: Mouse pressed left at (813, 540)
Screenshot: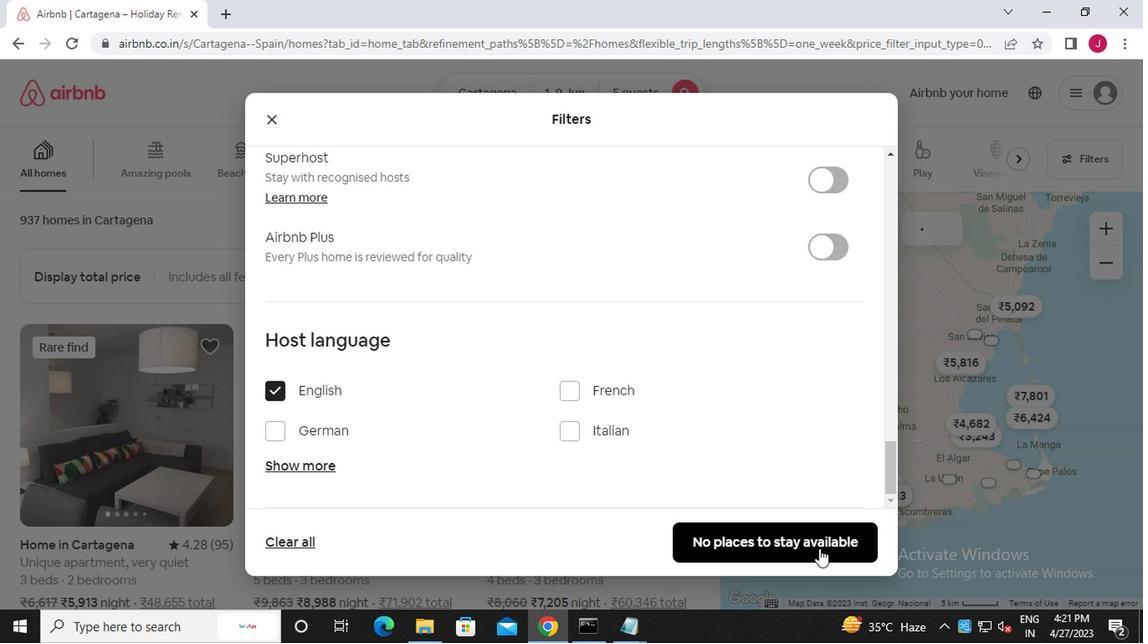 
Action: Mouse moved to (810, 539)
Screenshot: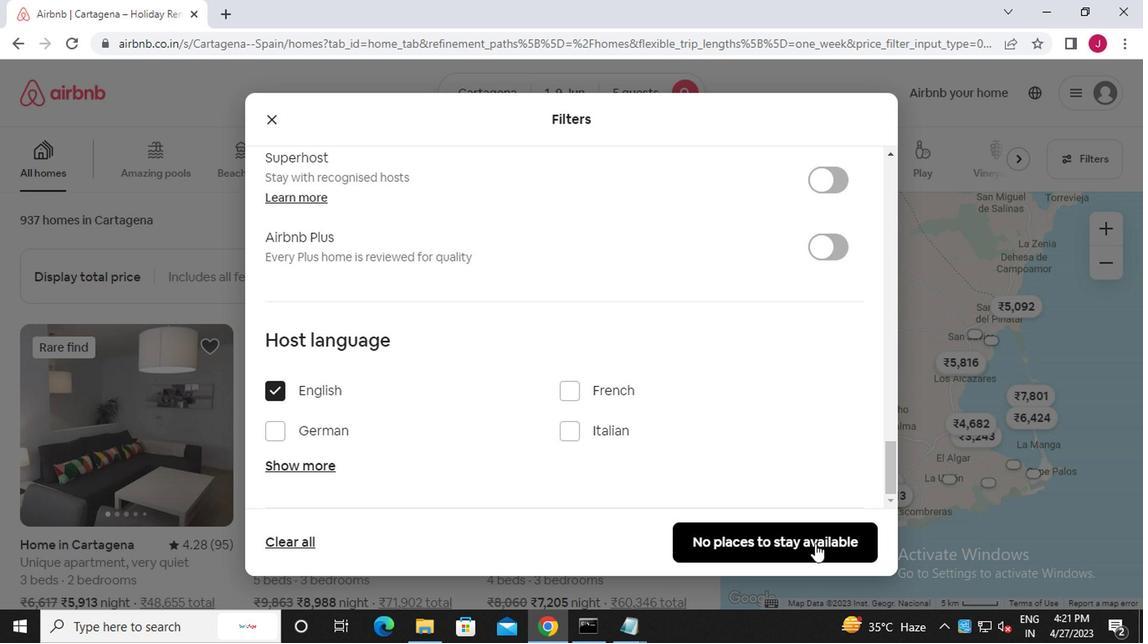 
